 Task: Go to Program & Features. Select Whole Food Market. Add to cart Organic Grass-Fed Whole Milk-2. Select Give A Gift Card from Gift Cards. Add to cart Amazon Kindle Gift Card-2. Place order for Lucy Taylor, _x000D_
1658 East Dr_x000D_
Point Pleasant Beach, New Jersey(NJ), 08742, Cell Number (732) 899-7367
Action: Mouse moved to (406, 343)
Screenshot: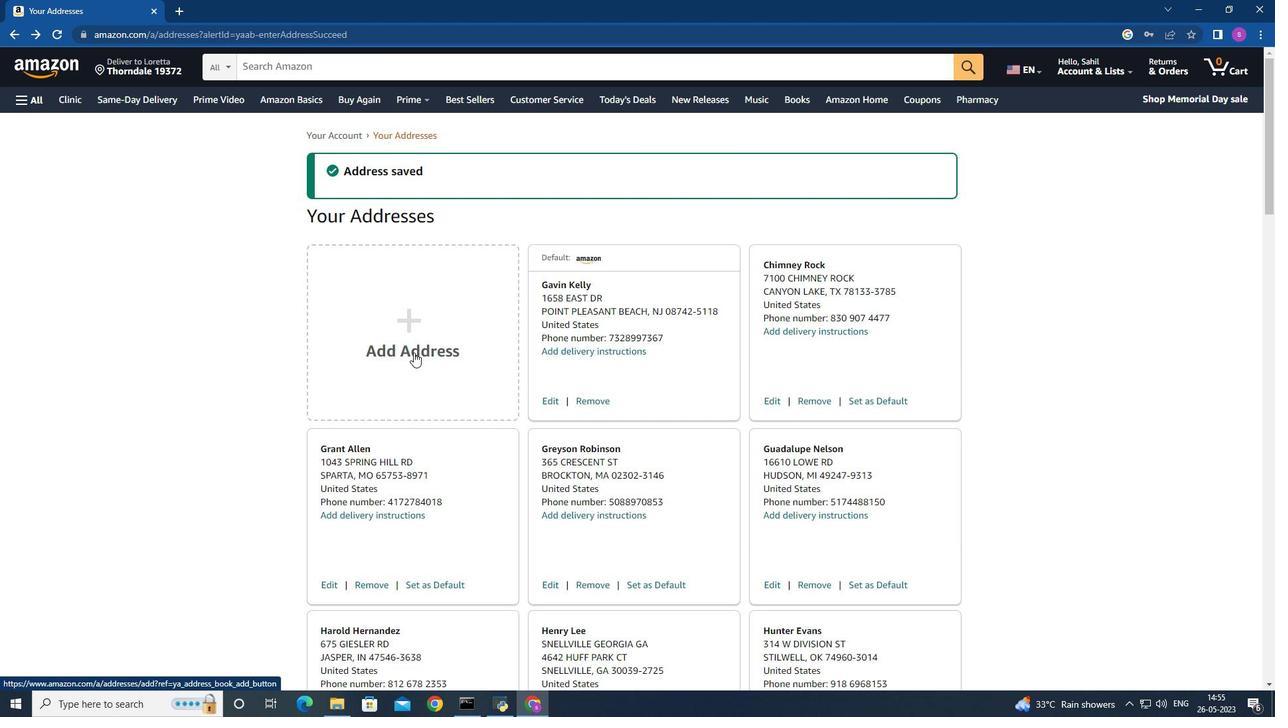 
Action: Mouse pressed left at (406, 343)
Screenshot: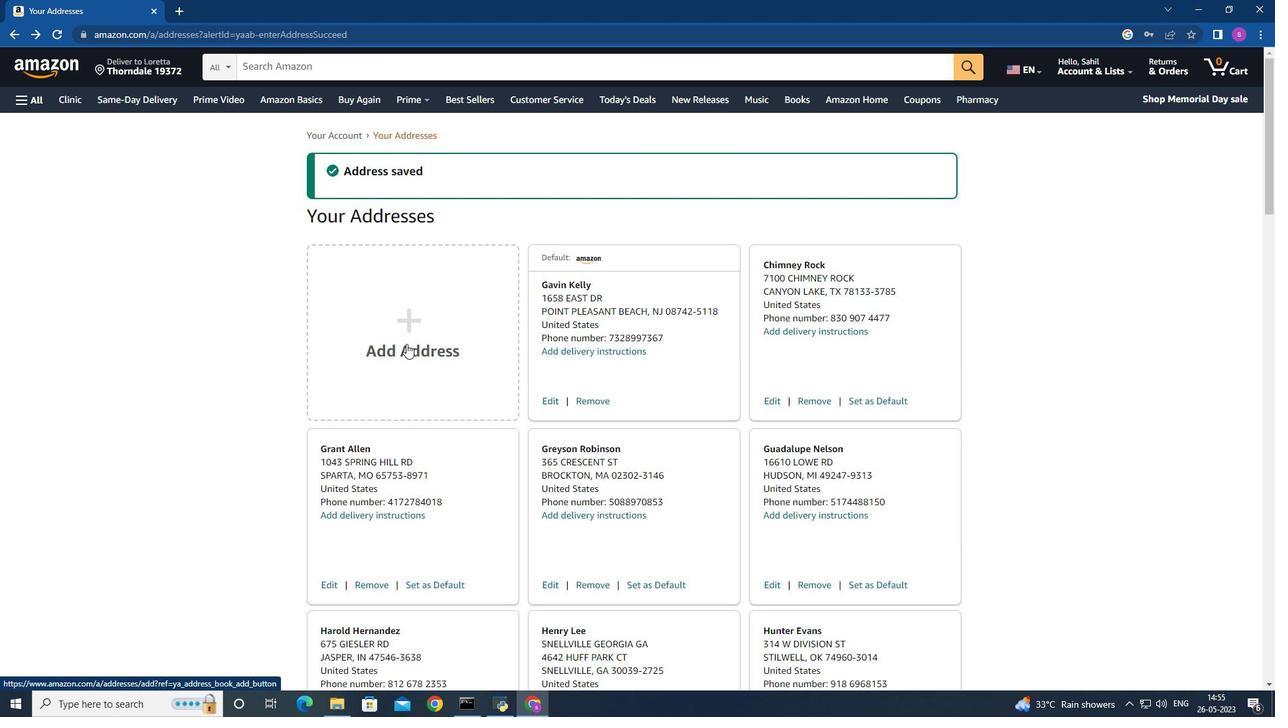 
Action: Mouse moved to (528, 324)
Screenshot: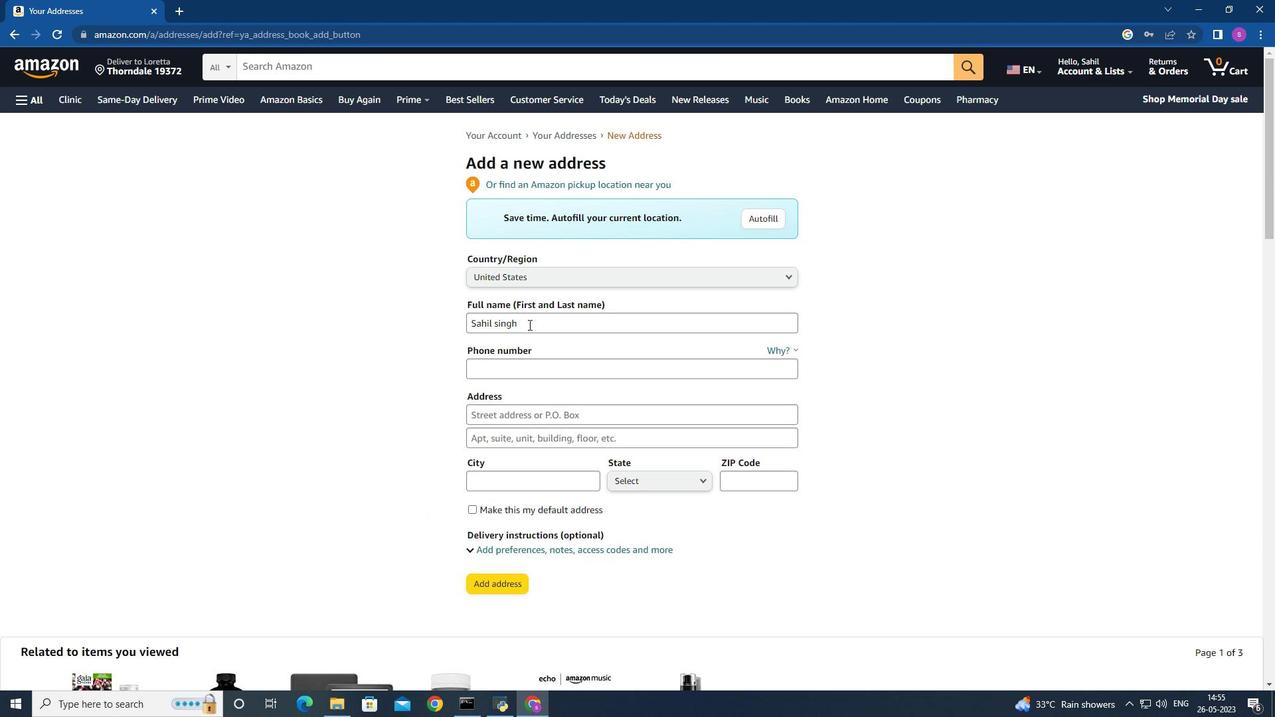 
Action: Mouse pressed left at (528, 324)
Screenshot: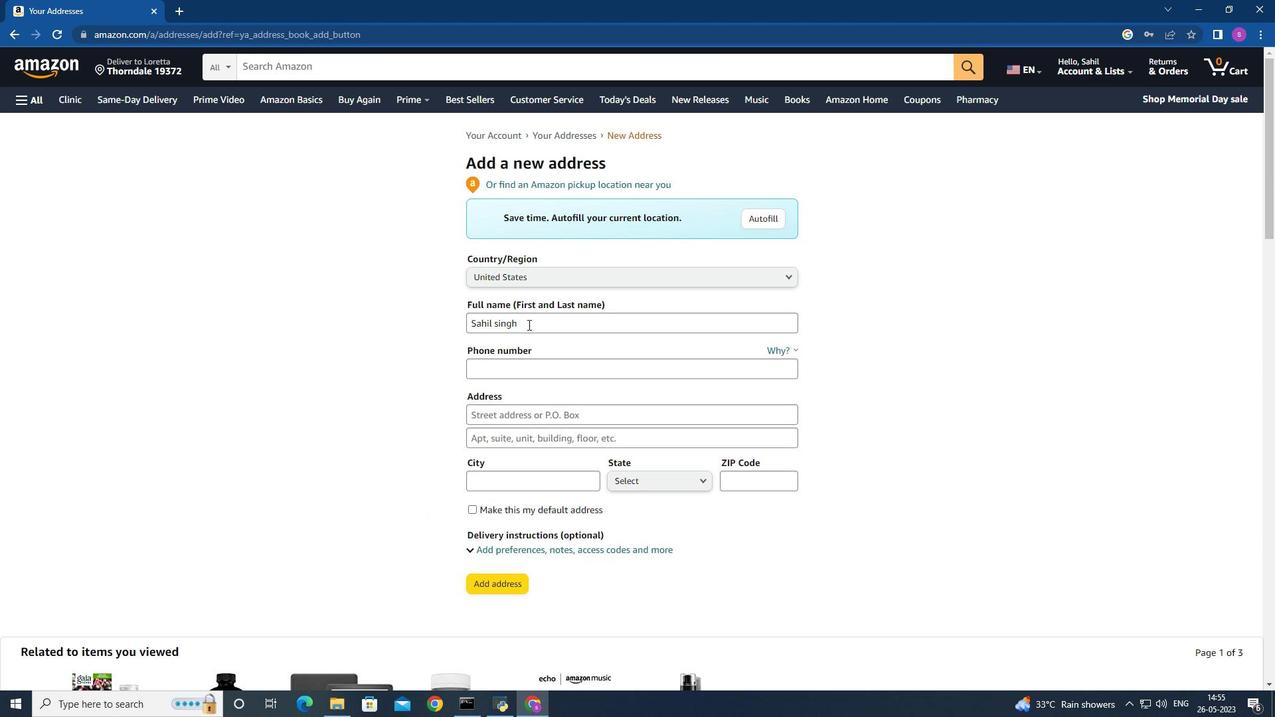 
Action: Mouse moved to (425, 328)
Screenshot: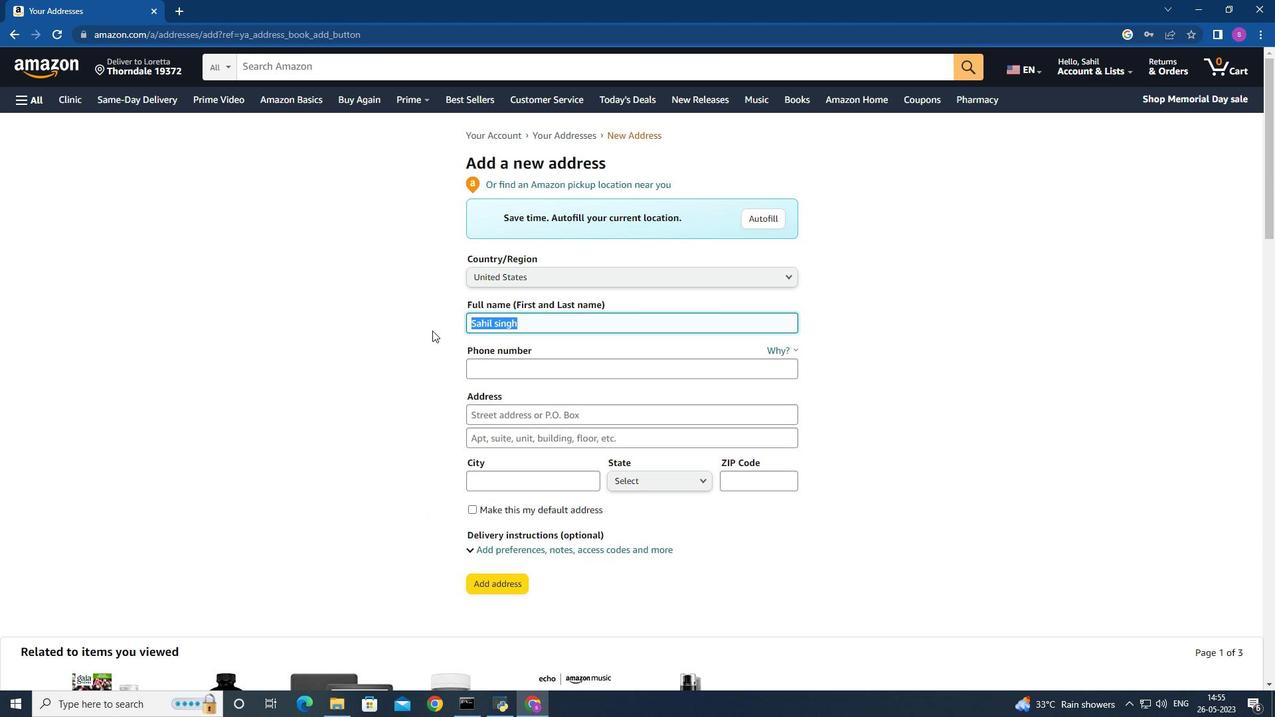 
Action: Key pressed <Key.shift>Lucy<Key.space><Key.shift><Key.shift><Key.shift><Key.shift>Taylor
Screenshot: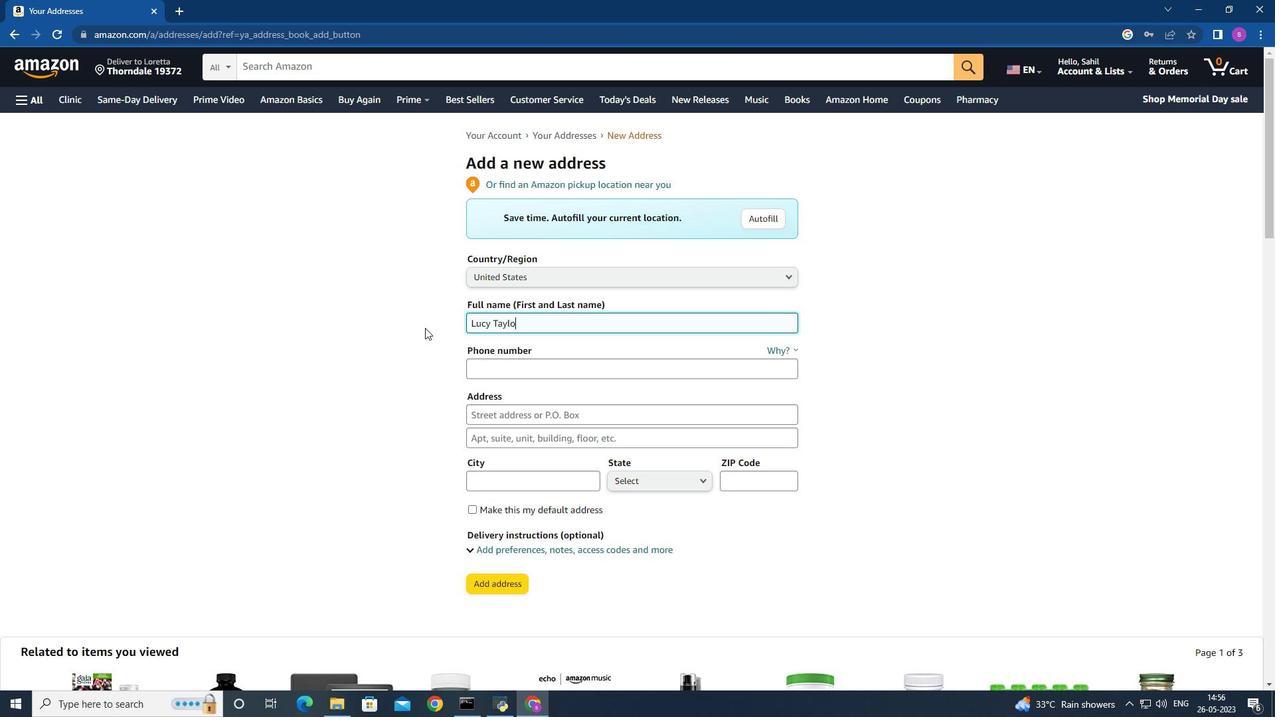 
Action: Mouse moved to (478, 366)
Screenshot: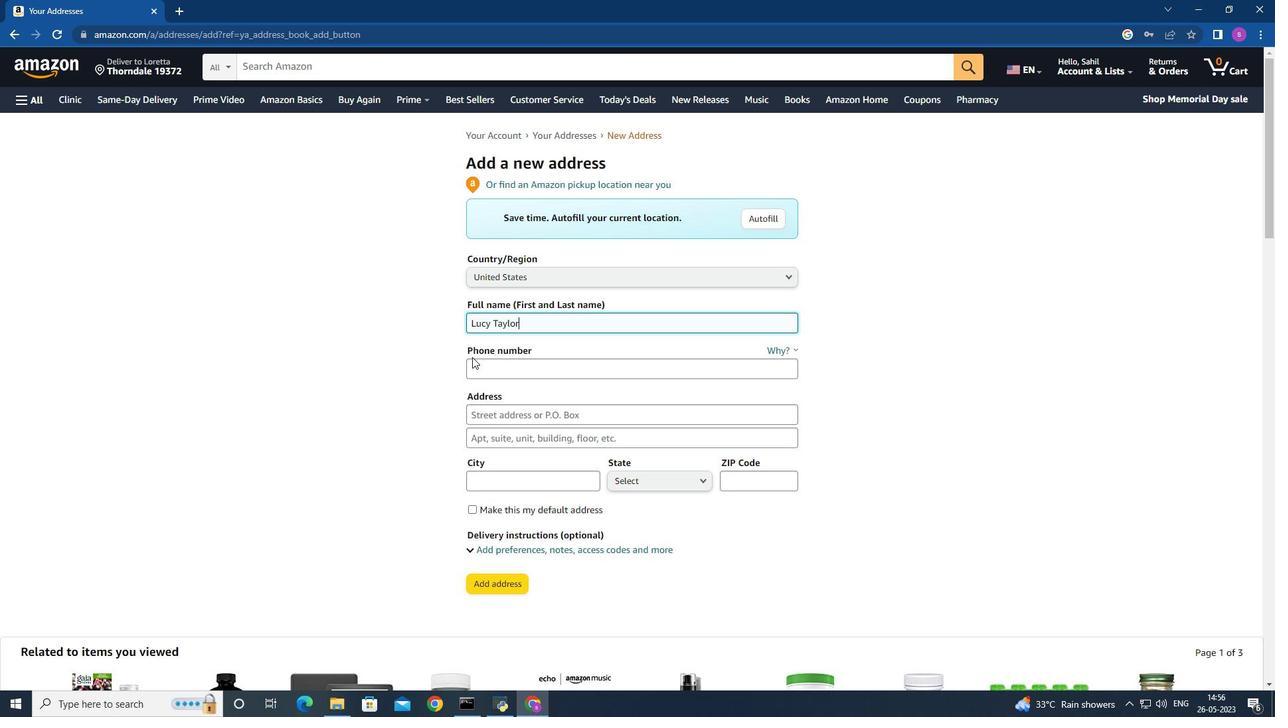 
Action: Mouse pressed left at (478, 366)
Screenshot: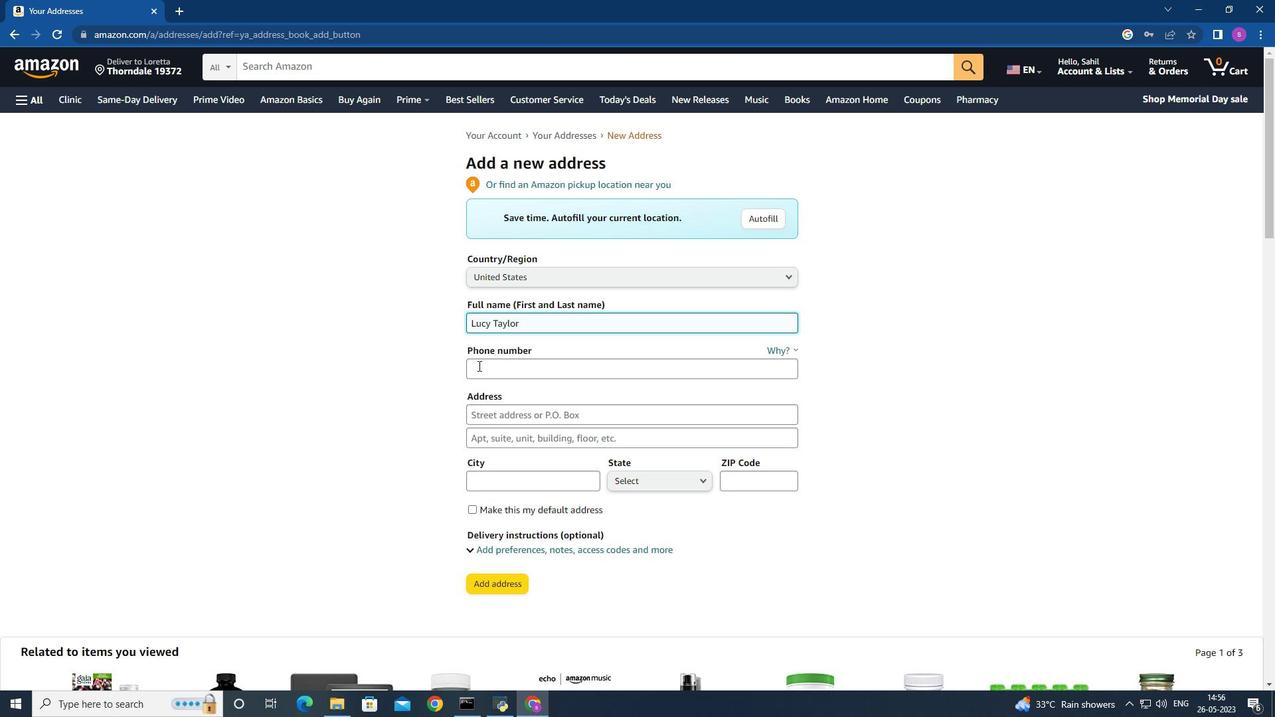 
Action: Key pressed <Key.shift>(732<Key.shift>)899-7367
Screenshot: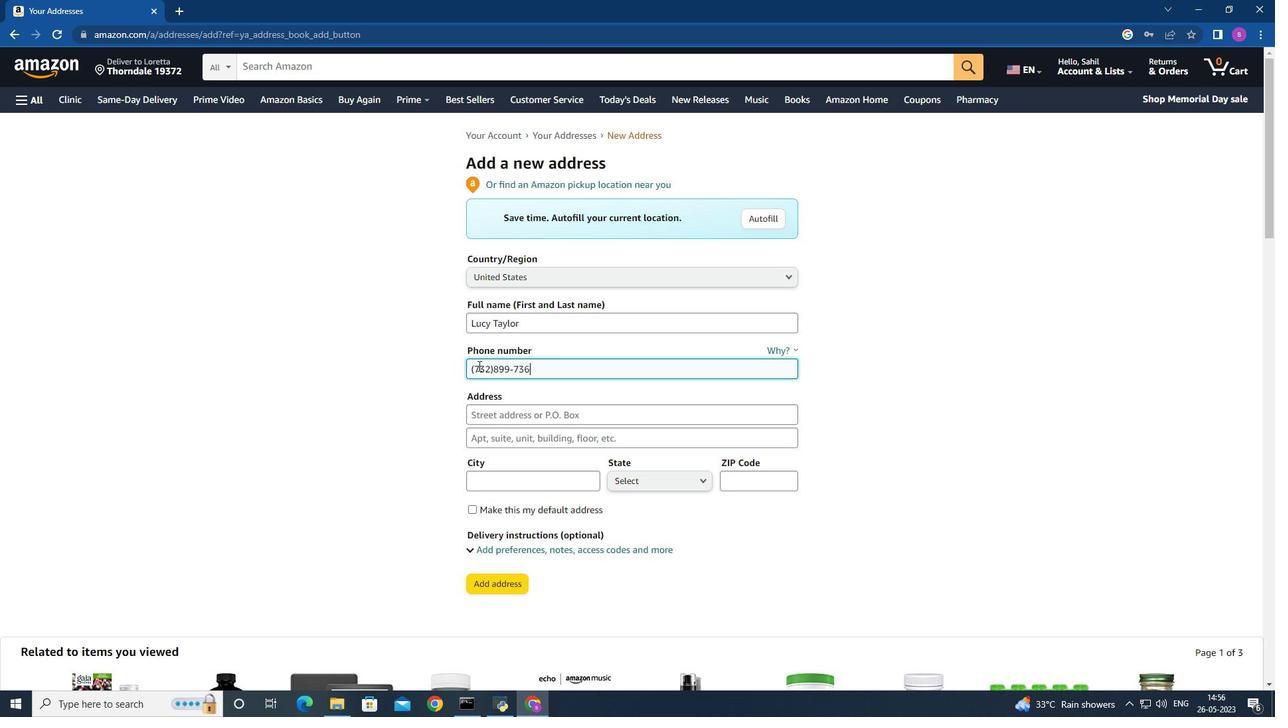 
Action: Mouse moved to (499, 414)
Screenshot: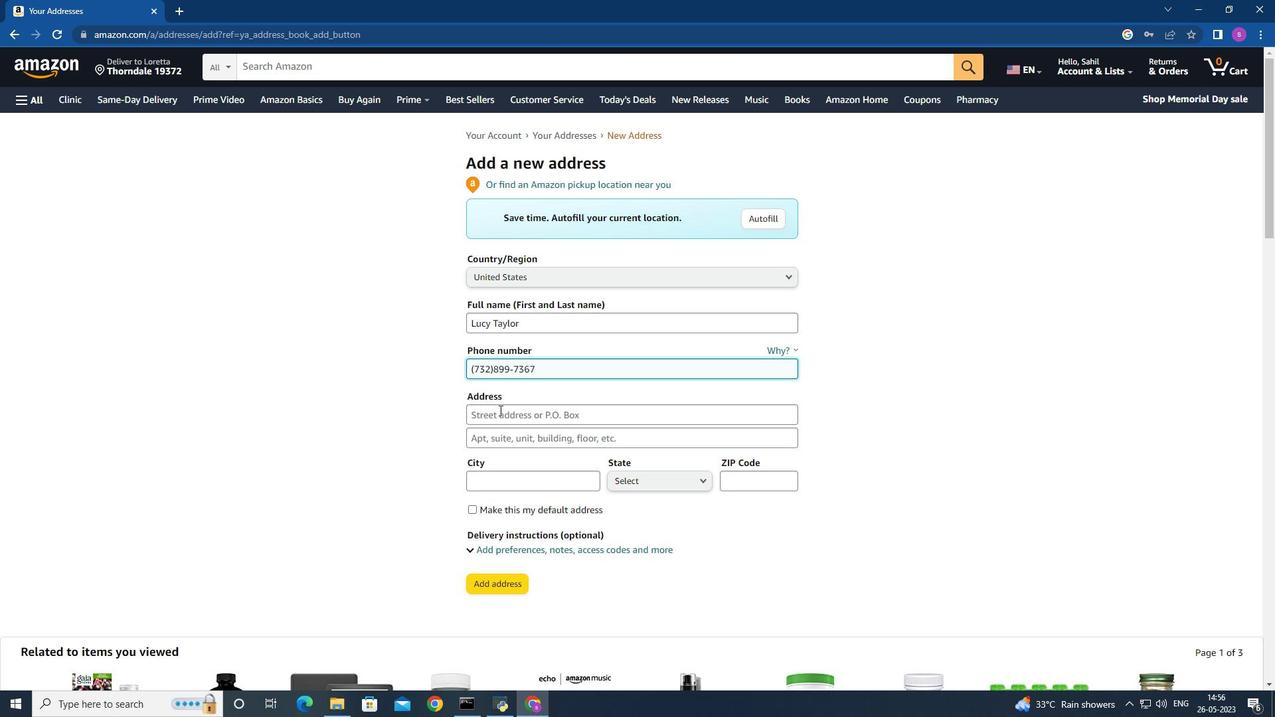 
Action: Mouse pressed left at (499, 414)
Screenshot: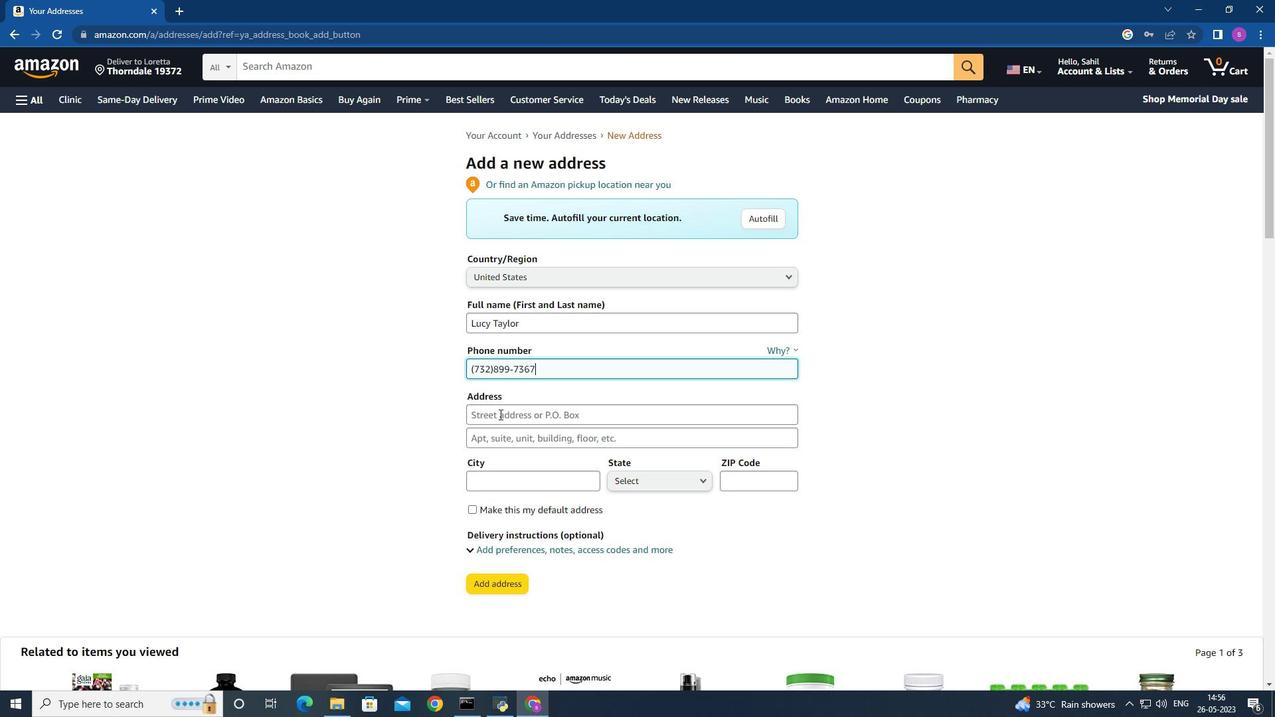 
Action: Key pressed 1658<Key.space><Key.shift><Key.shift>East<Key.space><Key.shift>Dr
Screenshot: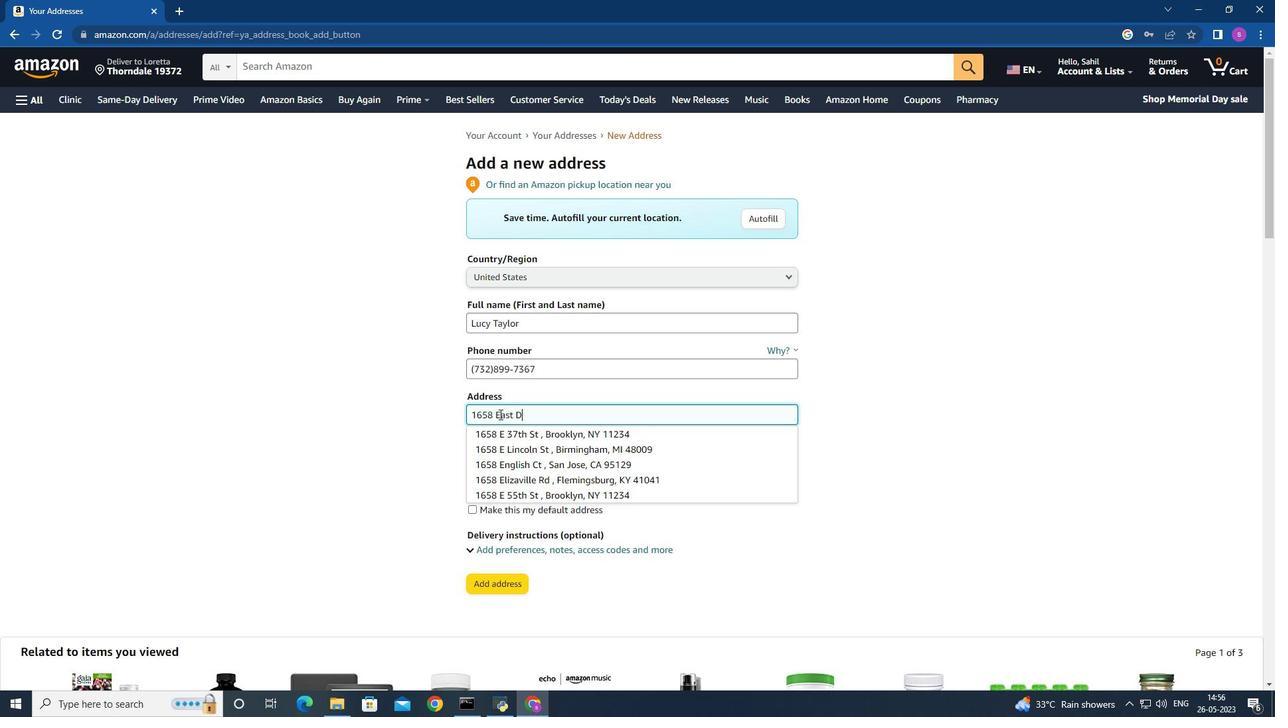 
Action: Mouse moved to (494, 448)
Screenshot: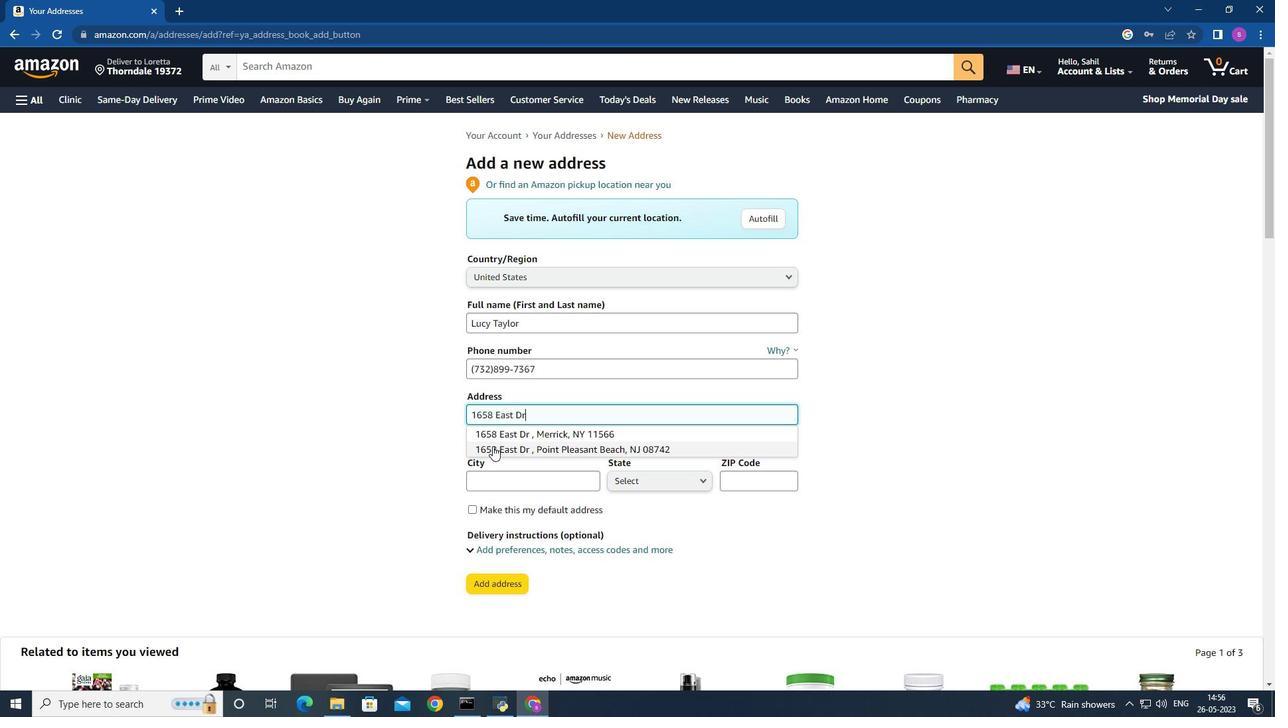 
Action: Mouse pressed left at (494, 448)
Screenshot: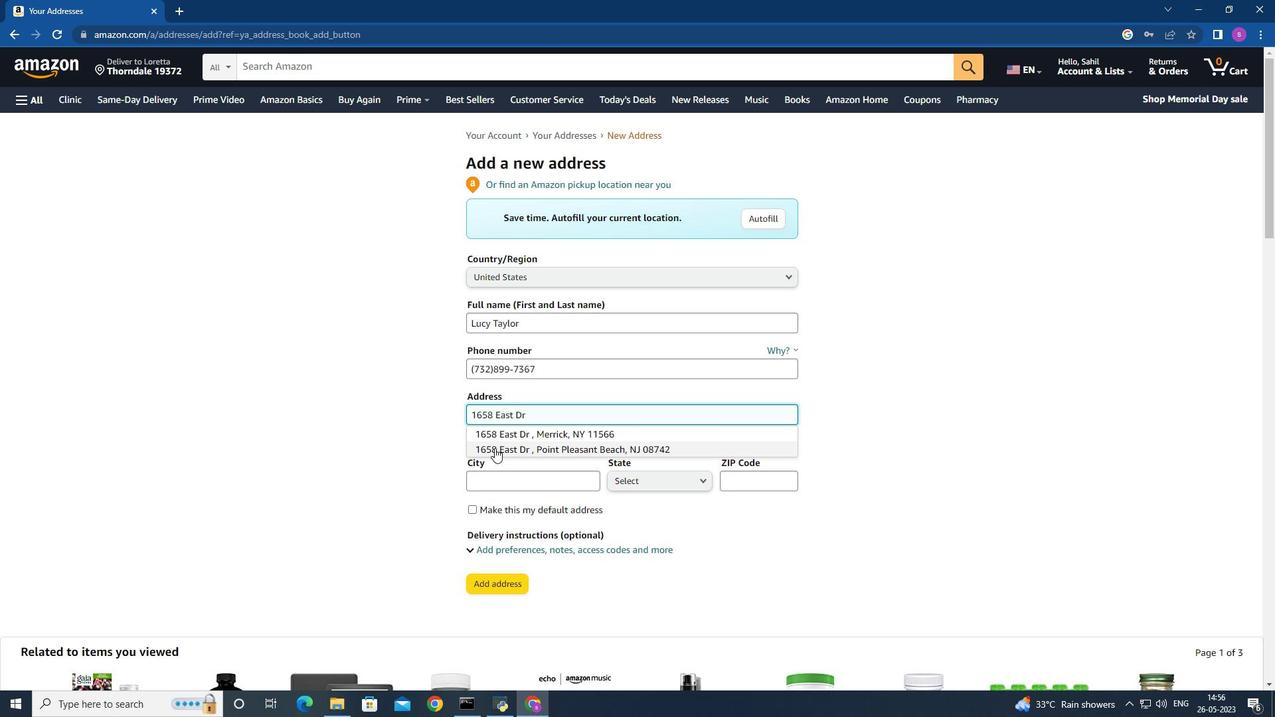 
Action: Mouse moved to (488, 582)
Screenshot: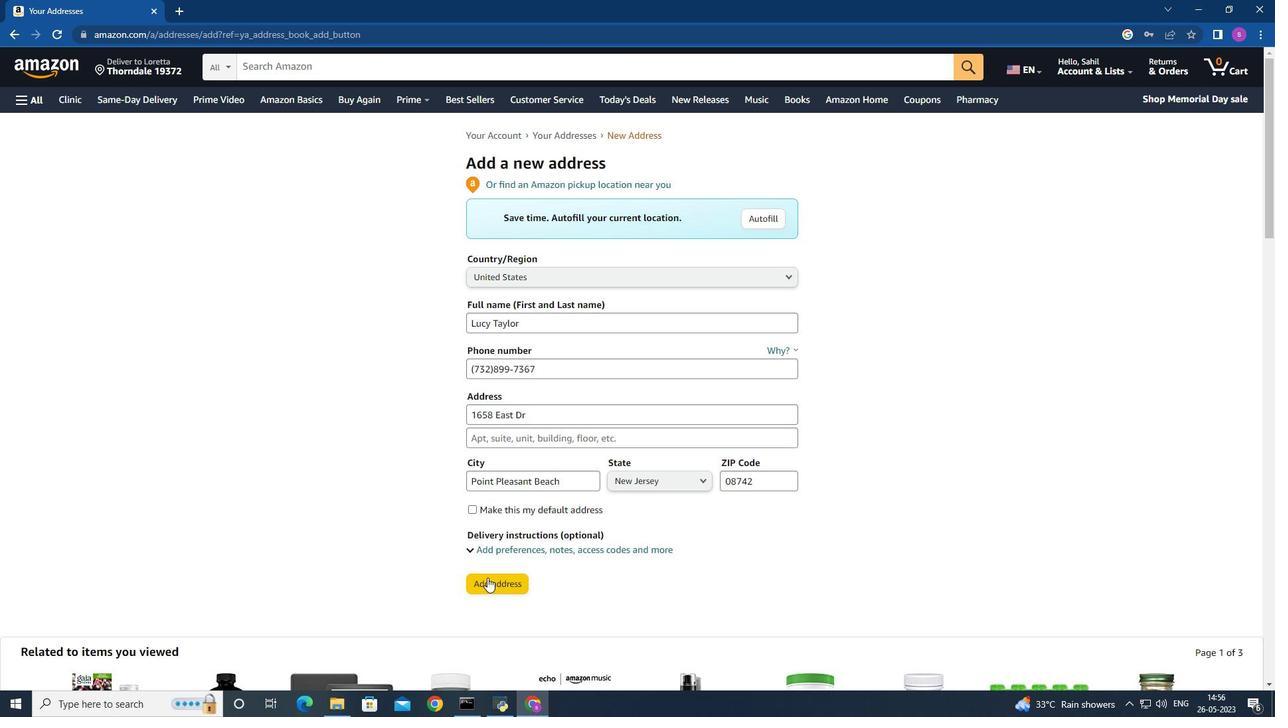 
Action: Mouse pressed left at (488, 582)
Screenshot: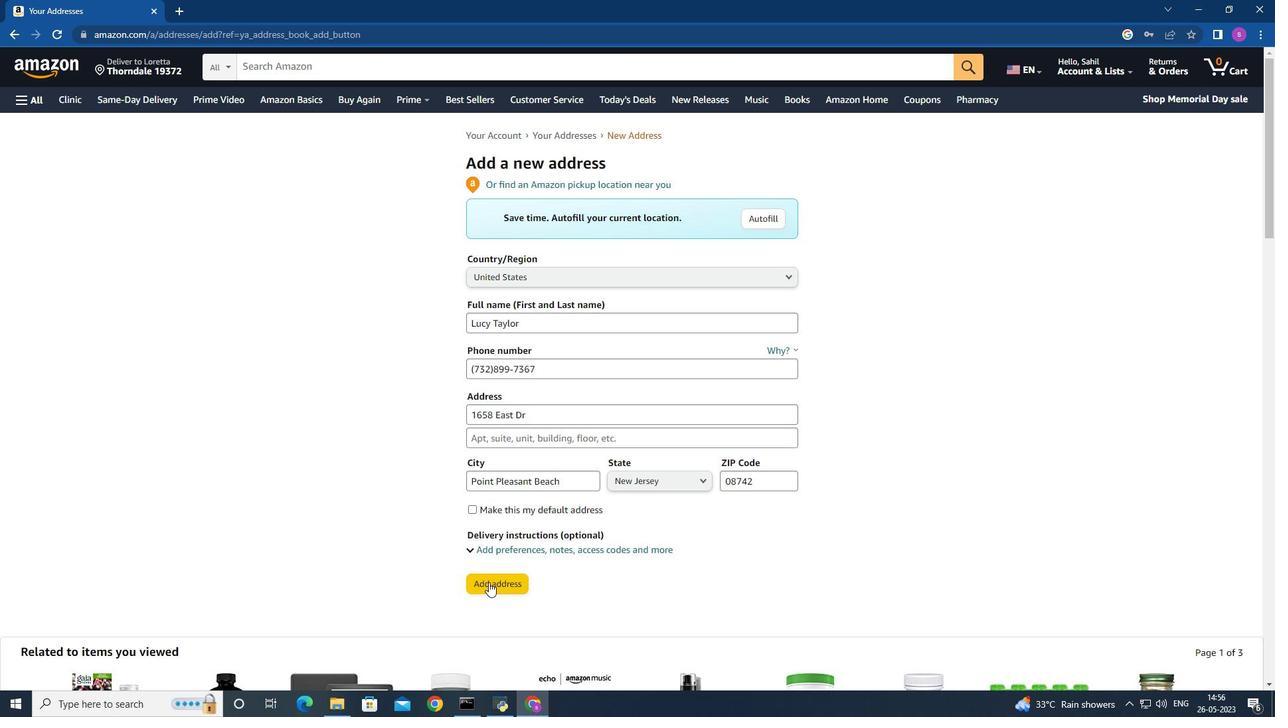 
Action: Mouse moved to (154, 69)
Screenshot: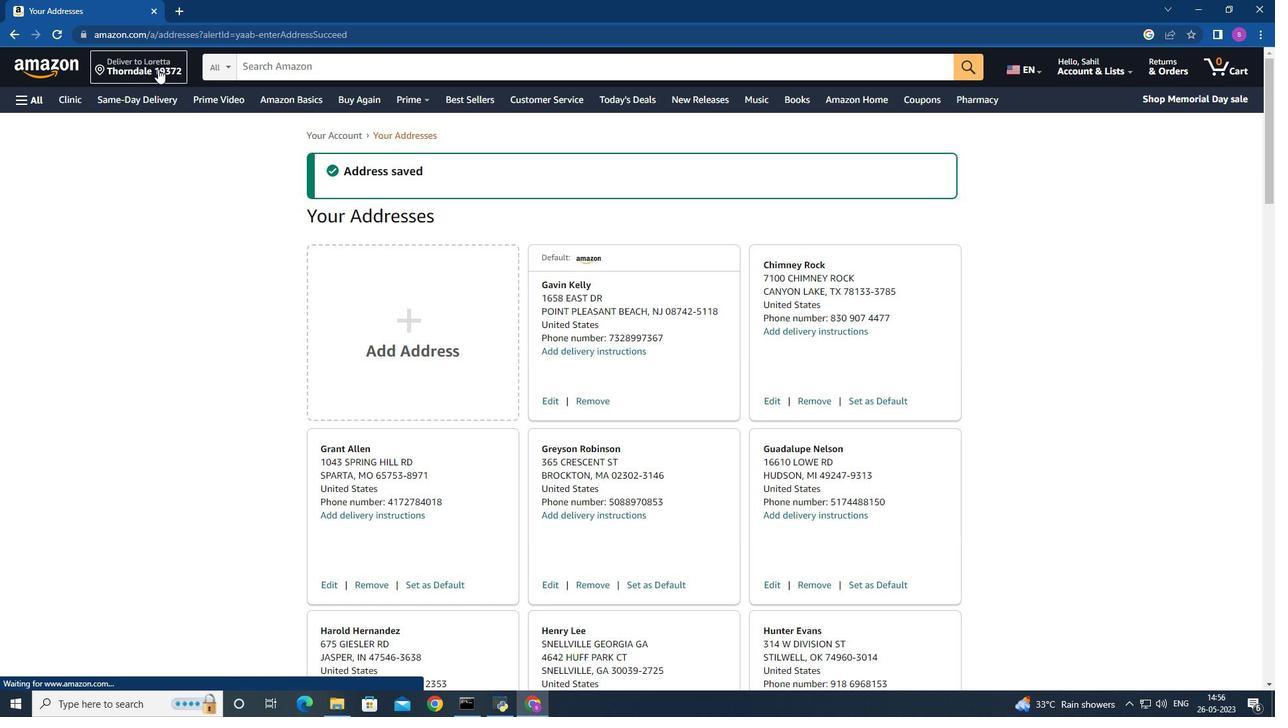 
Action: Mouse pressed left at (154, 69)
Screenshot: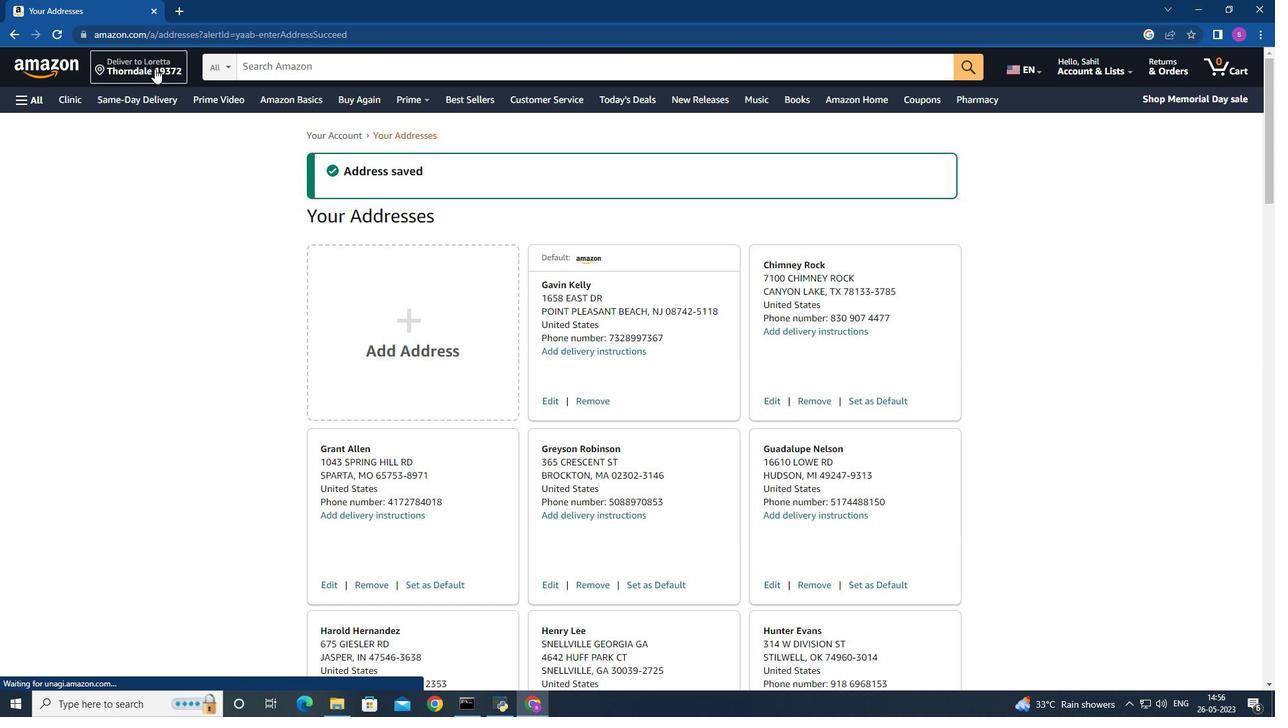 
Action: Mouse moved to (654, 394)
Screenshot: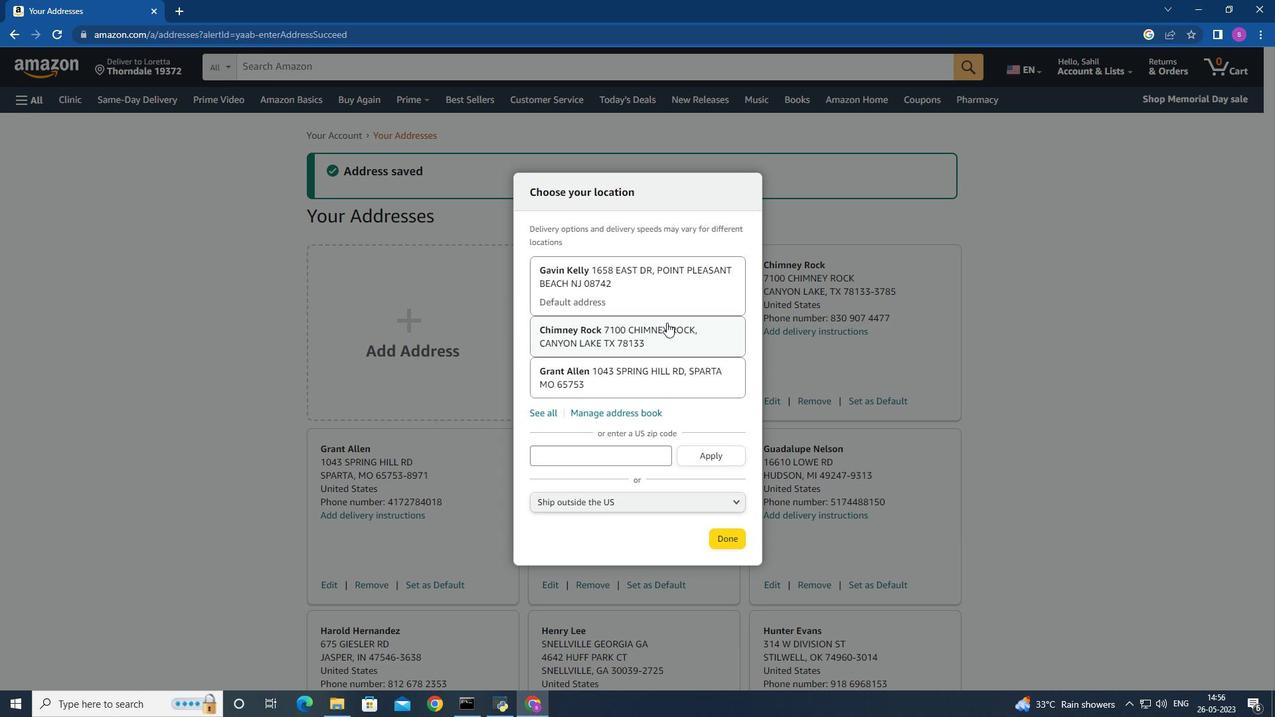 
Action: Mouse scrolled (654, 393) with delta (0, 0)
Screenshot: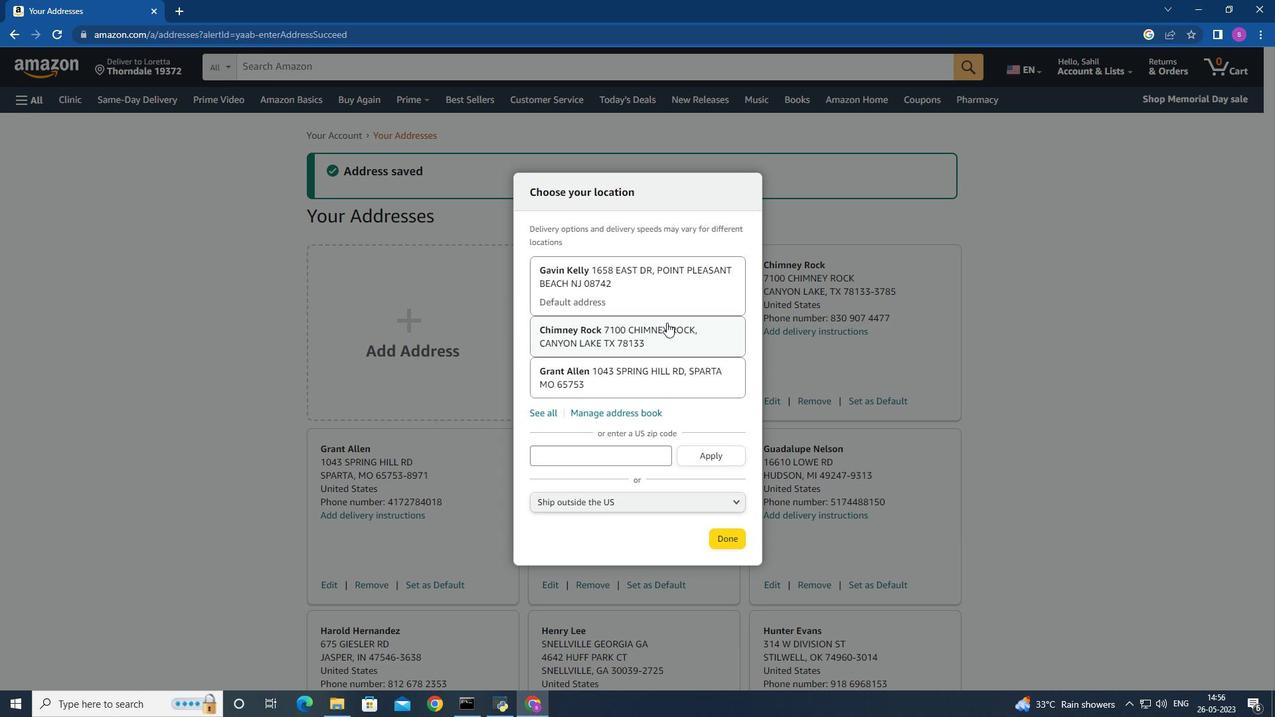 
Action: Mouse moved to (536, 415)
Screenshot: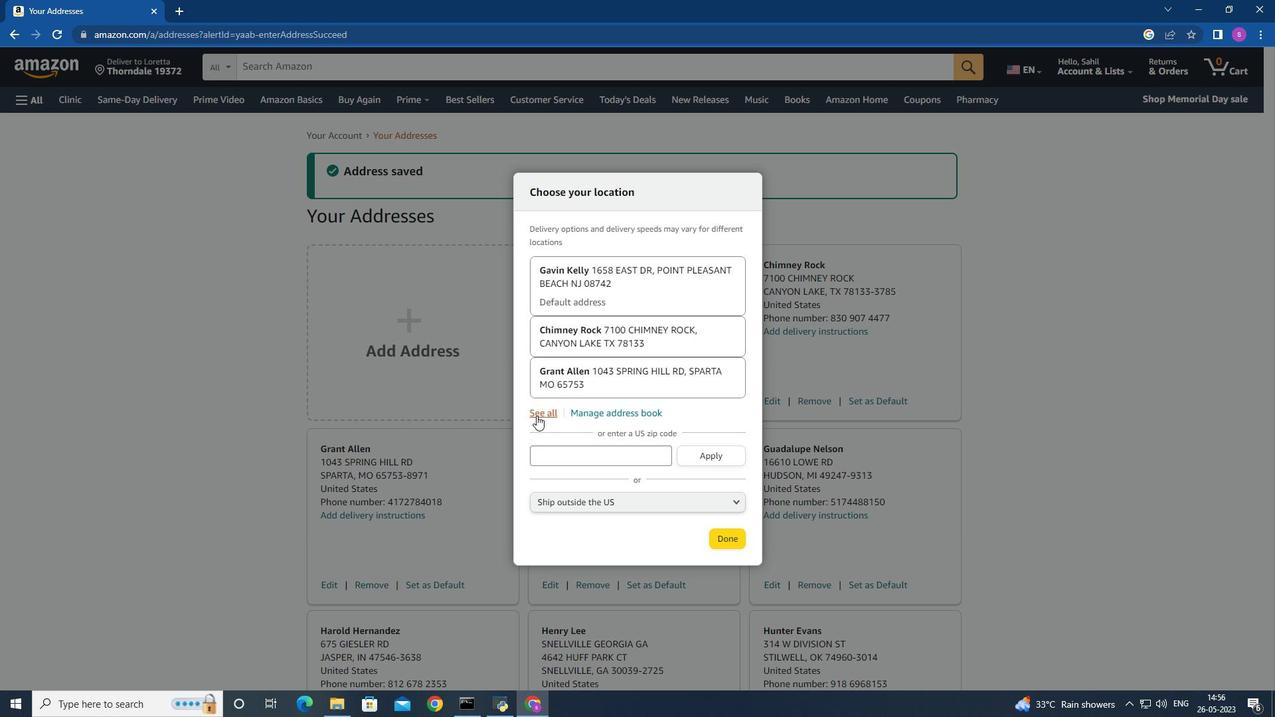 
Action: Mouse pressed left at (536, 415)
Screenshot: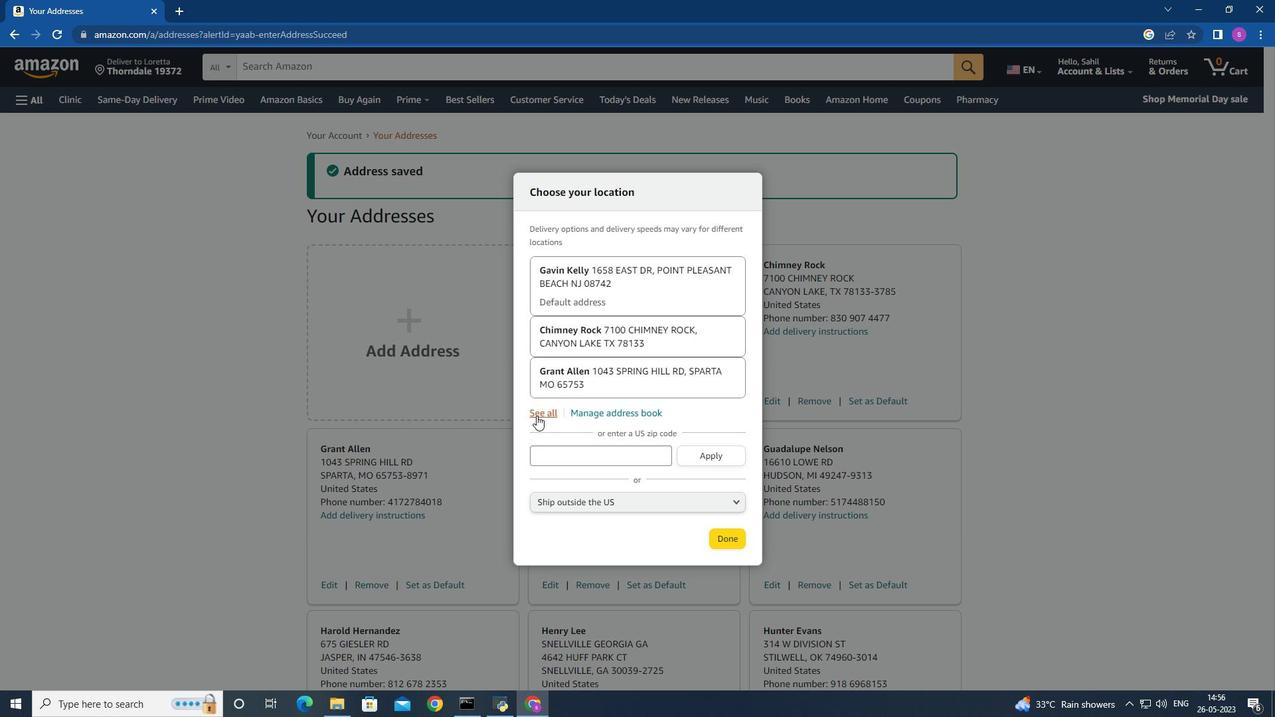 
Action: Mouse moved to (634, 417)
Screenshot: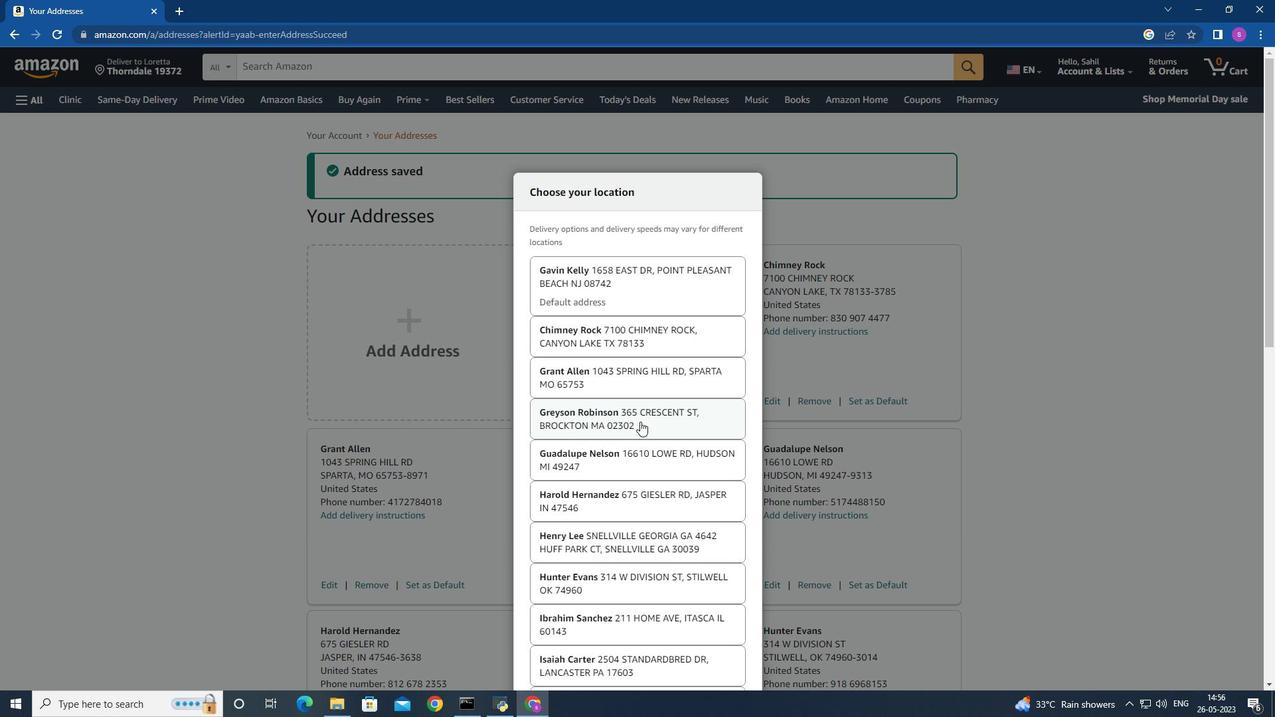 
Action: Mouse scrolled (634, 416) with delta (0, 0)
Screenshot: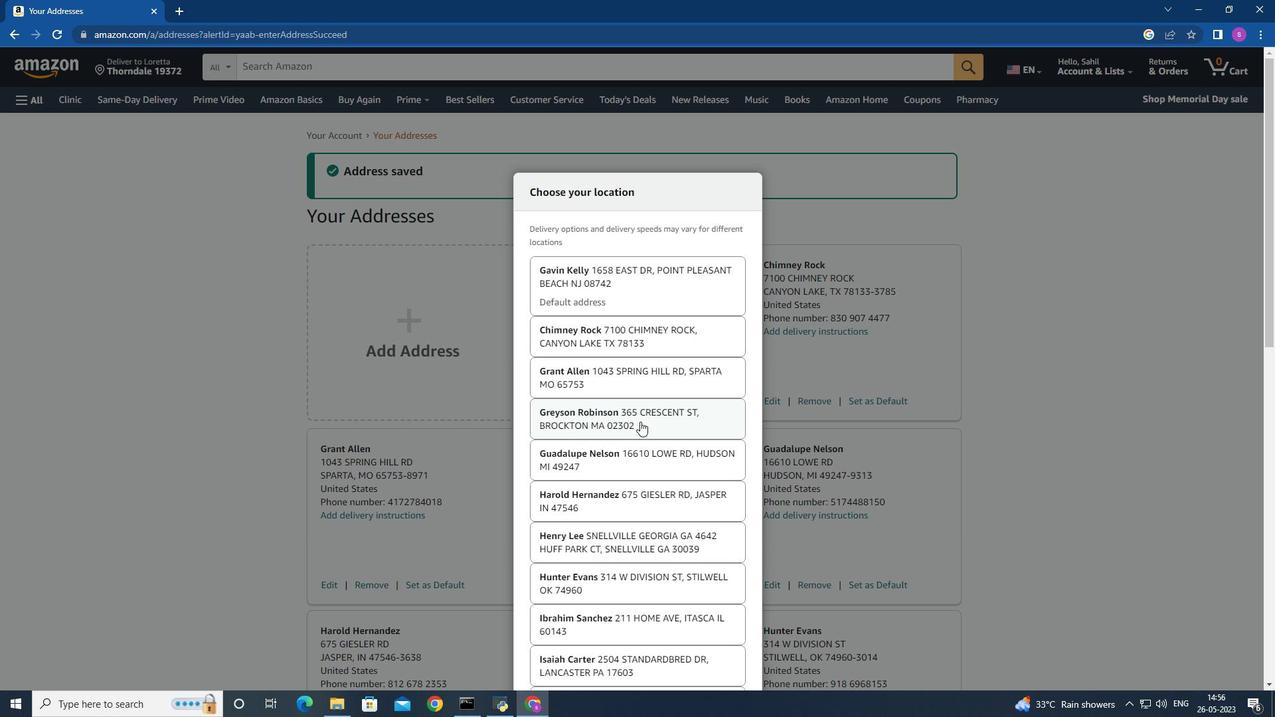 
Action: Mouse moved to (633, 417)
Screenshot: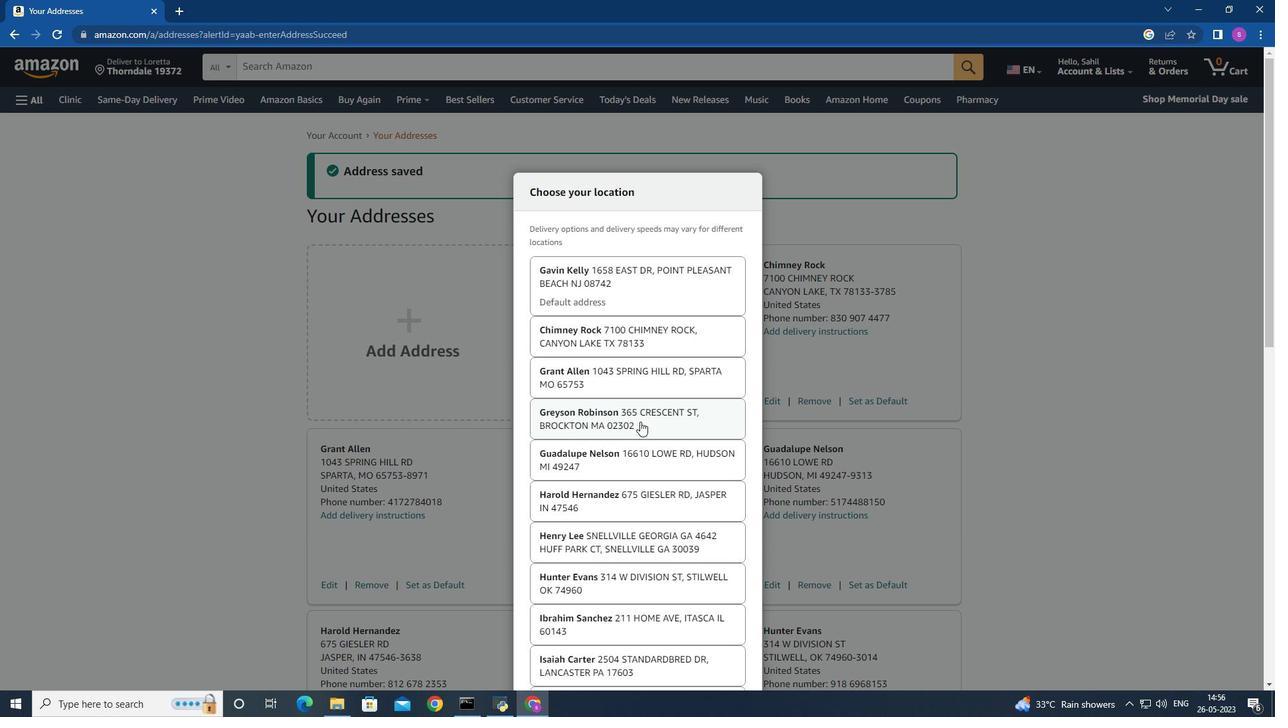 
Action: Mouse scrolled (633, 416) with delta (0, 0)
Screenshot: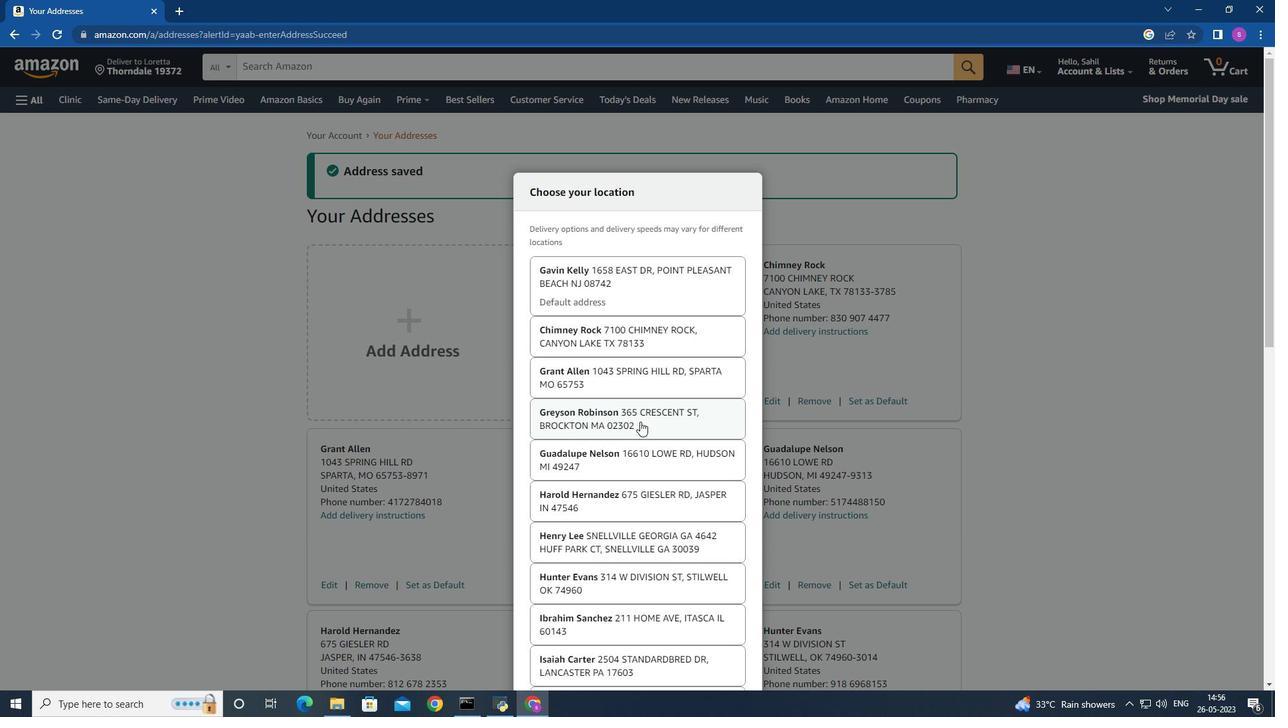 
Action: Mouse moved to (633, 417)
Screenshot: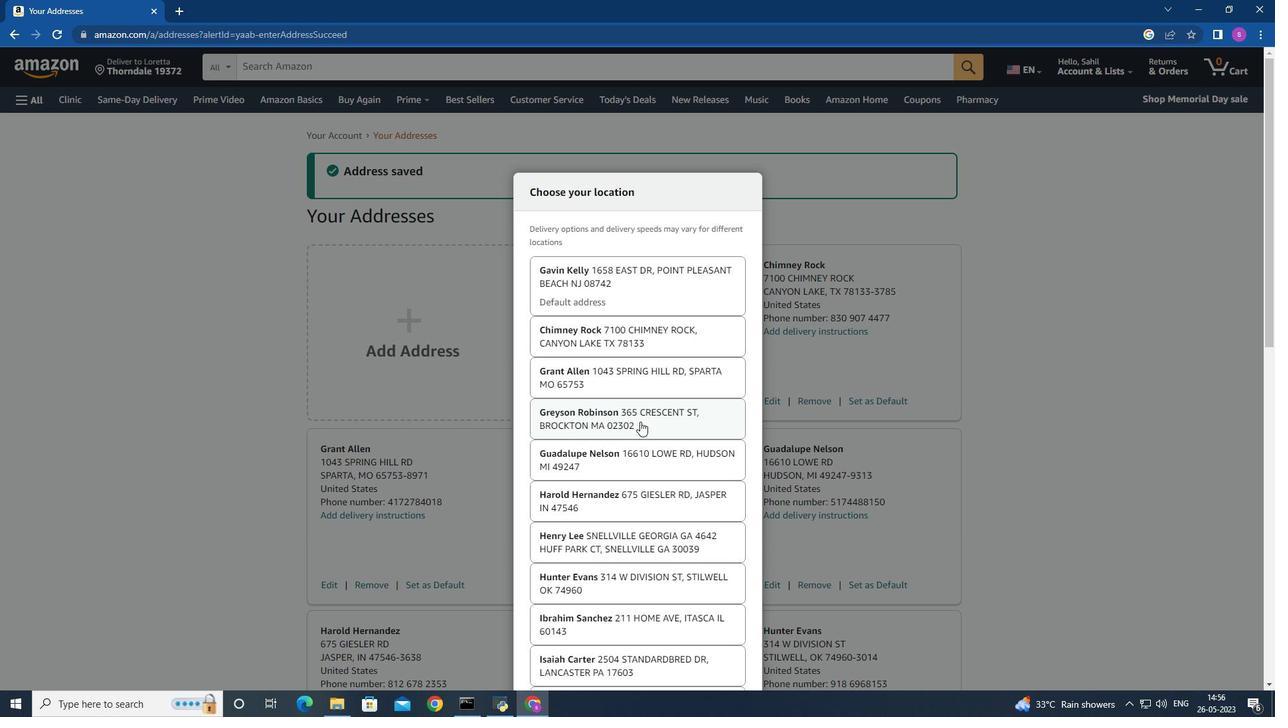 
Action: Mouse scrolled (633, 416) with delta (0, 0)
Screenshot: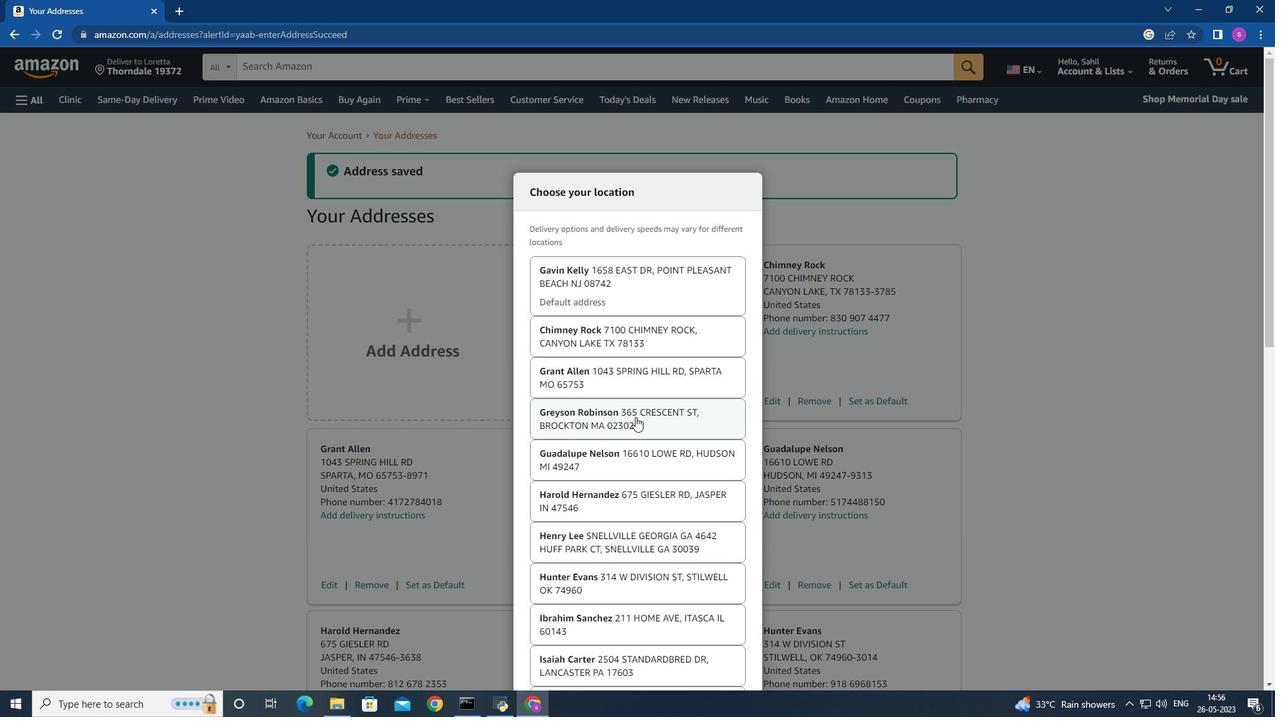 
Action: Mouse moved to (632, 417)
Screenshot: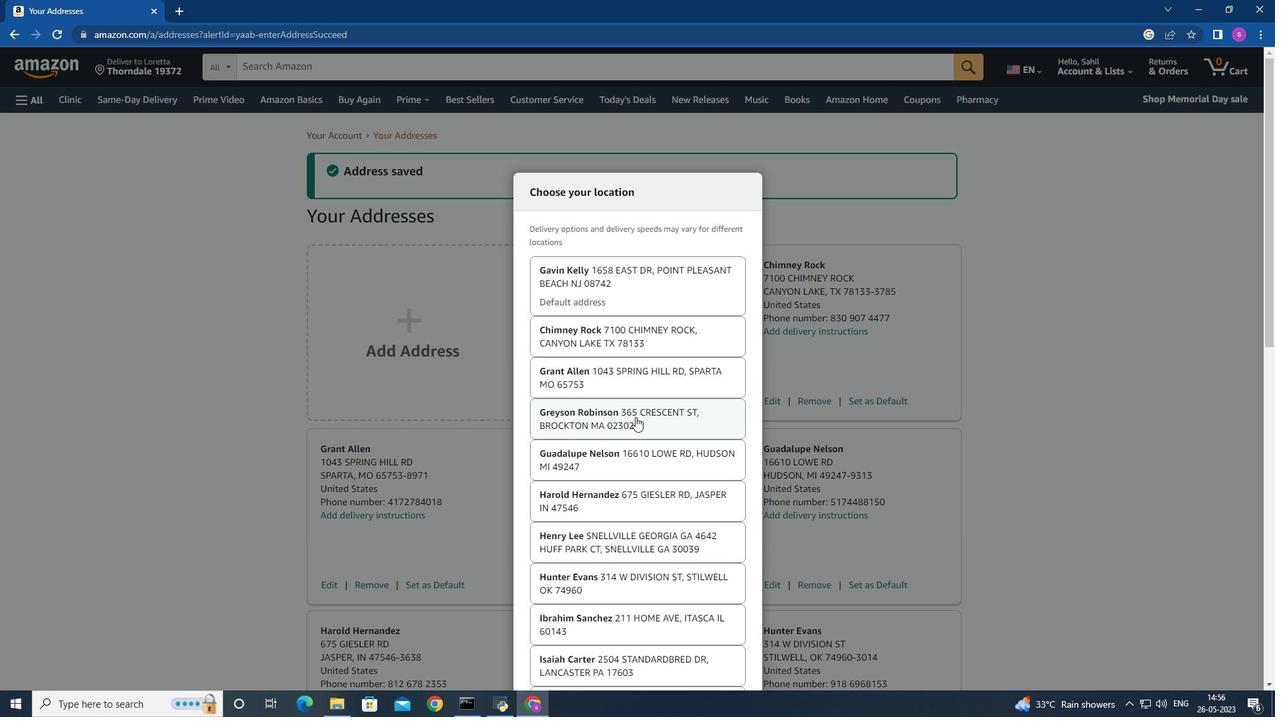 
Action: Mouse scrolled (632, 416) with delta (0, 0)
Screenshot: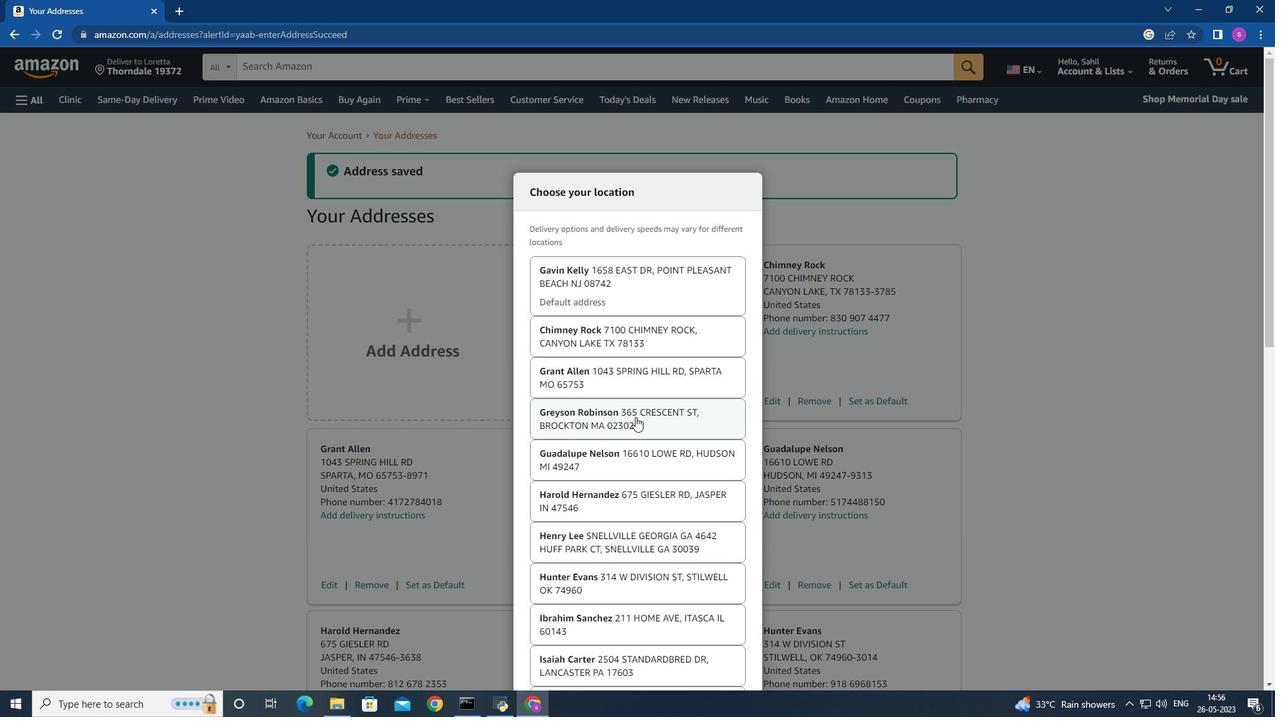 
Action: Mouse moved to (631, 417)
Screenshot: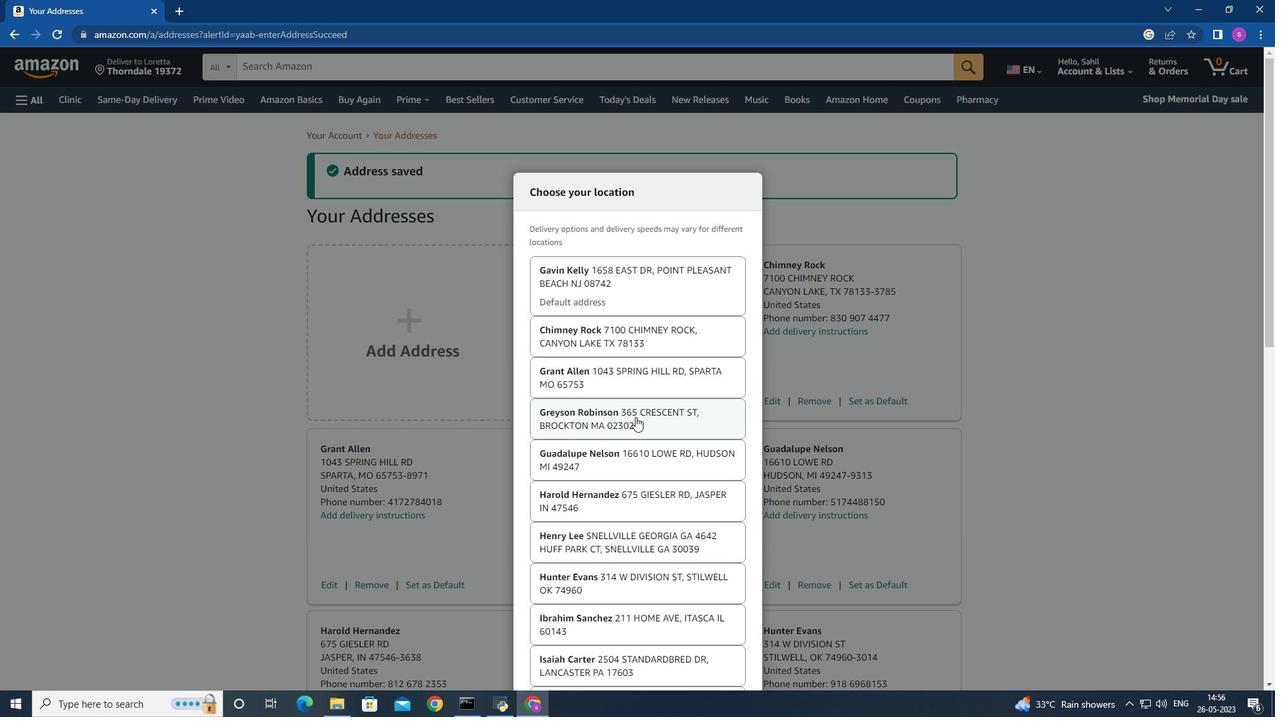 
Action: Mouse scrolled (631, 416) with delta (0, 0)
Screenshot: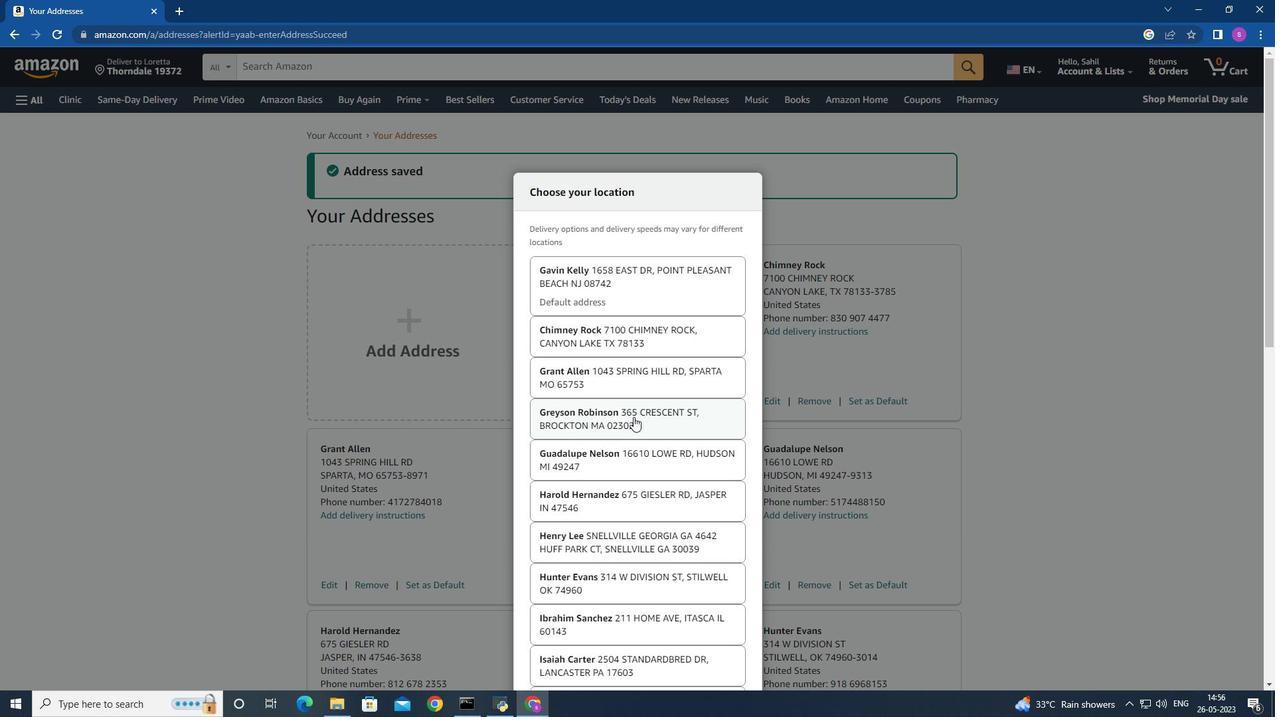 
Action: Mouse moved to (631, 416)
Screenshot: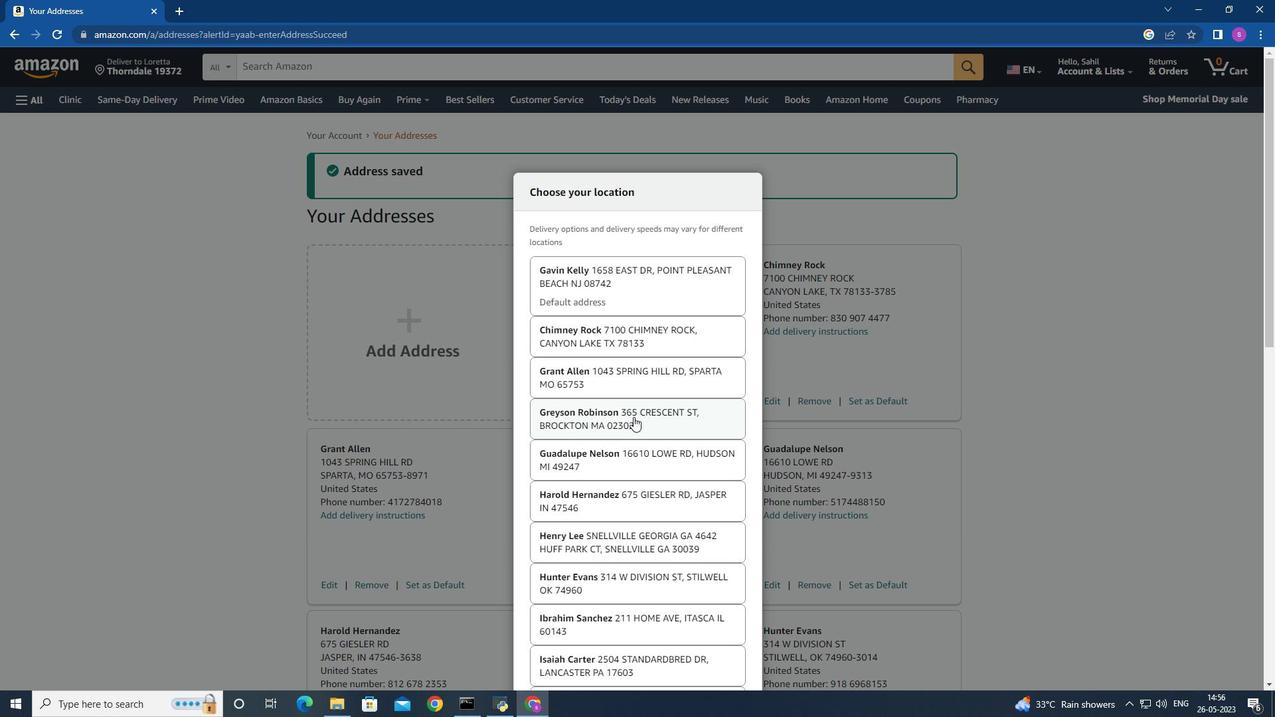 
Action: Mouse scrolled (631, 415) with delta (0, 0)
Screenshot: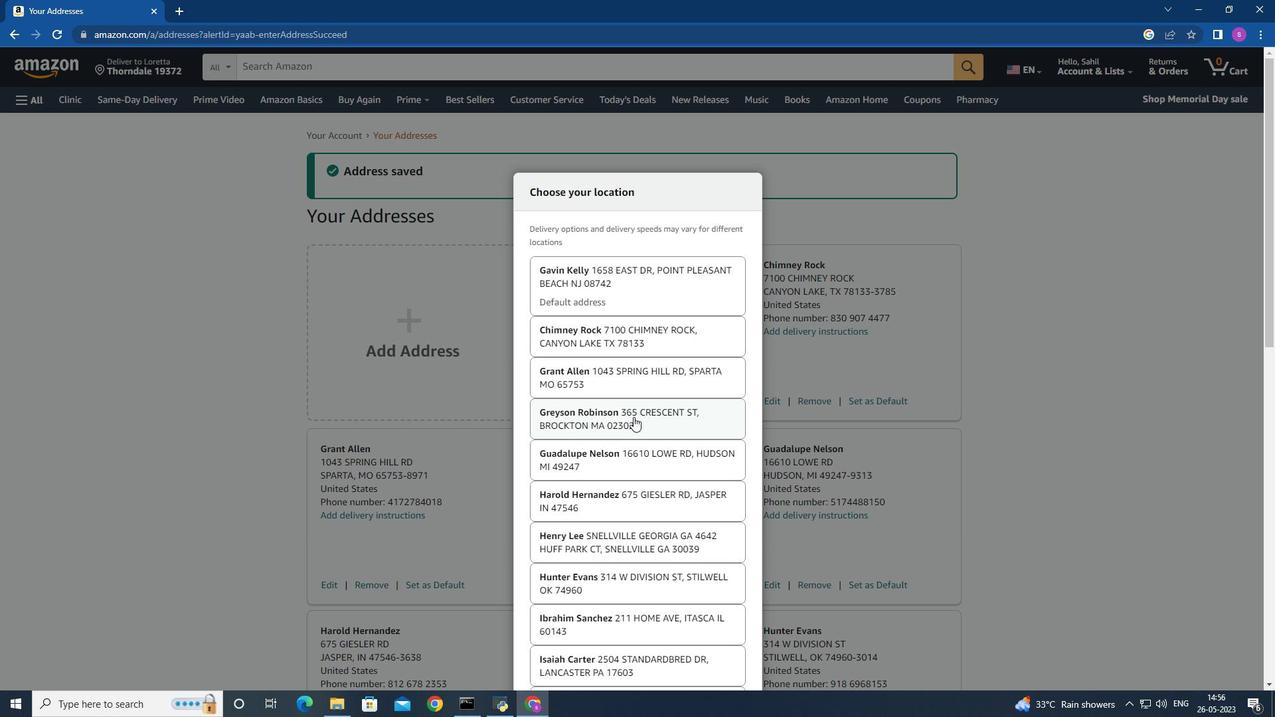 
Action: Mouse moved to (624, 407)
Screenshot: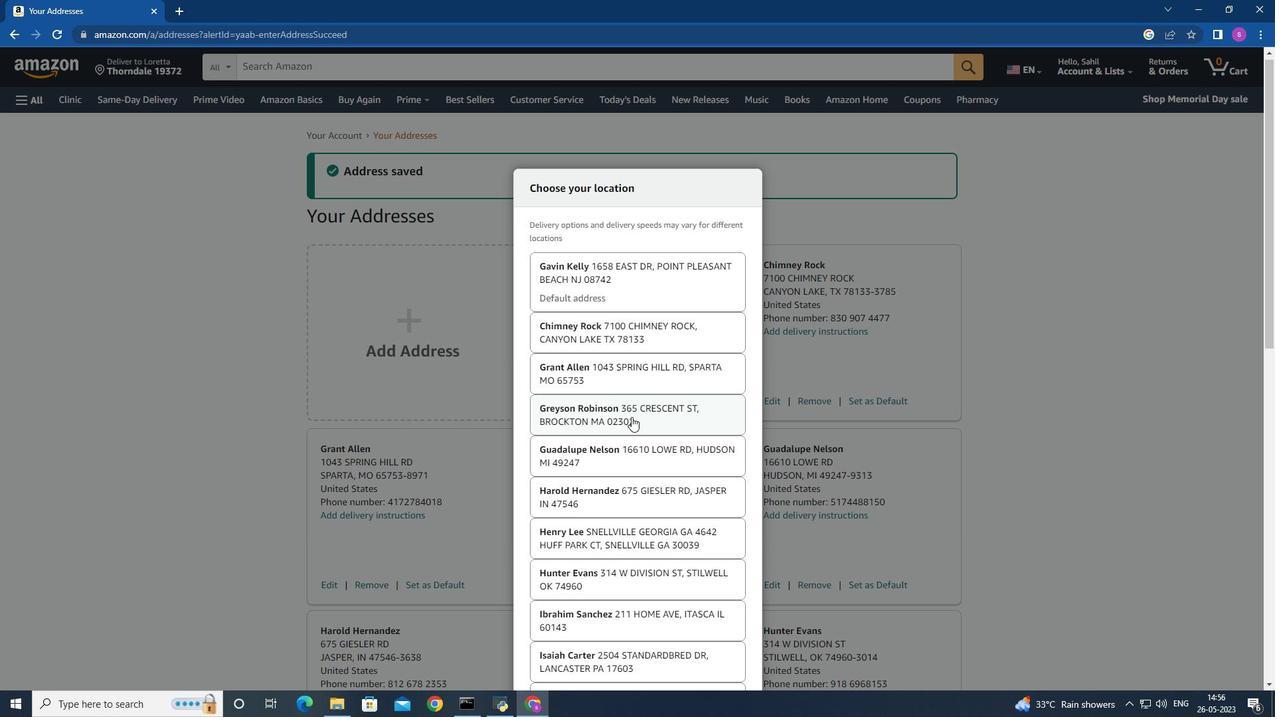 
Action: Mouse scrolled (624, 407) with delta (0, 0)
Screenshot: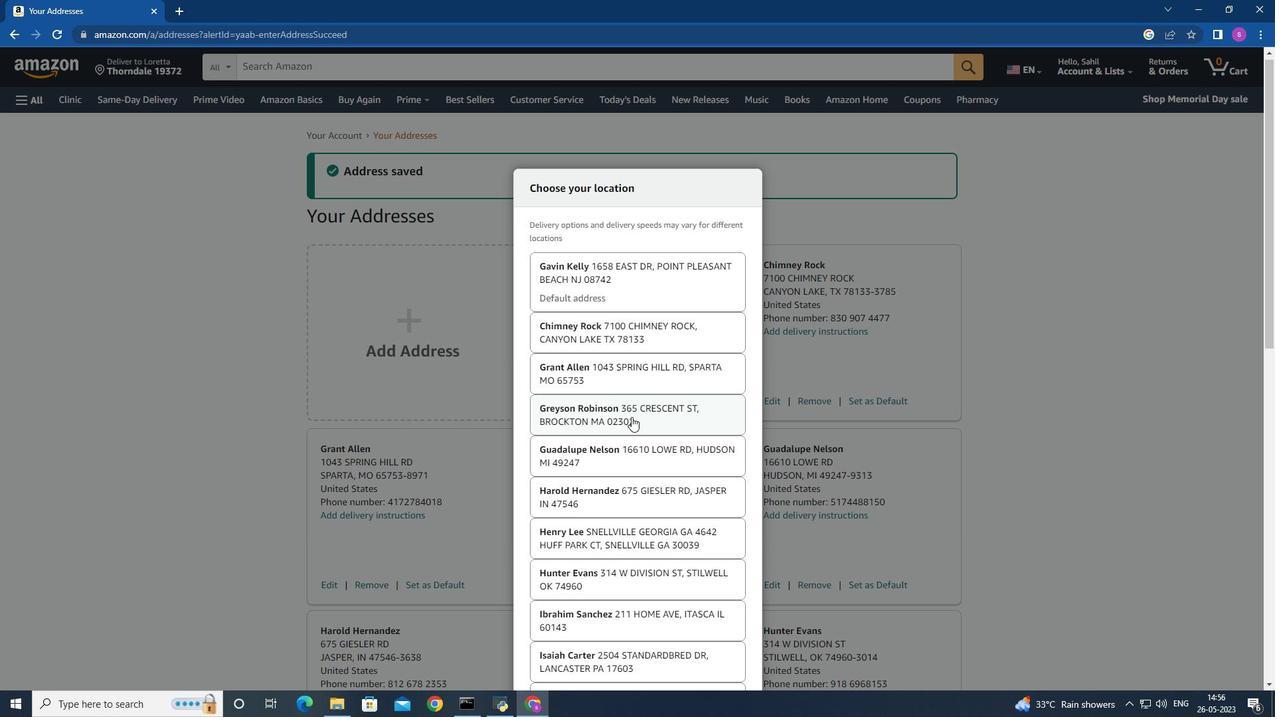 
Action: Mouse moved to (615, 379)
Screenshot: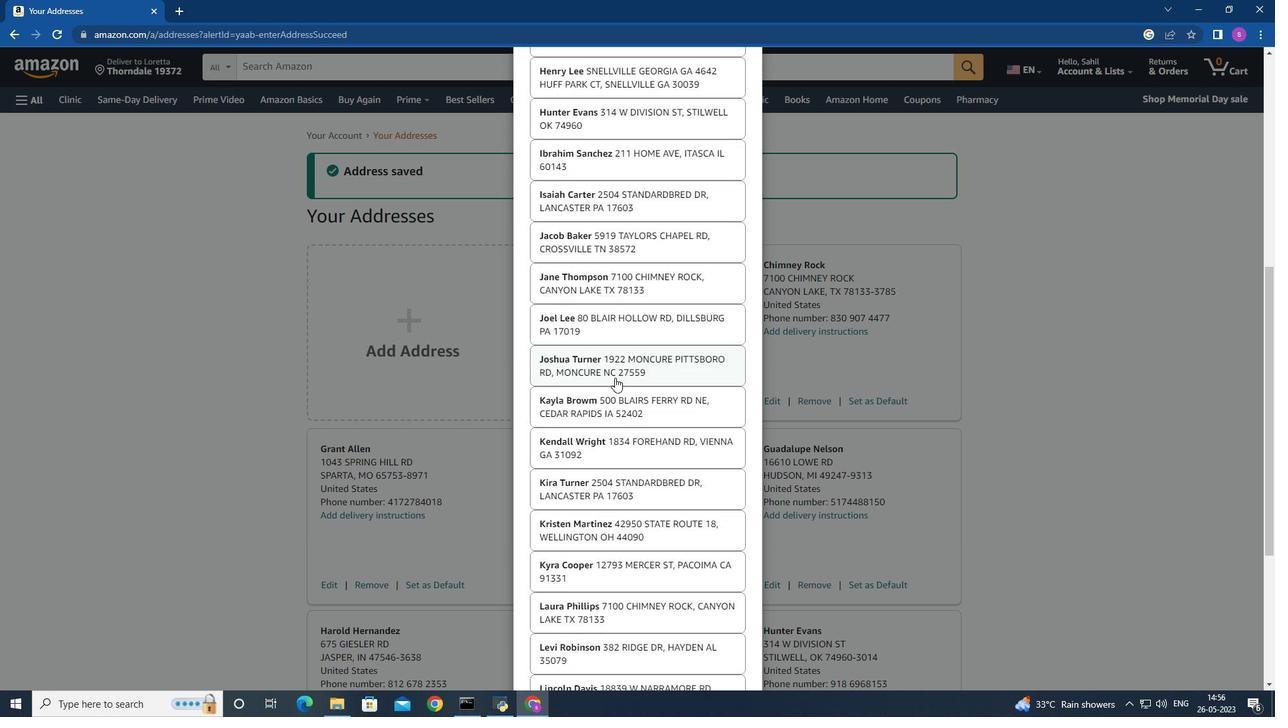 
Action: Mouse scrolled (615, 378) with delta (0, 0)
Screenshot: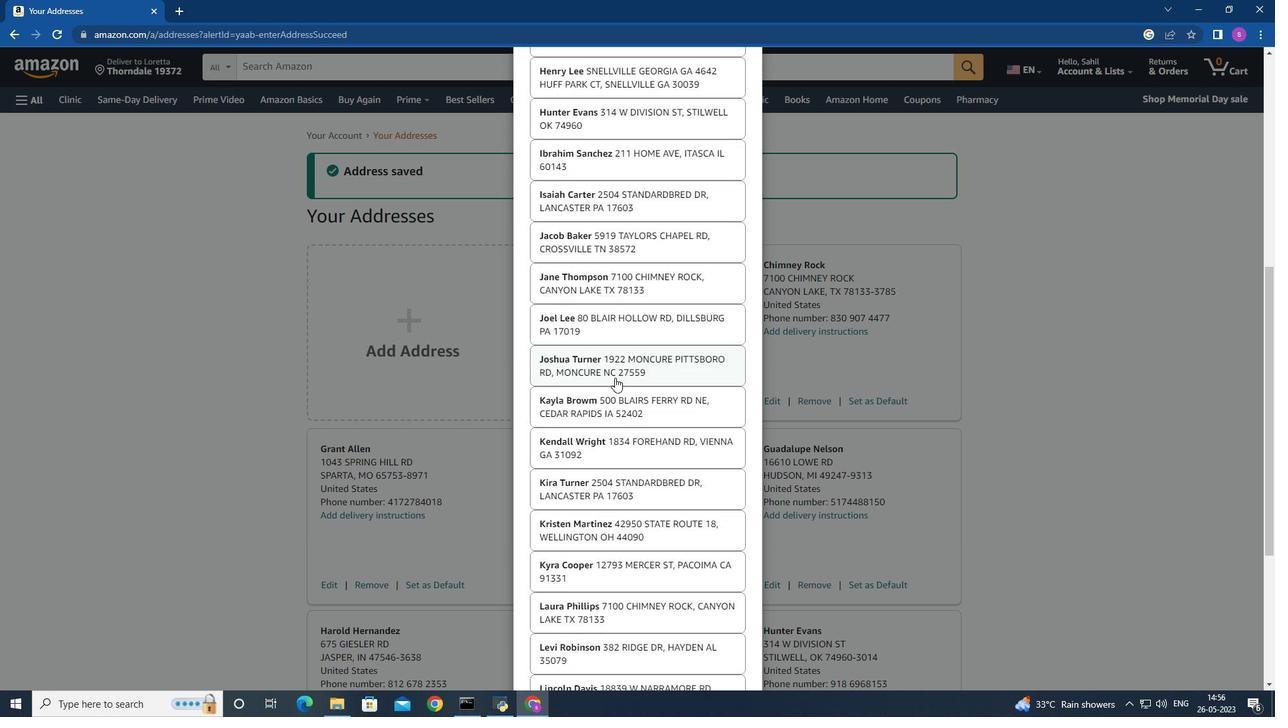 
Action: Mouse scrolled (615, 378) with delta (0, 0)
Screenshot: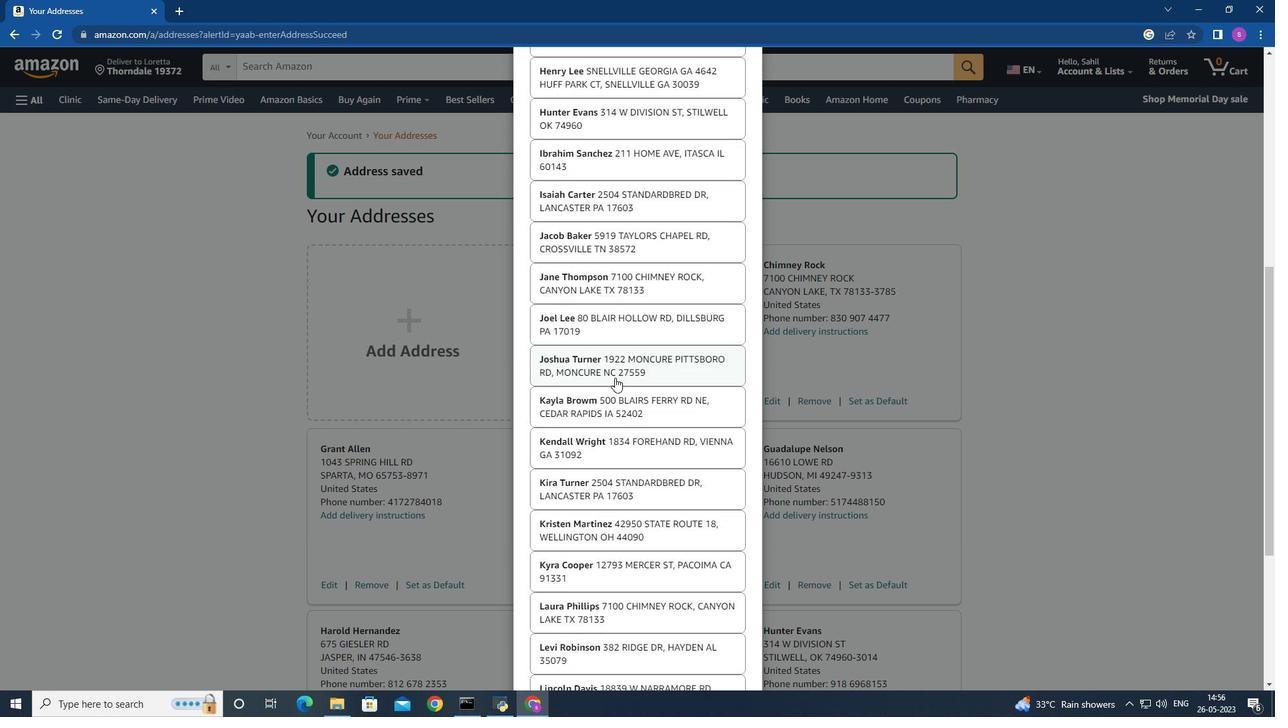 
Action: Mouse scrolled (615, 378) with delta (0, 0)
Screenshot: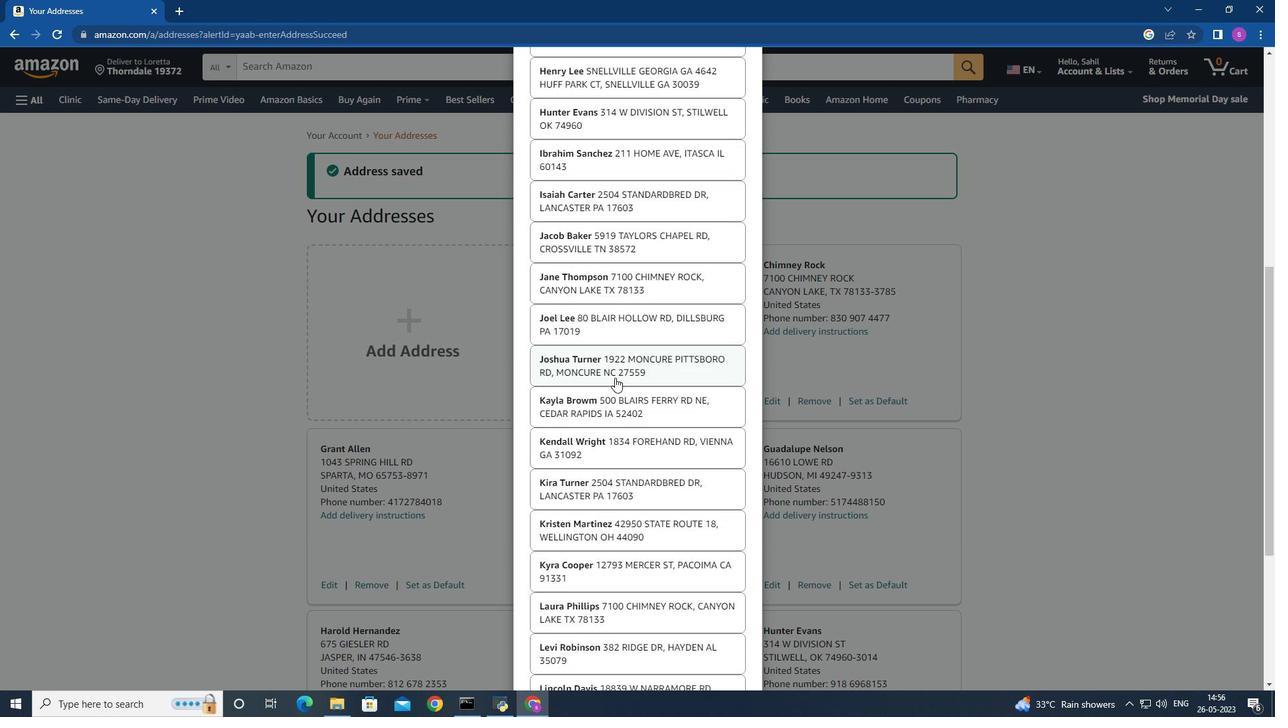 
Action: Mouse scrolled (615, 378) with delta (0, 0)
Screenshot: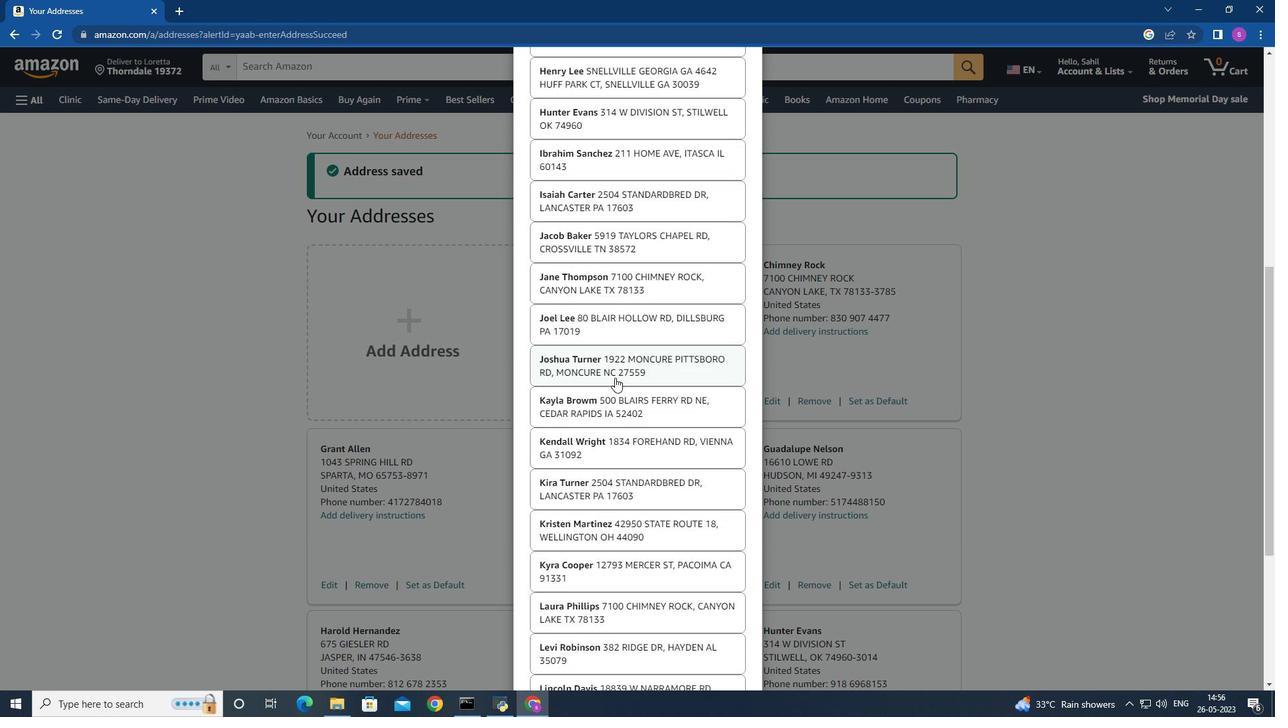 
Action: Mouse moved to (615, 379)
Screenshot: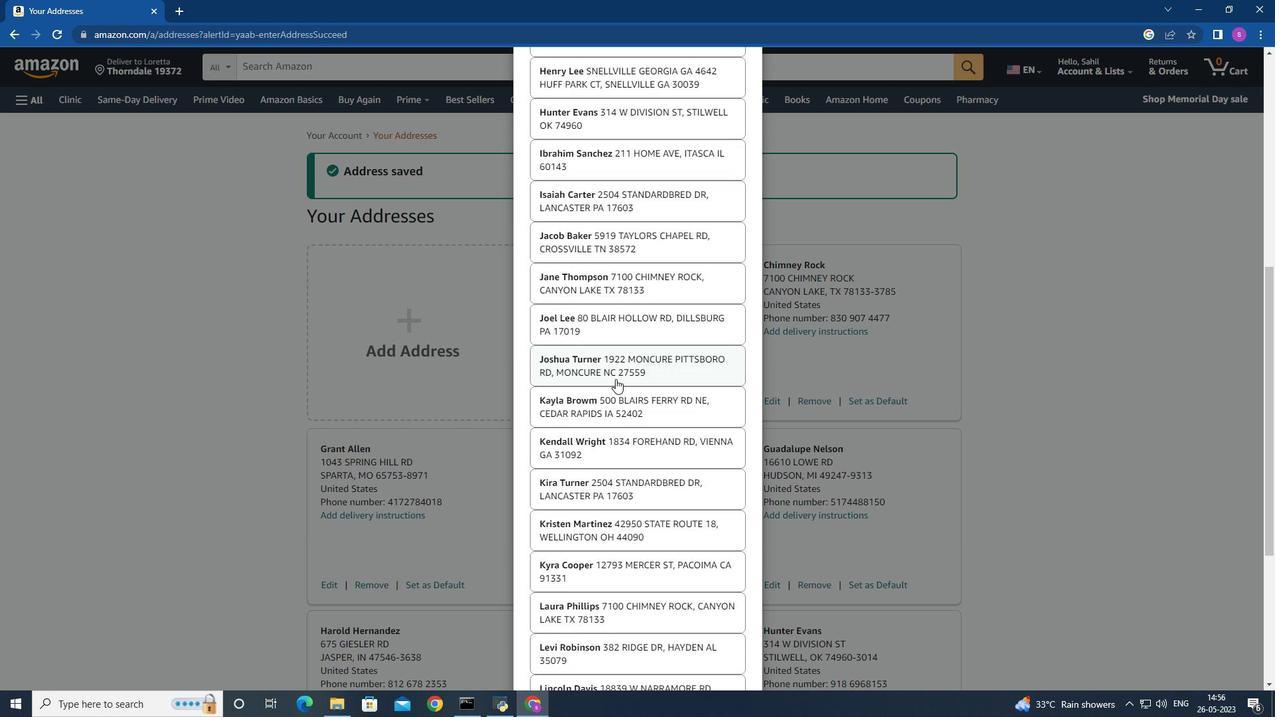 
Action: Mouse scrolled (615, 378) with delta (0, 0)
Screenshot: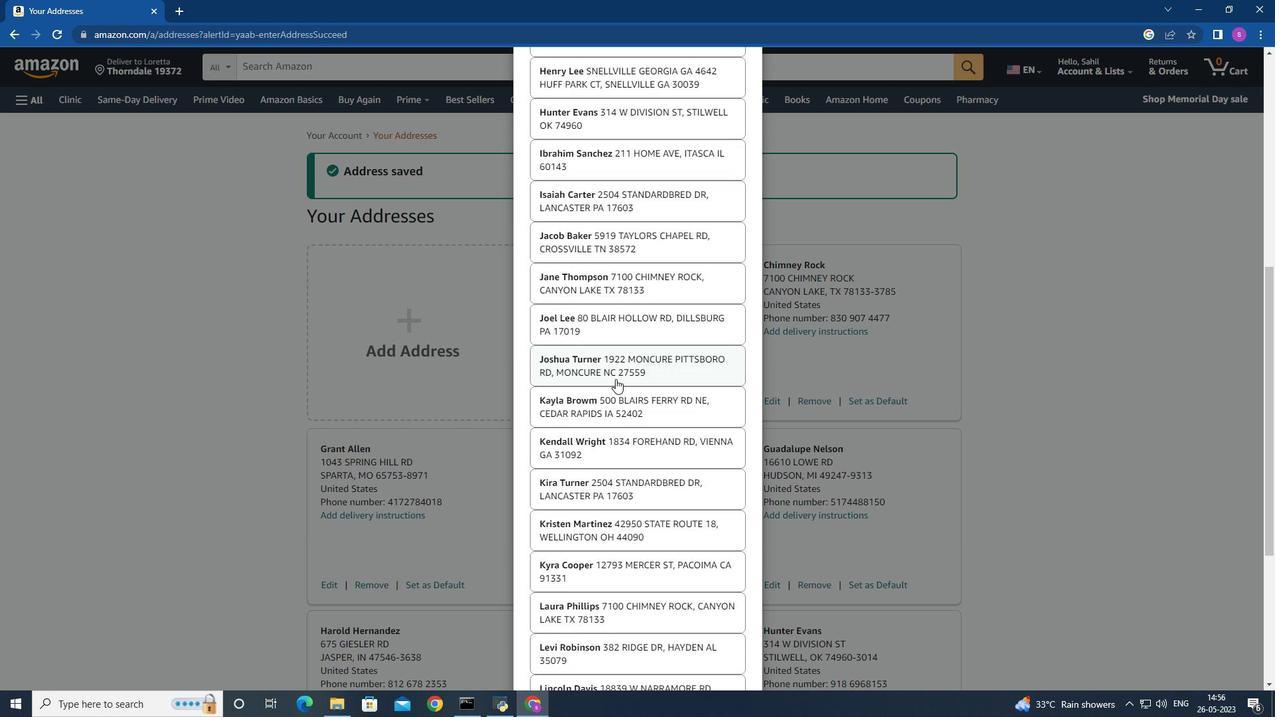 
Action: Mouse scrolled (615, 378) with delta (0, 0)
Screenshot: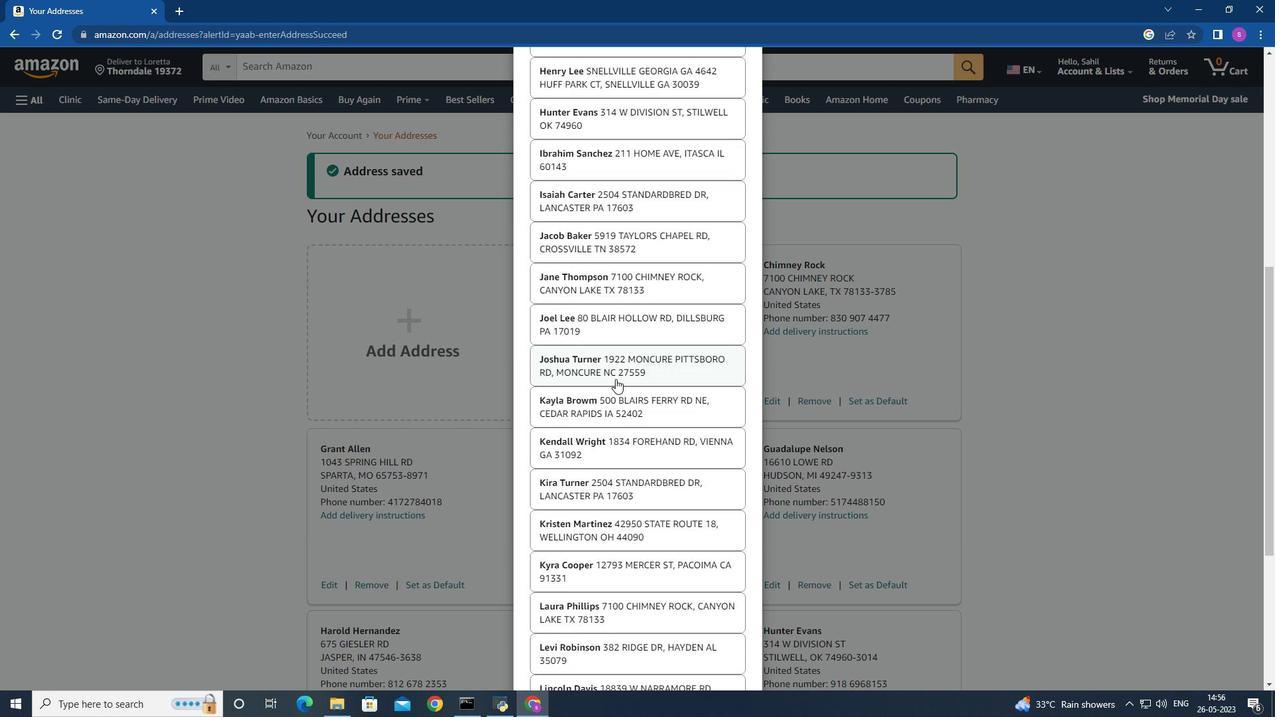 
Action: Mouse moved to (615, 492)
Screenshot: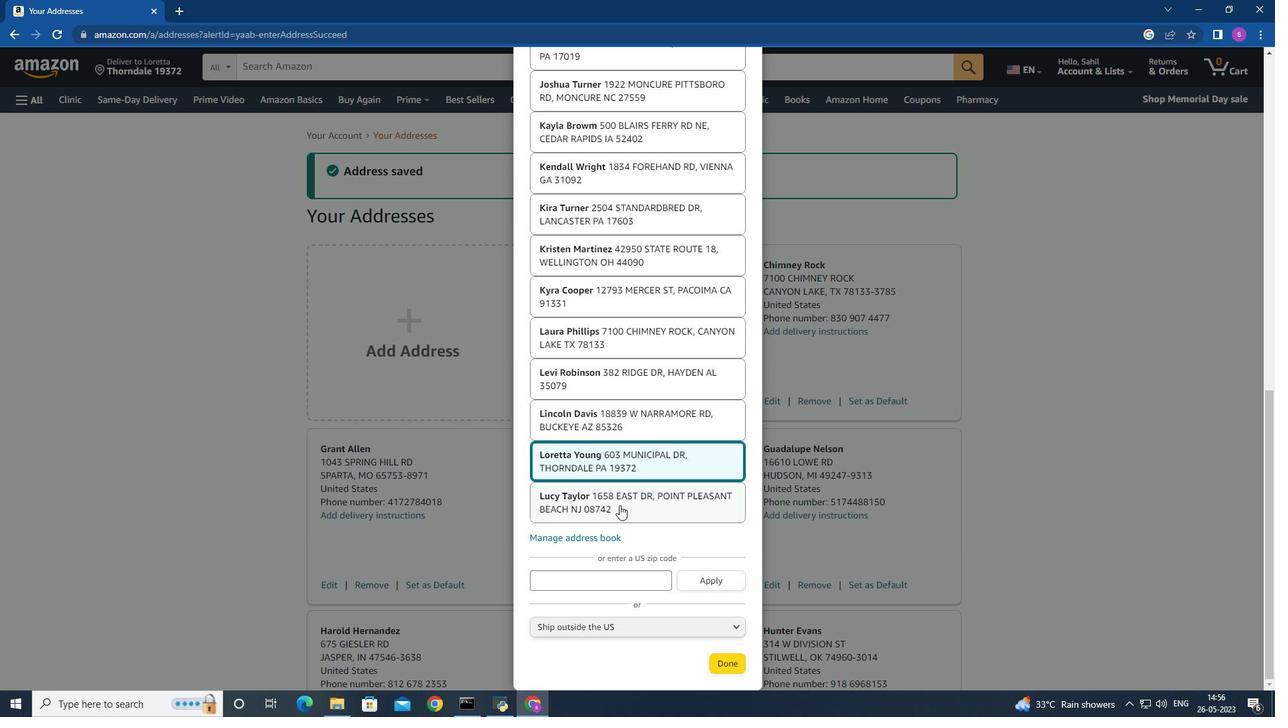 
Action: Mouse pressed left at (615, 492)
Screenshot: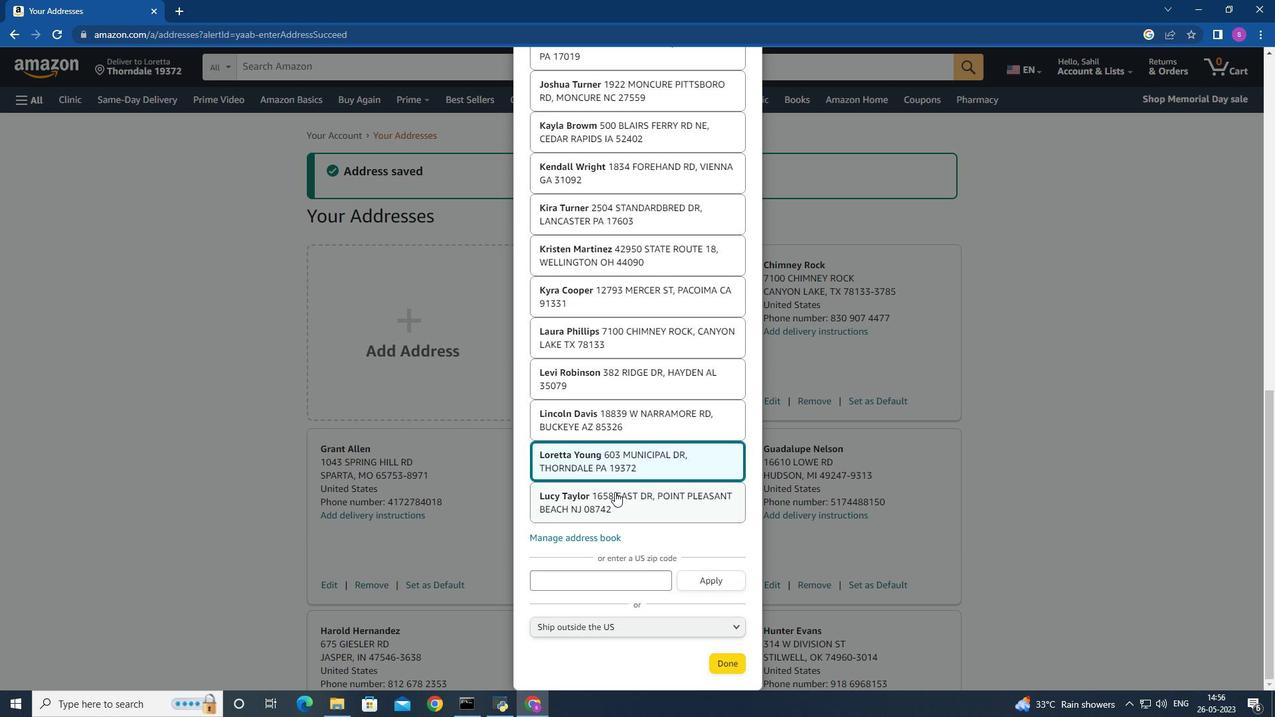 
Action: Mouse moved to (725, 659)
Screenshot: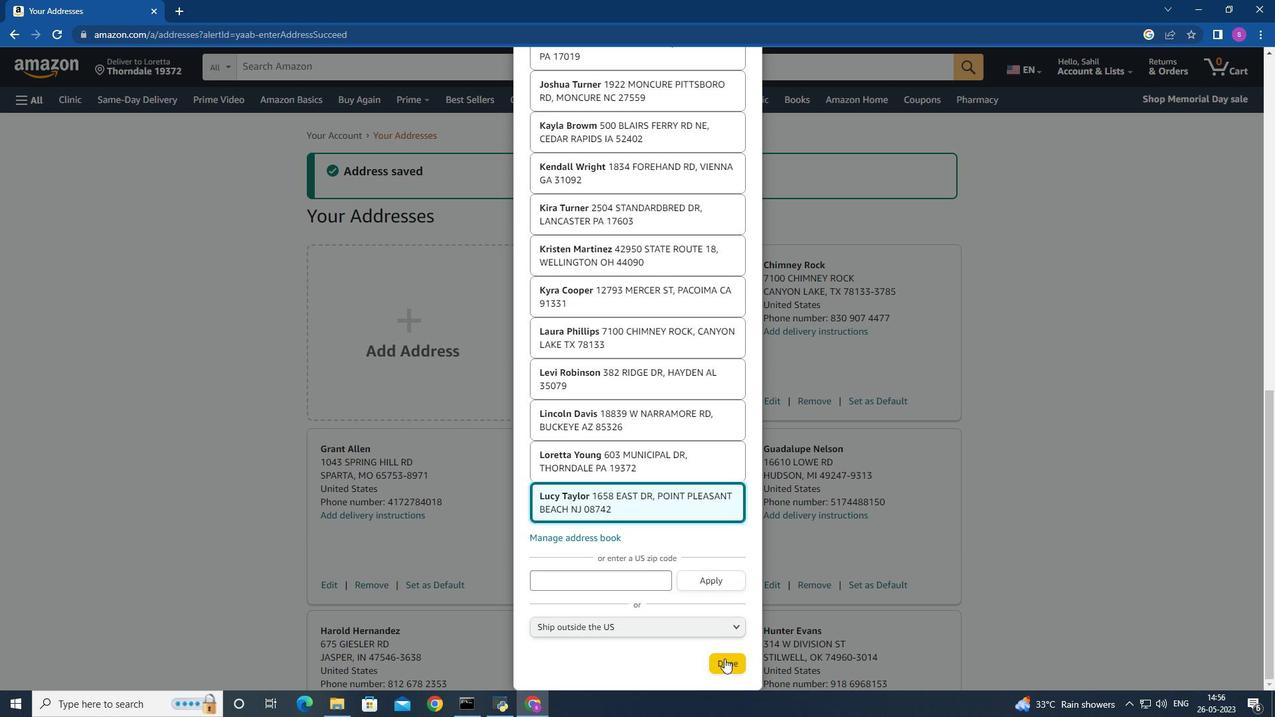 
Action: Mouse pressed left at (725, 659)
Screenshot: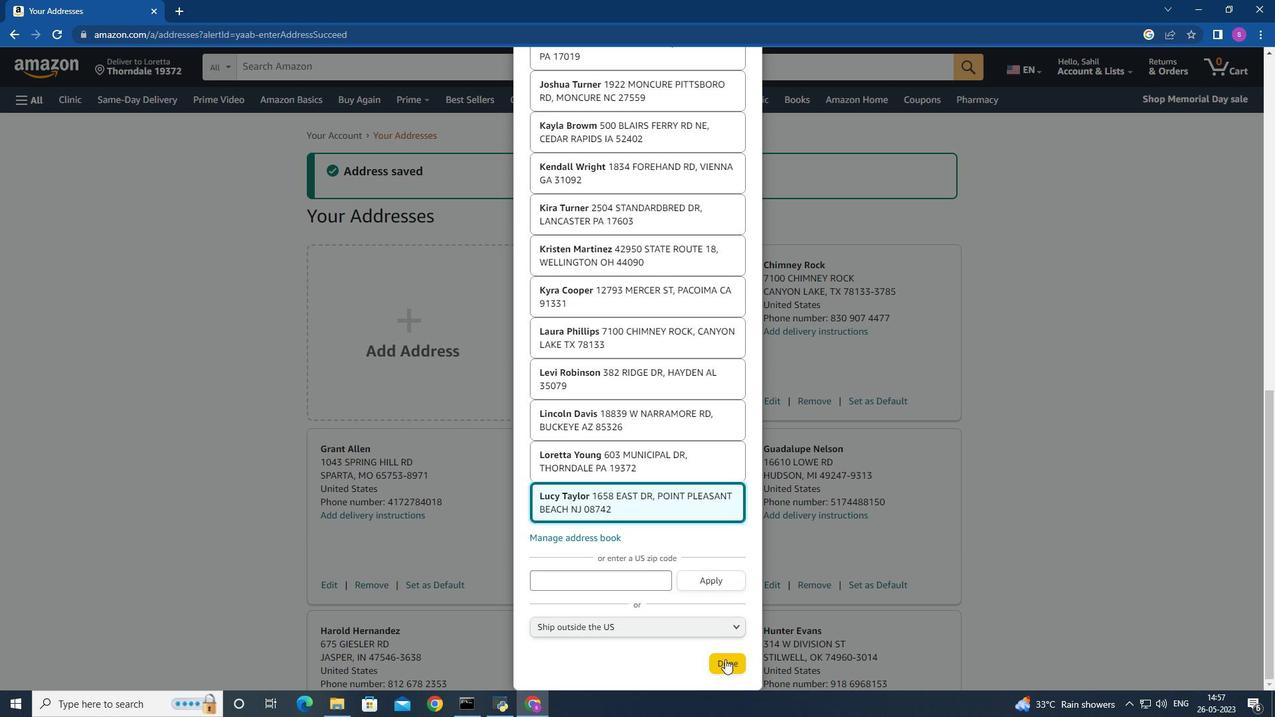 
Action: Mouse moved to (20, 96)
Screenshot: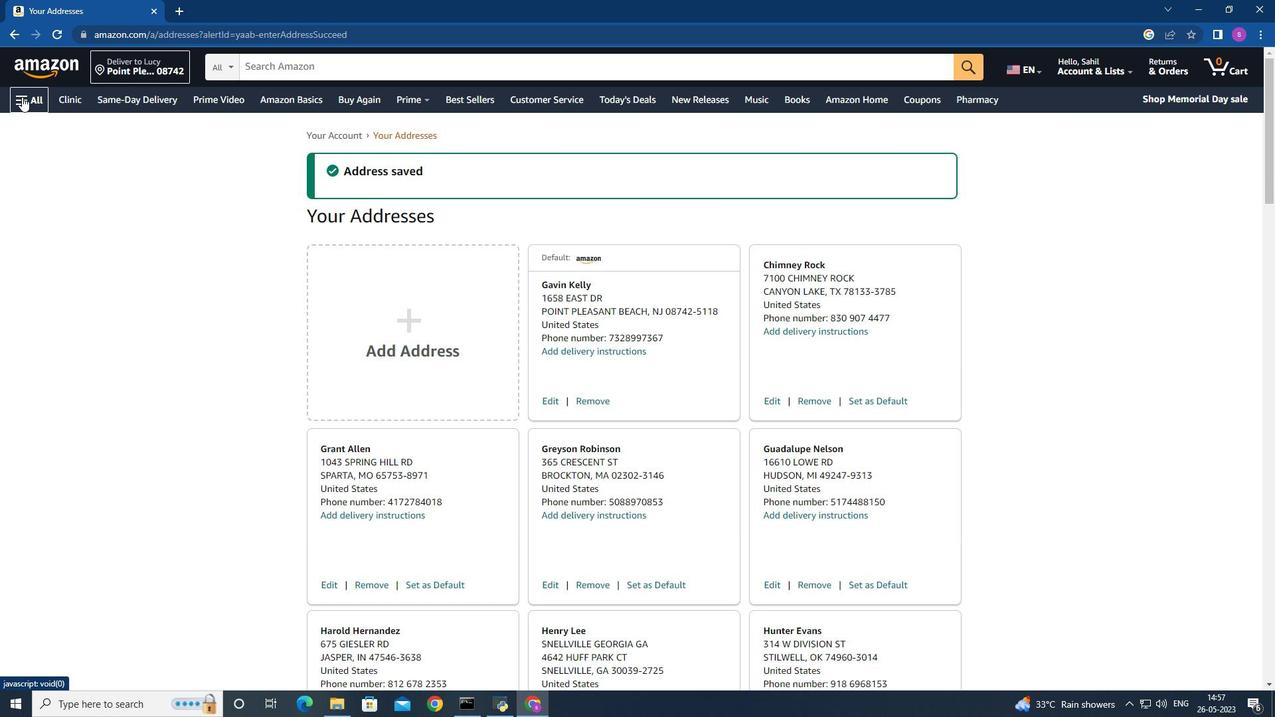 
Action: Mouse pressed left at (20, 96)
Screenshot: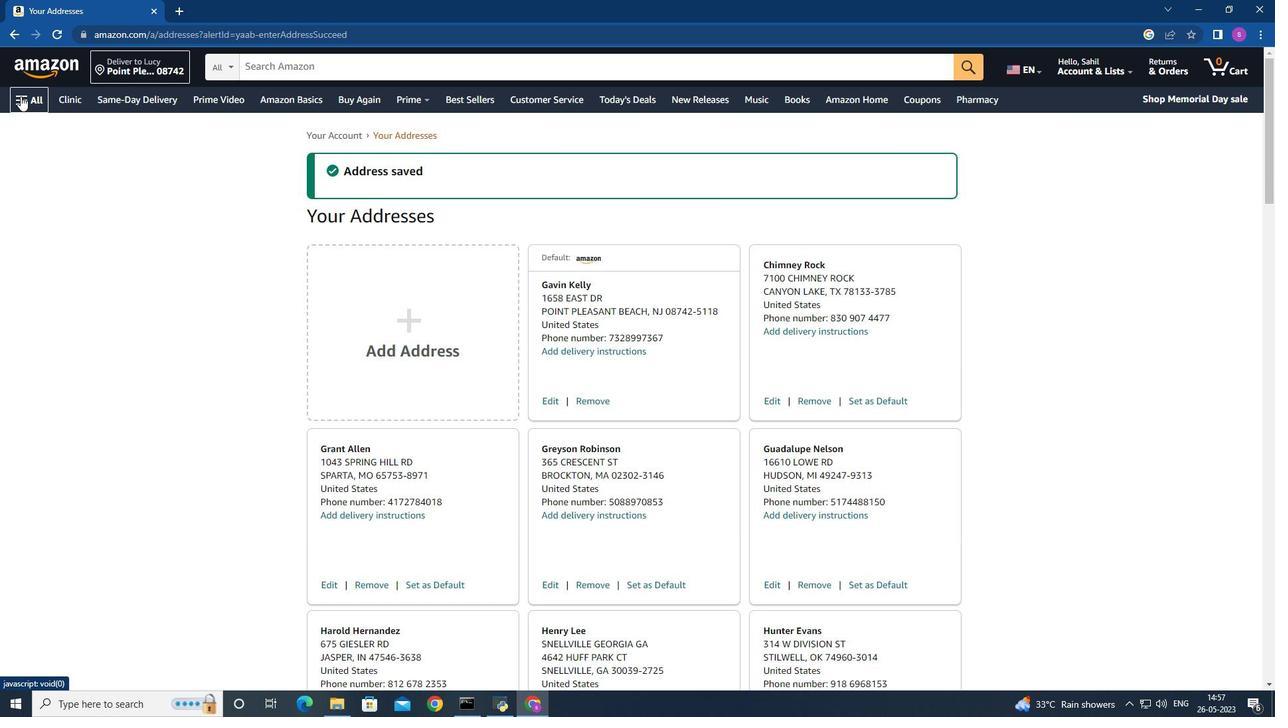 
Action: Mouse moved to (99, 198)
Screenshot: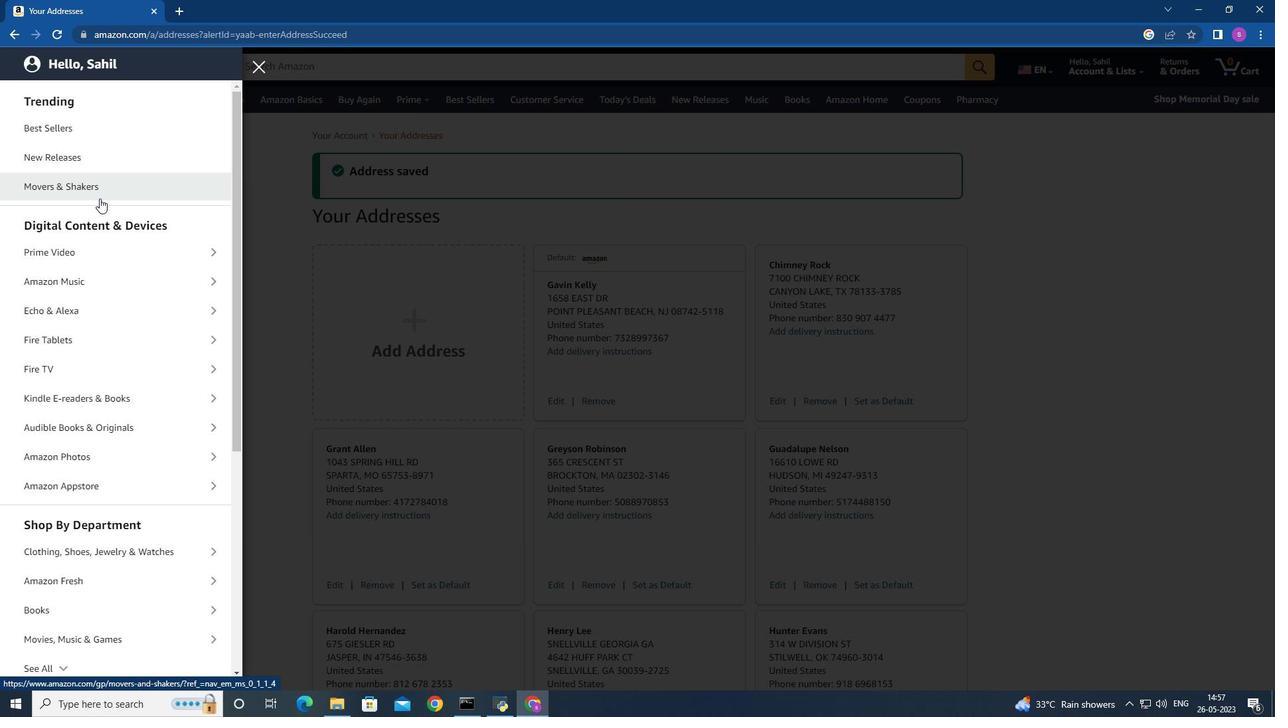 
Action: Mouse scrolled (99, 197) with delta (0, 0)
Screenshot: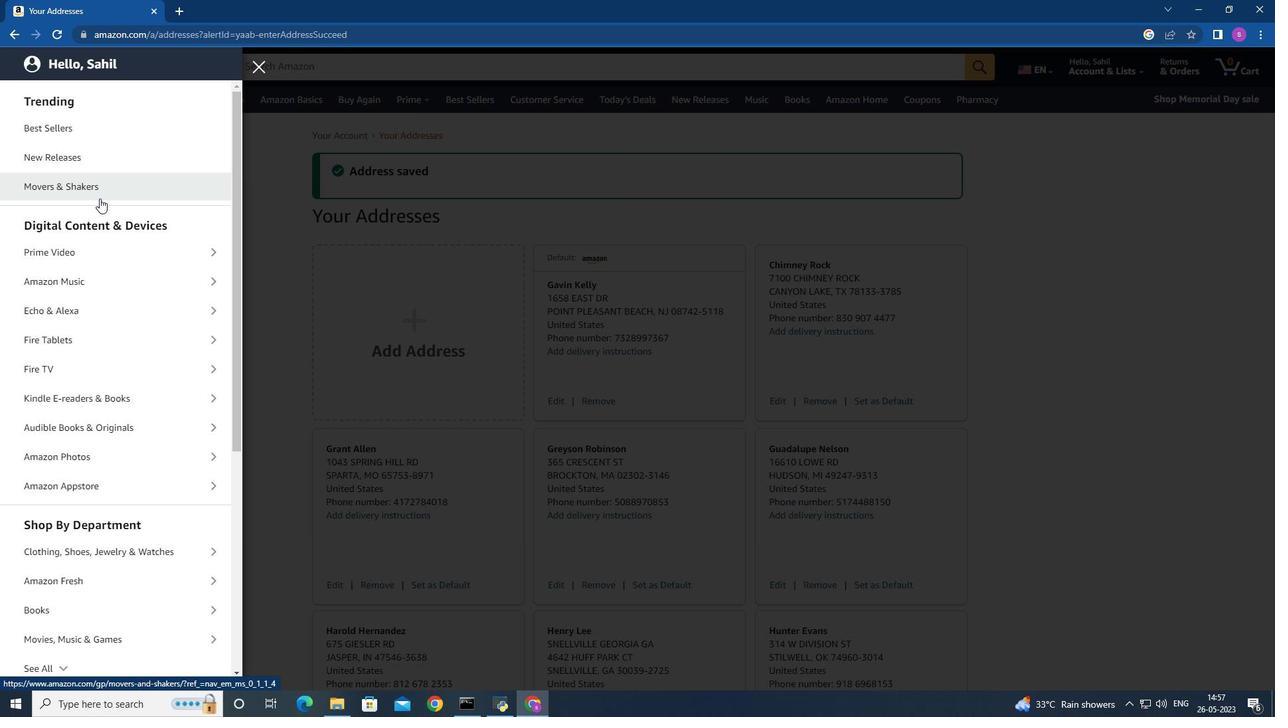 
Action: Mouse scrolled (99, 197) with delta (0, 0)
Screenshot: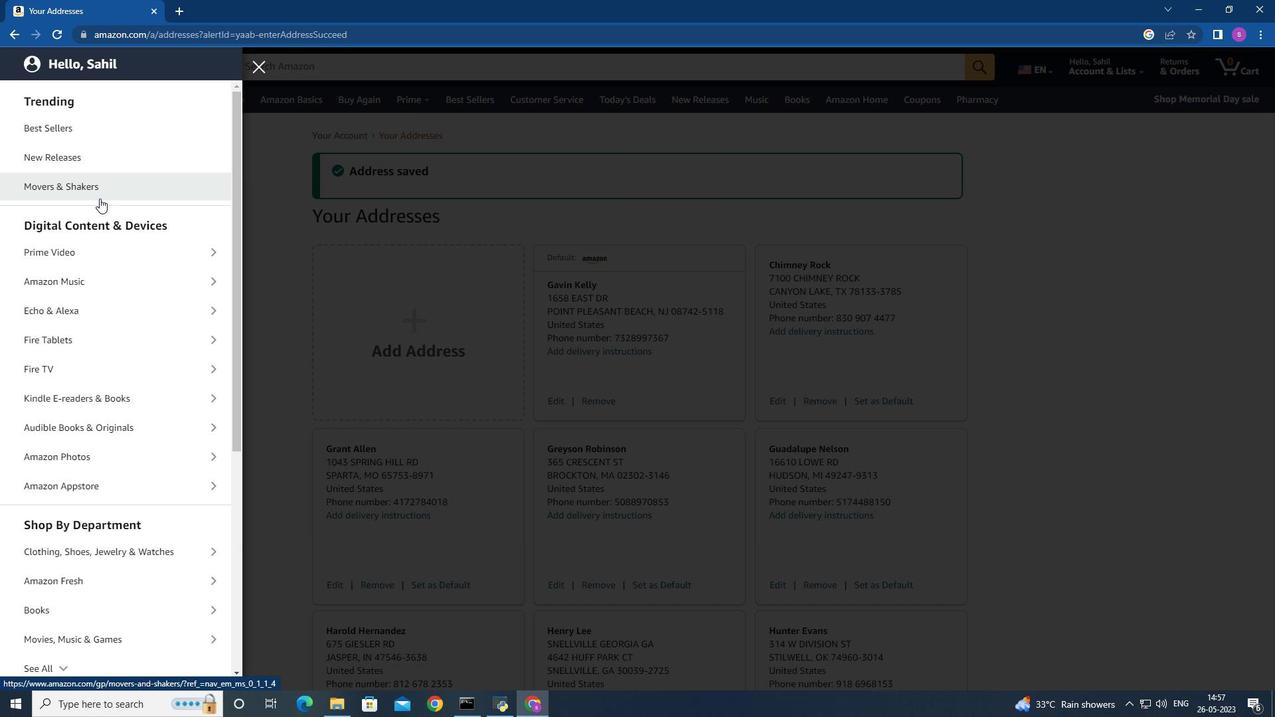 
Action: Mouse scrolled (99, 197) with delta (0, 0)
Screenshot: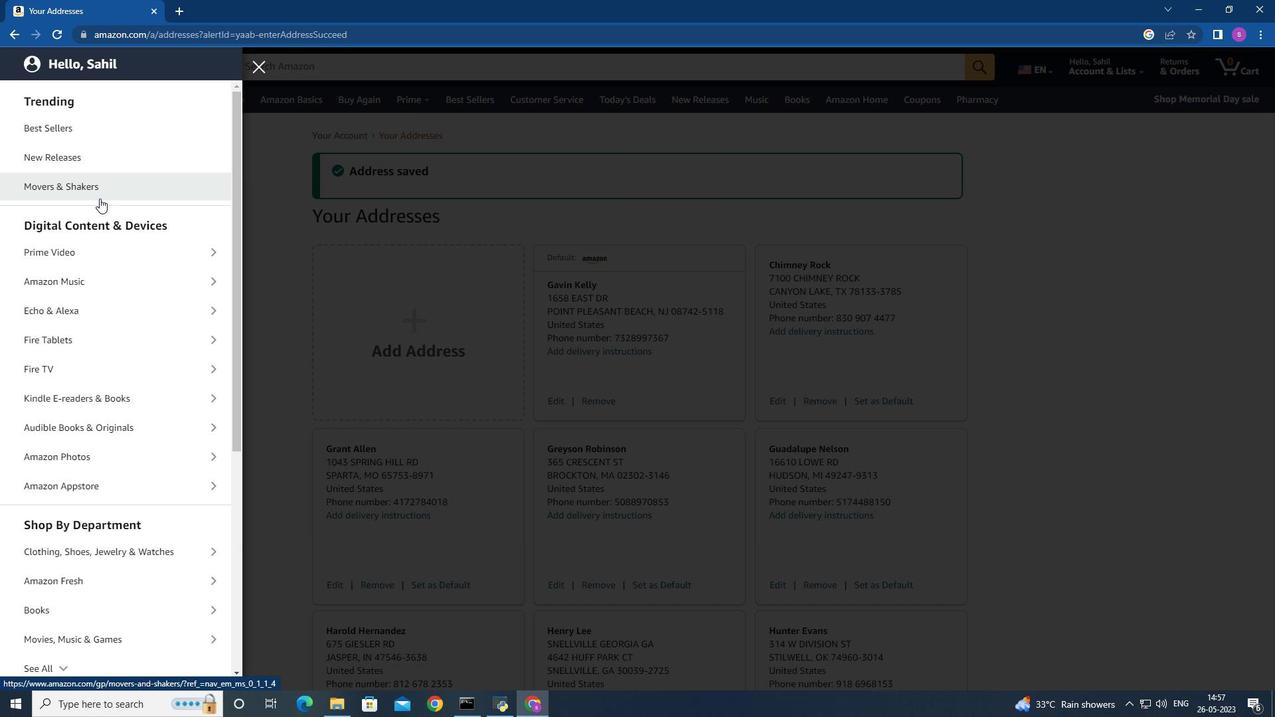 
Action: Mouse moved to (99, 197)
Screenshot: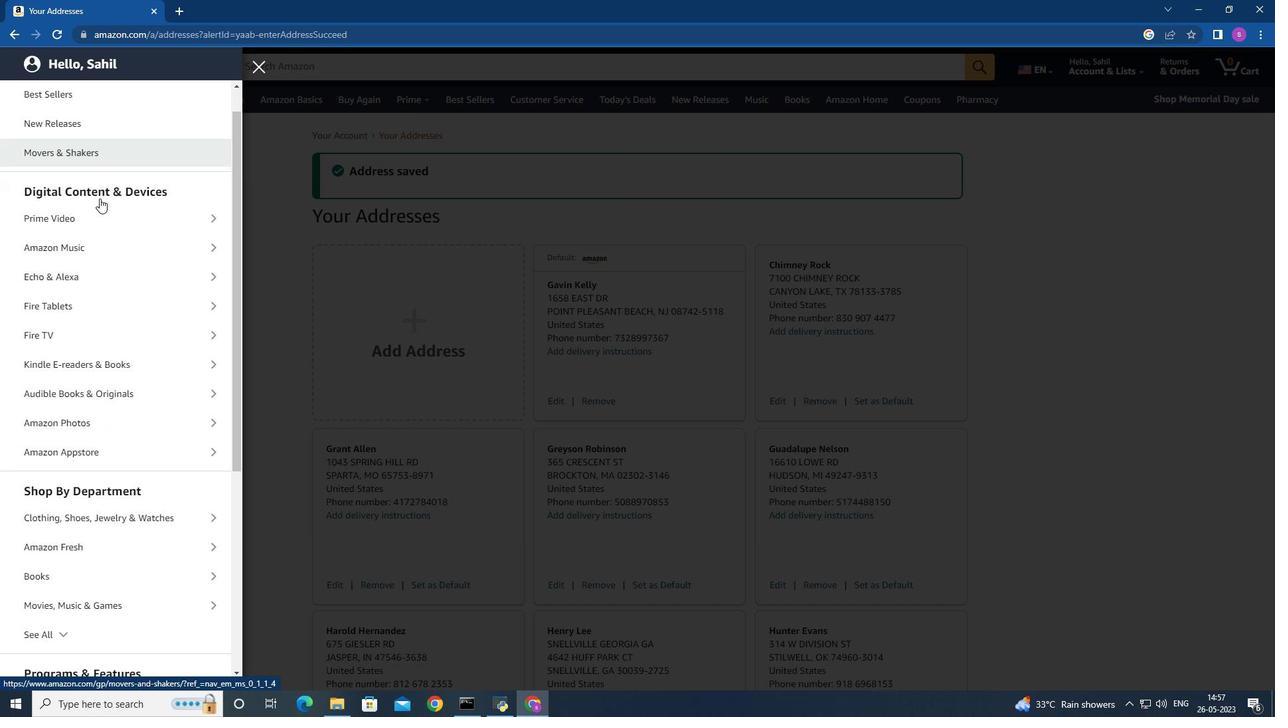 
Action: Mouse scrolled (99, 197) with delta (0, 0)
Screenshot: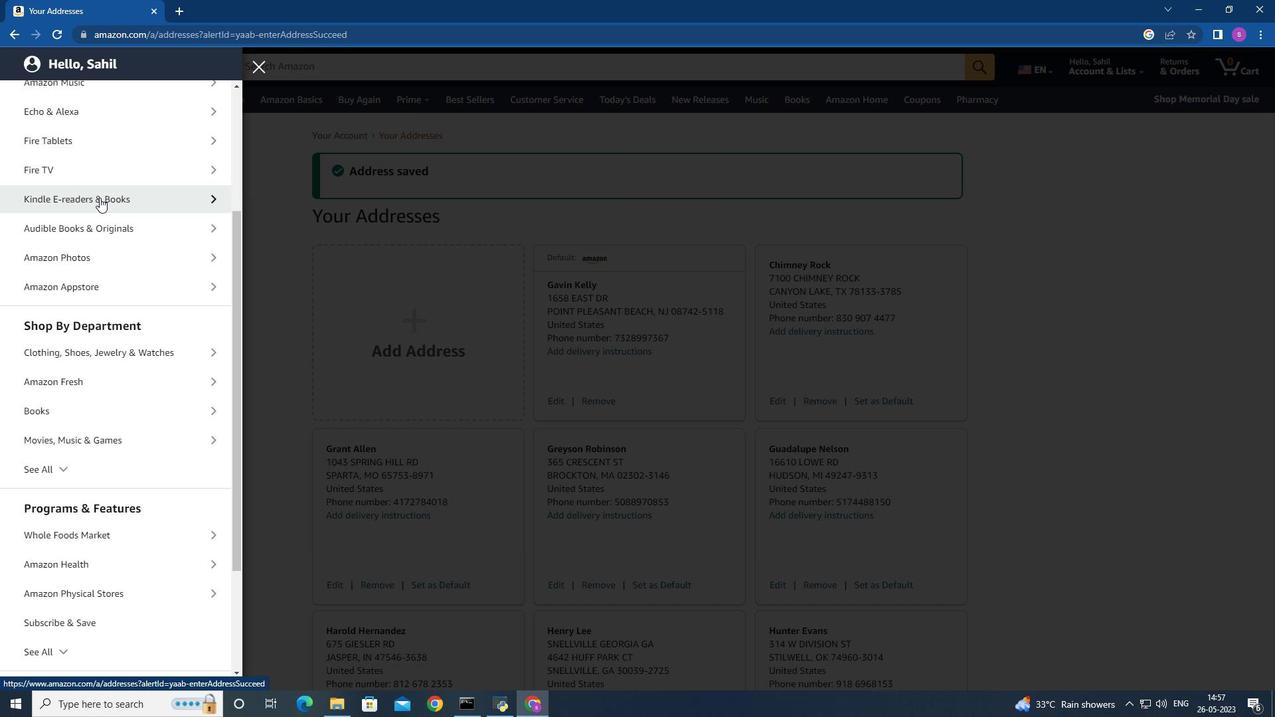 
Action: Mouse scrolled (99, 197) with delta (0, 0)
Screenshot: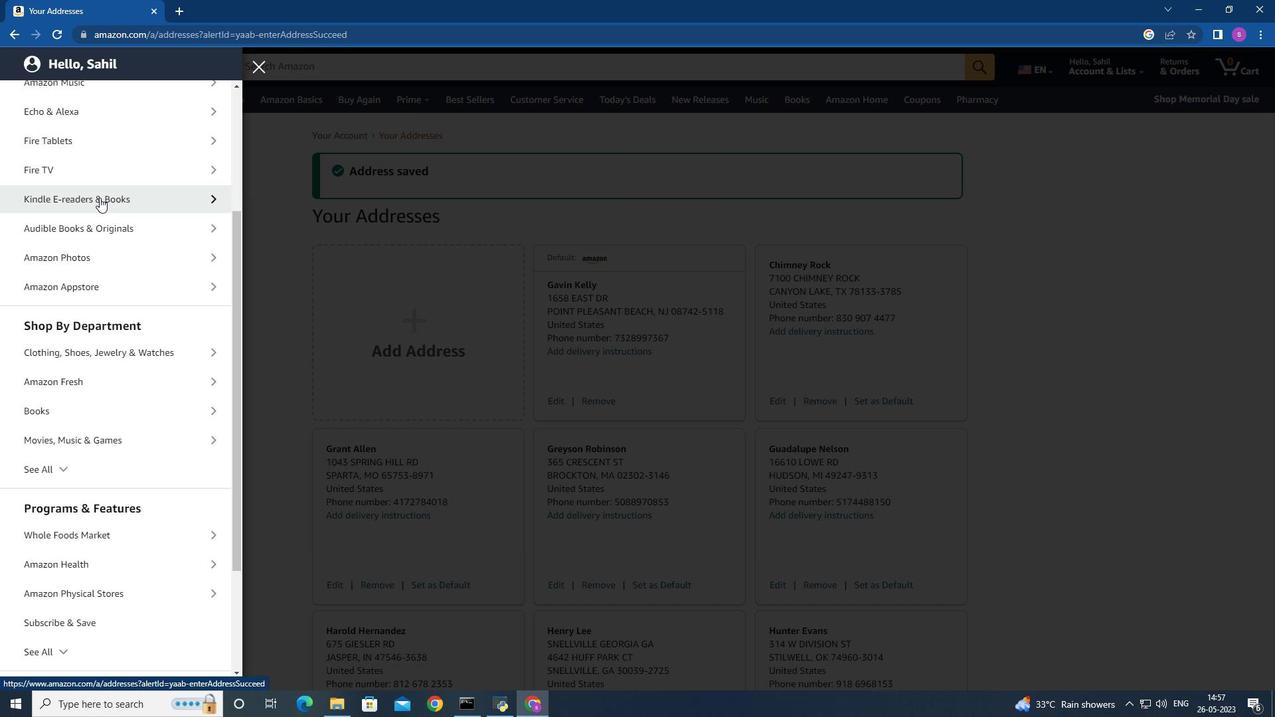 
Action: Mouse moved to (112, 307)
Screenshot: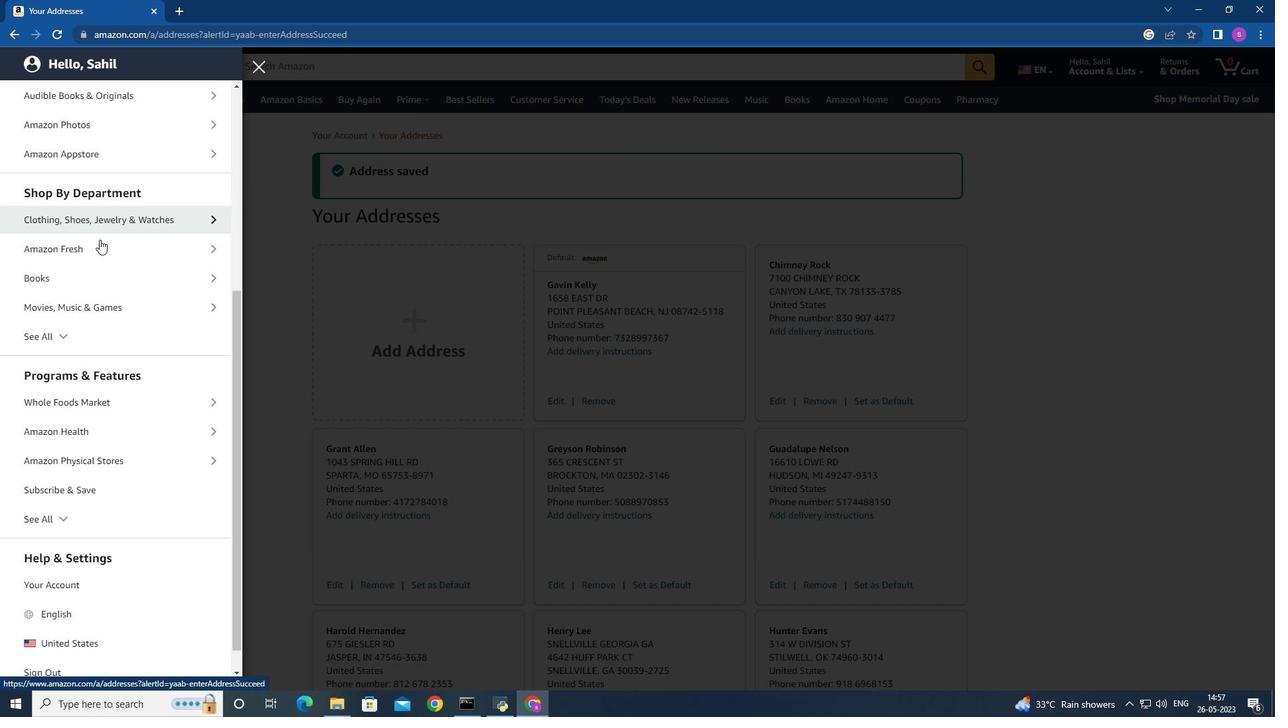 
Action: Mouse scrolled (112, 306) with delta (0, 0)
Screenshot: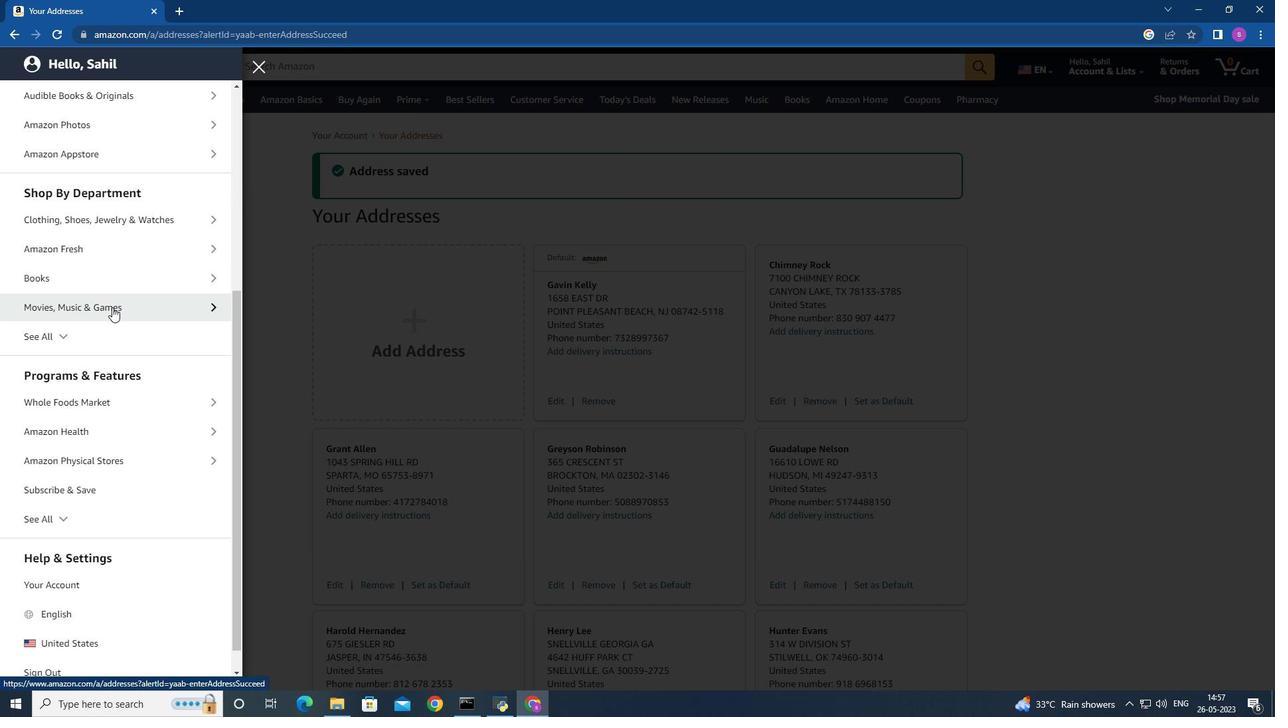 
Action: Mouse scrolled (112, 306) with delta (0, 0)
Screenshot: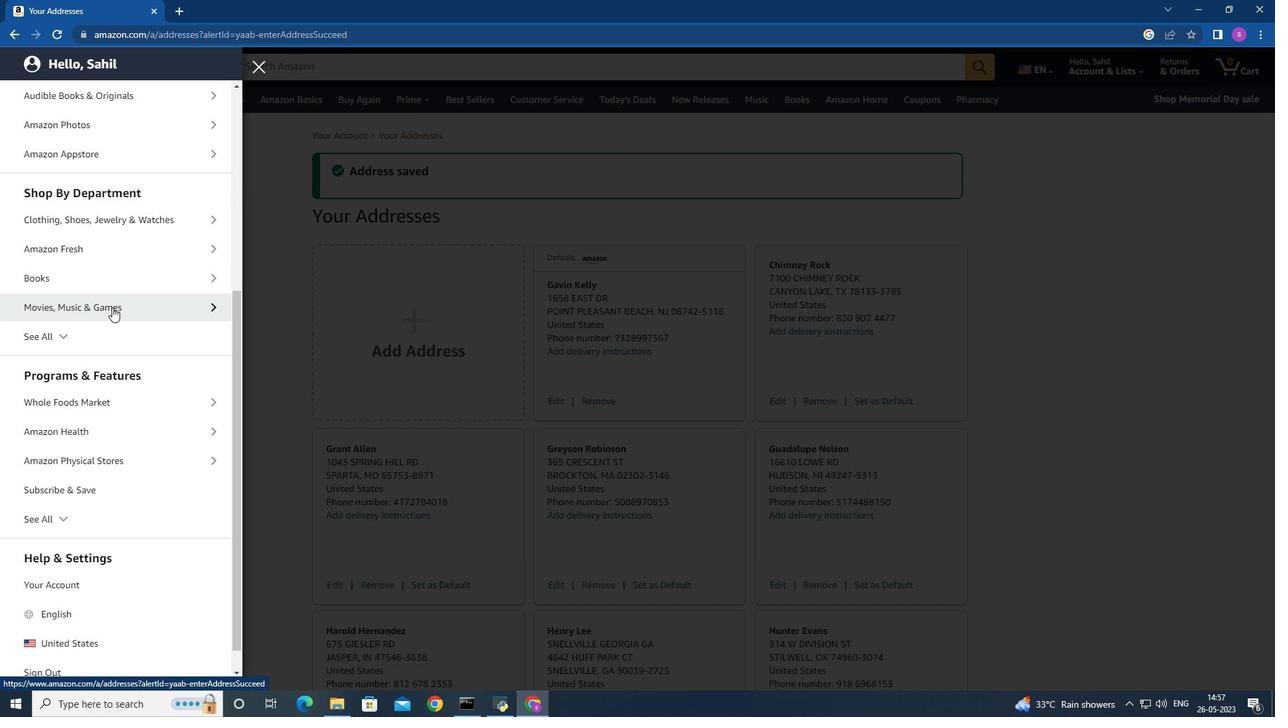 
Action: Mouse moved to (142, 364)
Screenshot: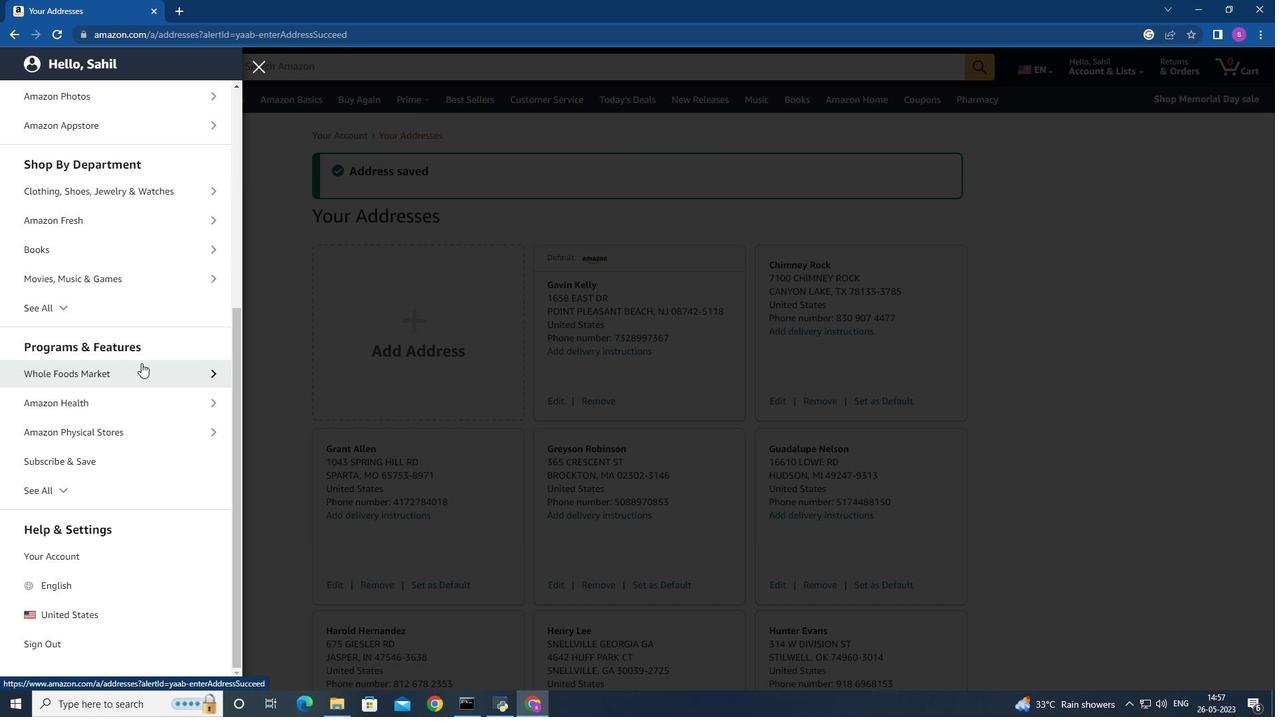 
Action: Mouse pressed left at (142, 364)
Screenshot: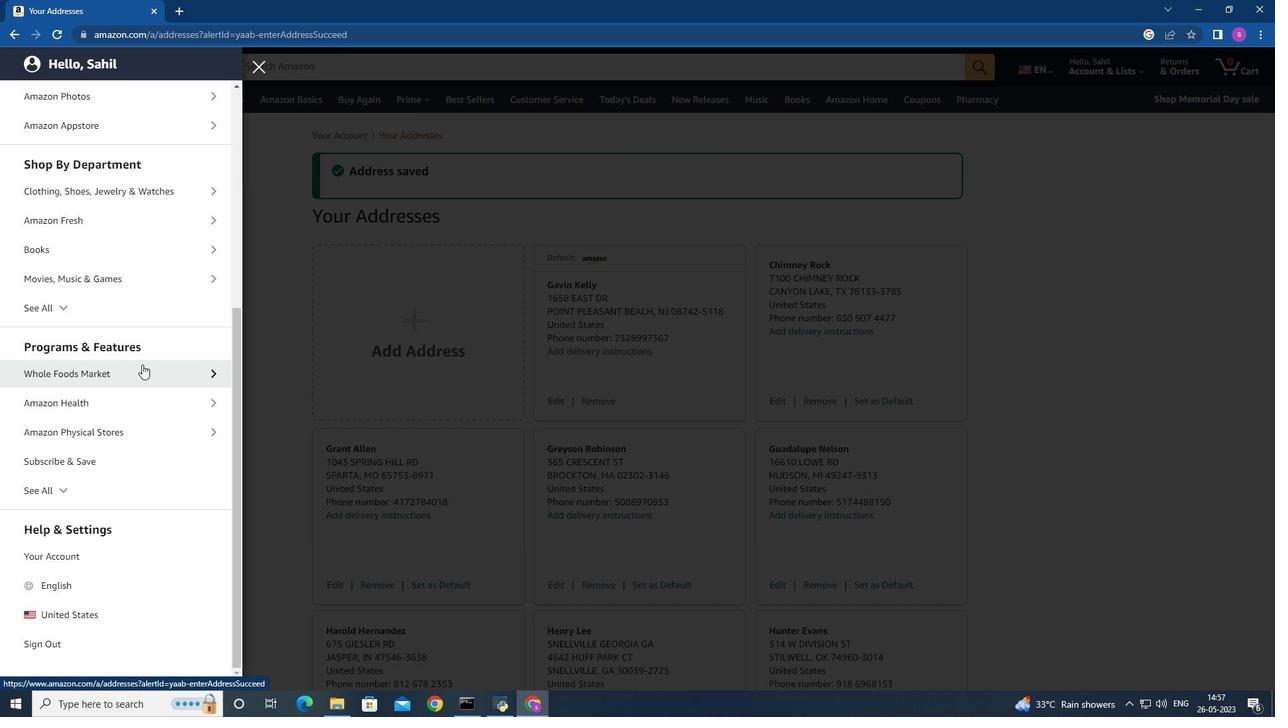 
Action: Mouse moved to (127, 162)
Screenshot: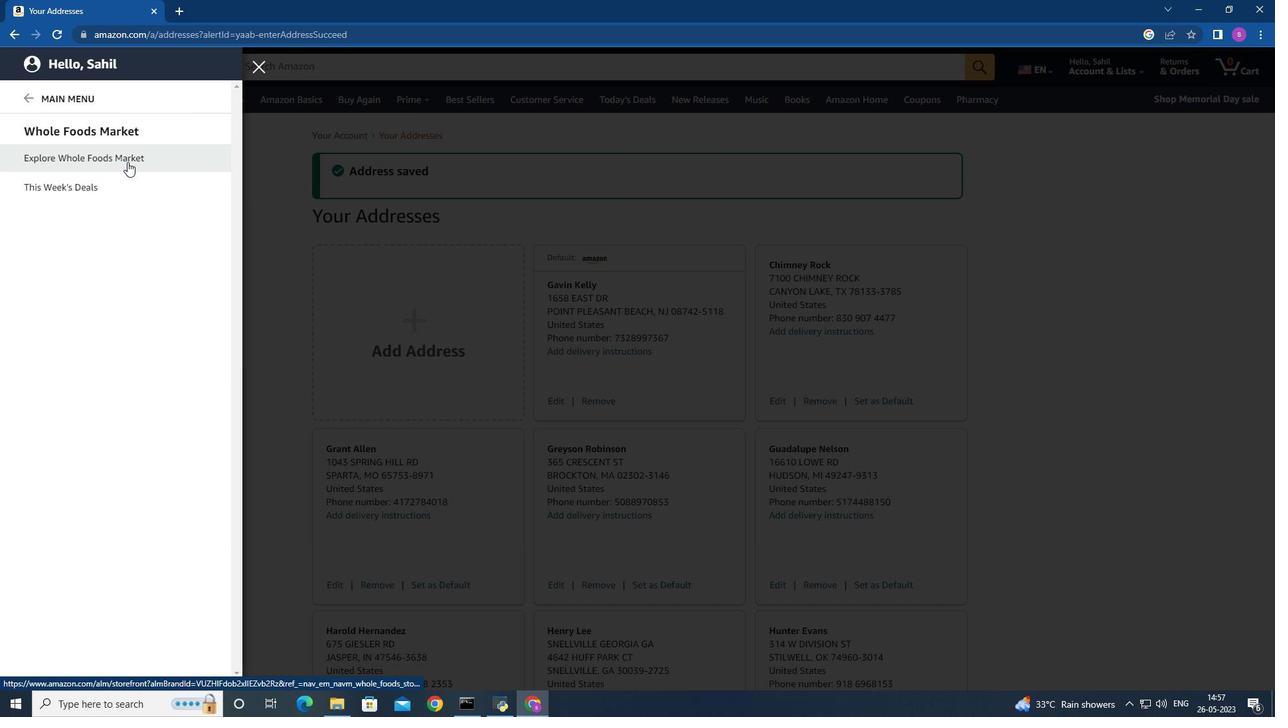 
Action: Mouse pressed left at (127, 162)
Screenshot: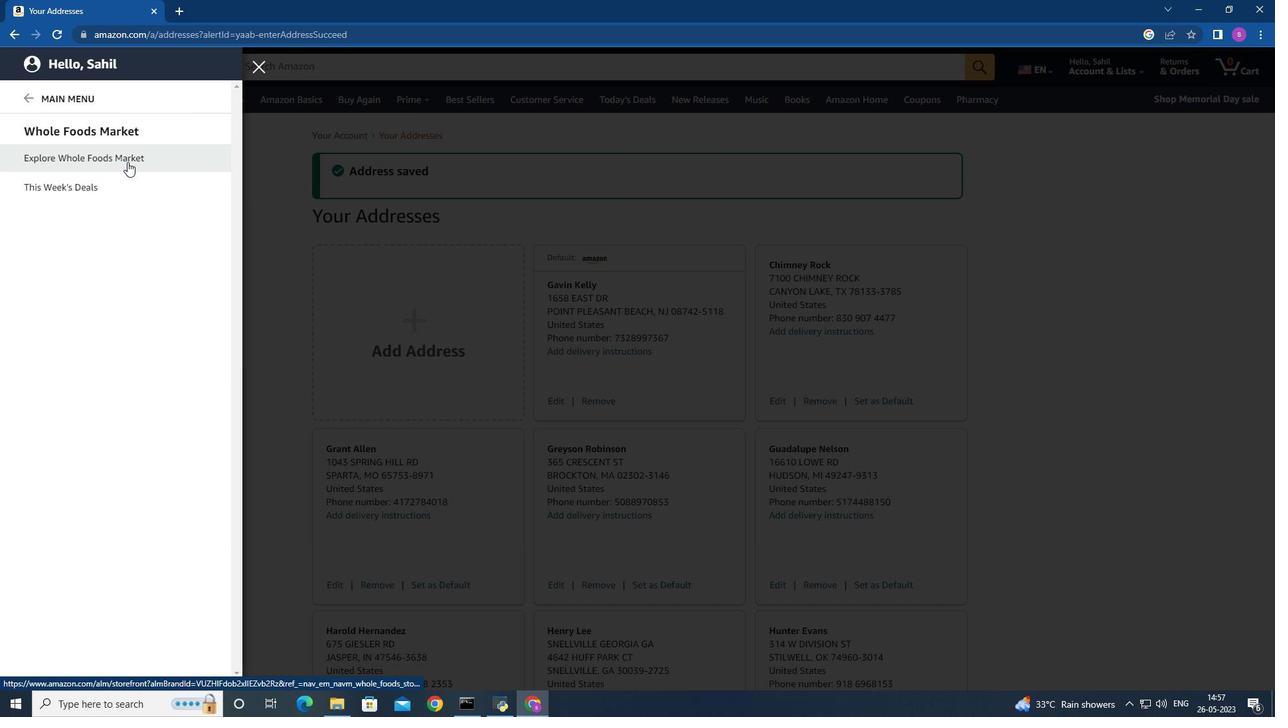 
Action: Mouse moved to (333, 65)
Screenshot: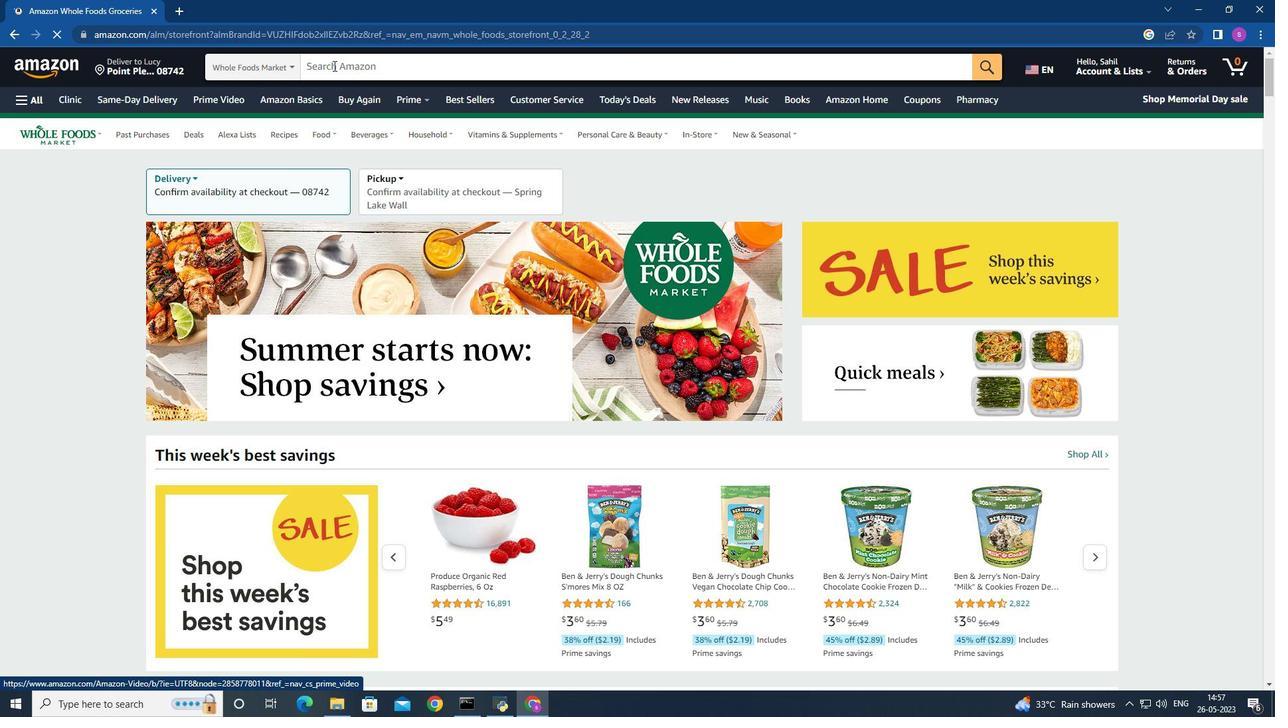 
Action: Mouse pressed left at (333, 65)
Screenshot: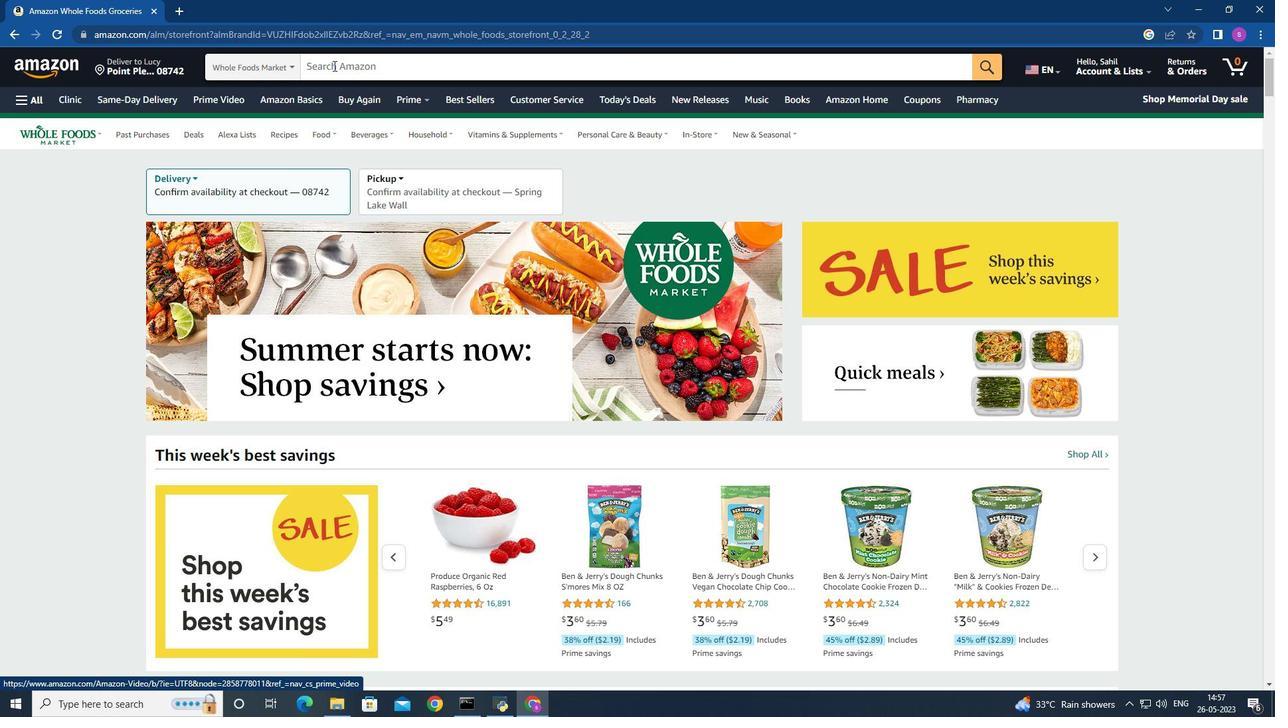 
Action: Key pressed <Key.shift>Ord<Key.backspace>ganic<Key.space><Key.shift>Grass<Key.space>-<Key.space>frd<Key.space><Key.backspace><Key.backspace><Key.backspace><Key.backspace><Key.shift><Key.shift><Key.shift><Key.shift><Key.shift><Key.shift><Key.shift><Key.shift><Key.shift><Key.shift><Key.shift>Fed<Key.space><Key.shift>Whole<Key.space><Key.shift>Milk<Key.enter>
Screenshot: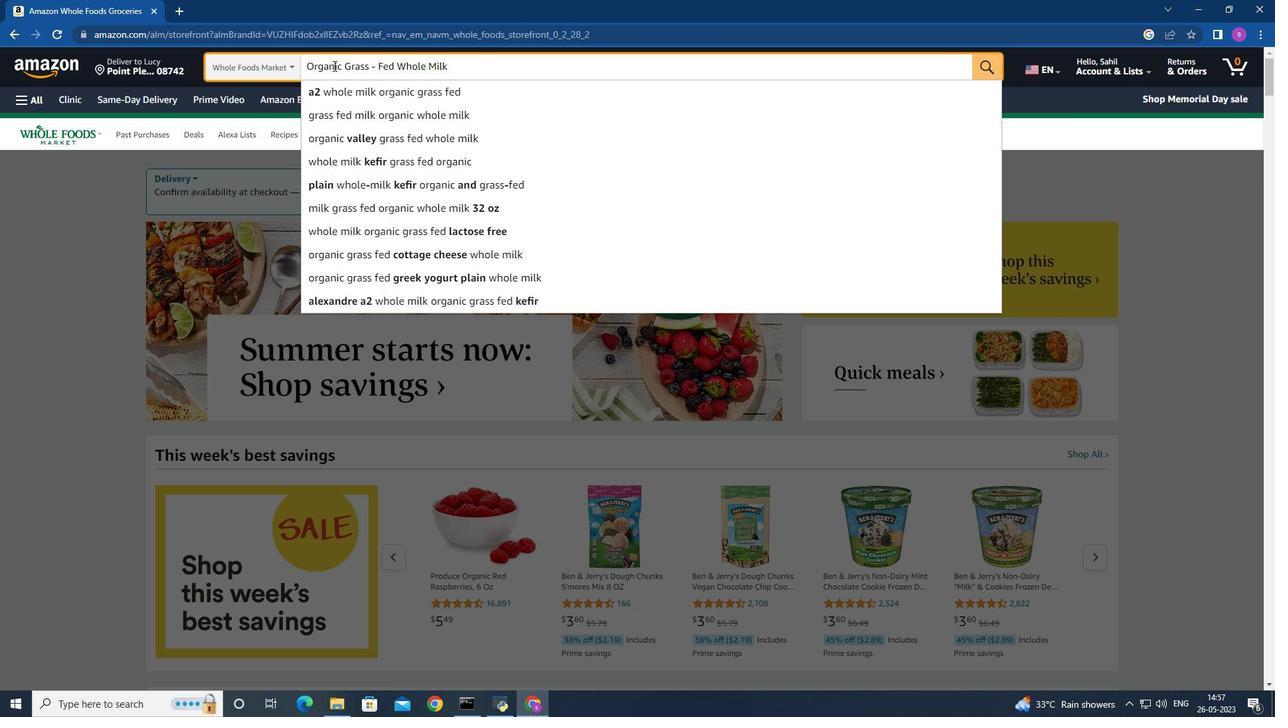 
Action: Mouse moved to (436, 375)
Screenshot: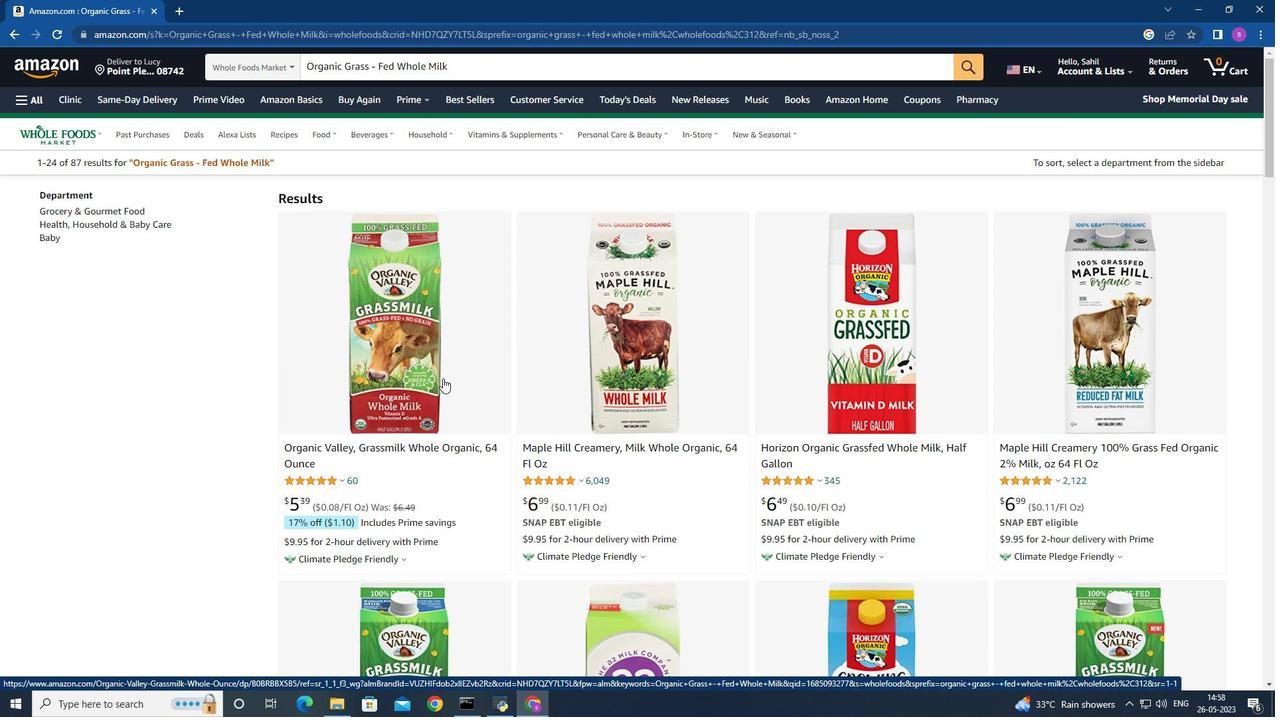 
Action: Mouse scrolled (436, 374) with delta (0, 0)
Screenshot: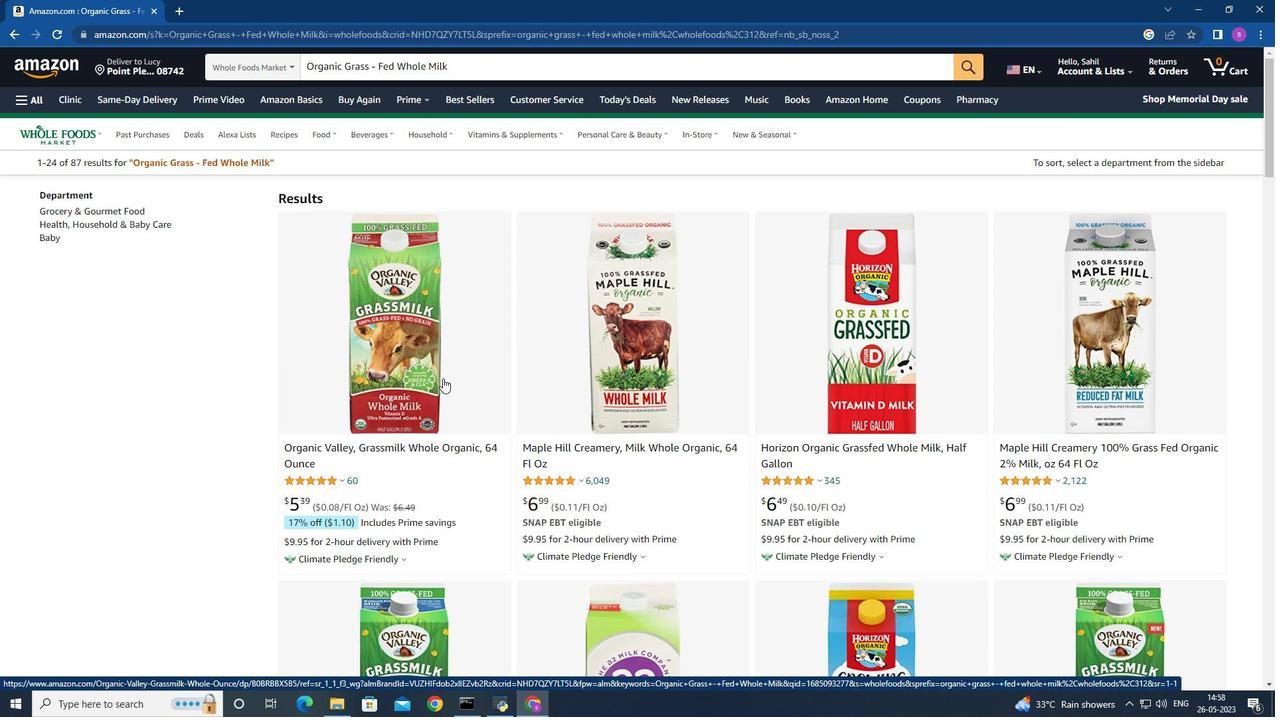 
Action: Mouse moved to (469, 255)
Screenshot: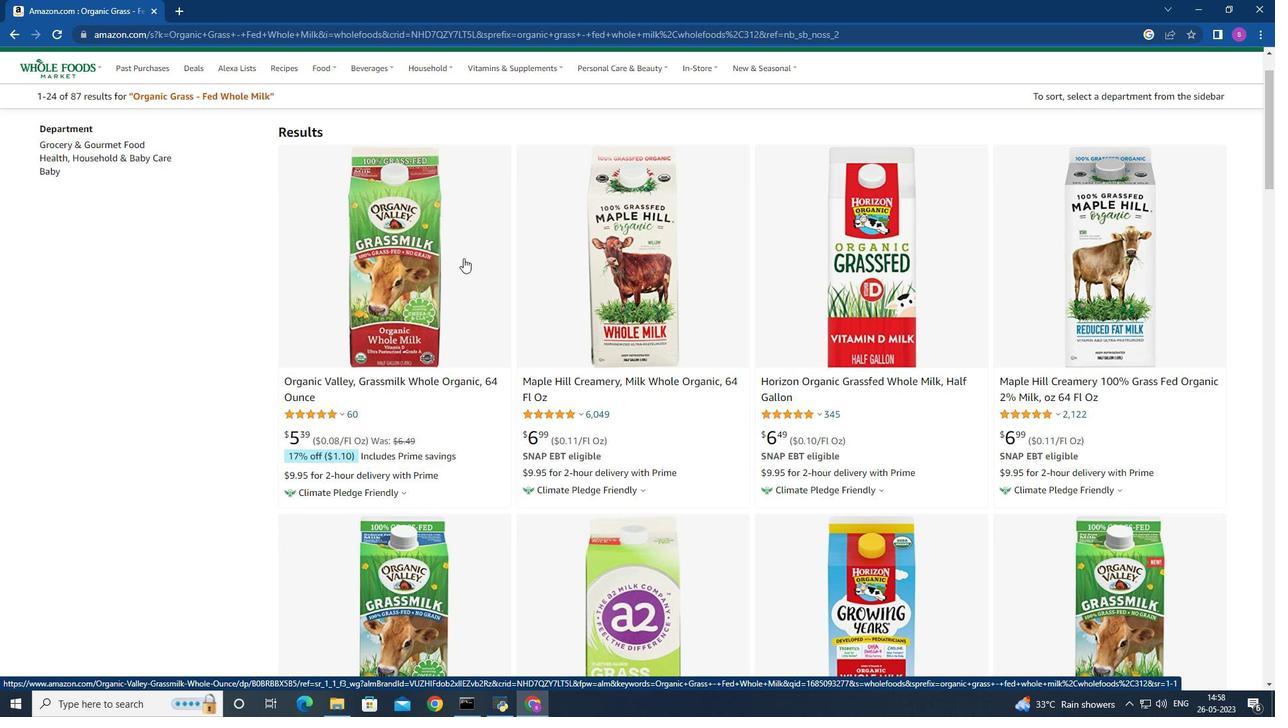 
Action: Mouse scrolled (469, 255) with delta (0, 0)
Screenshot: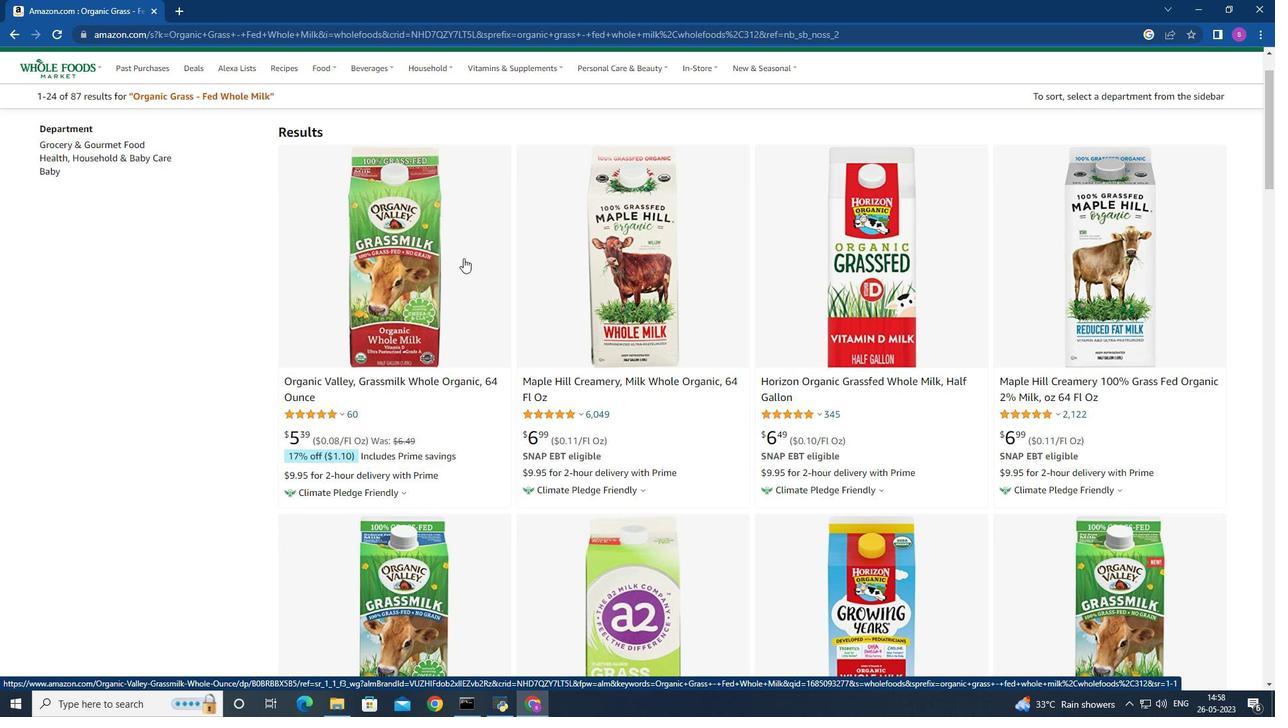 
Action: Mouse scrolled (469, 255) with delta (0, 0)
Screenshot: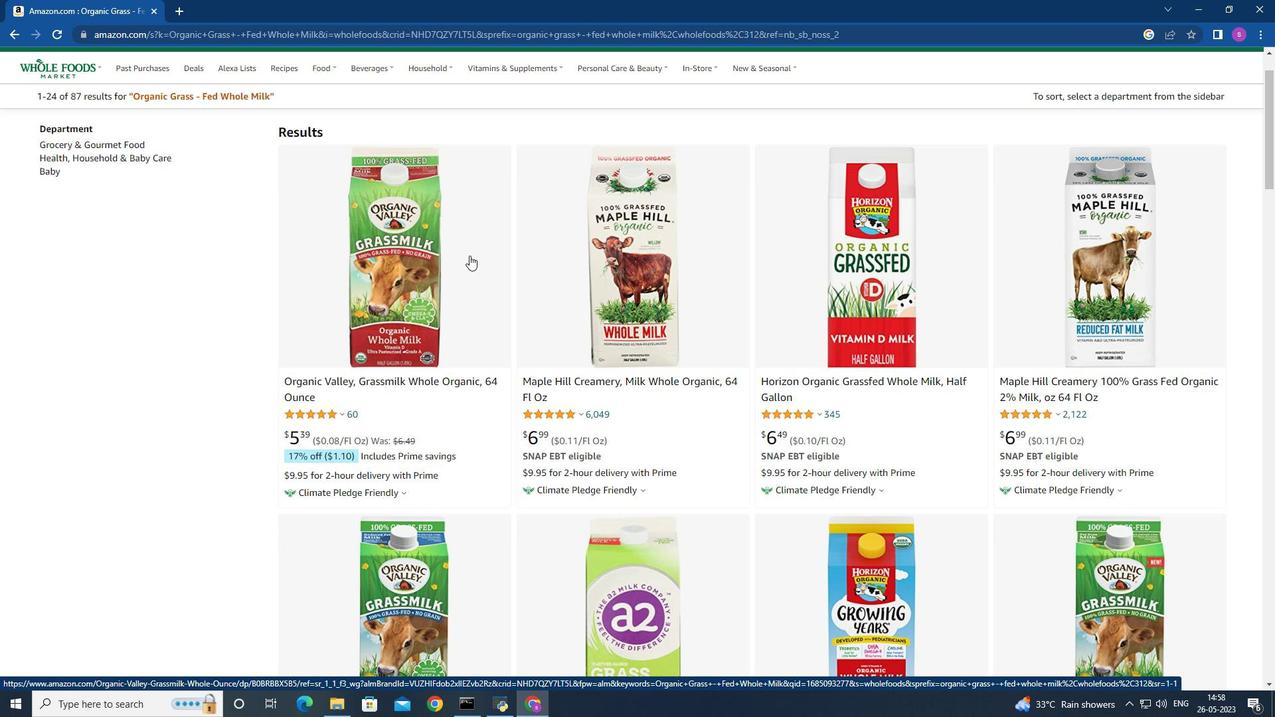
Action: Mouse moved to (465, 292)
Screenshot: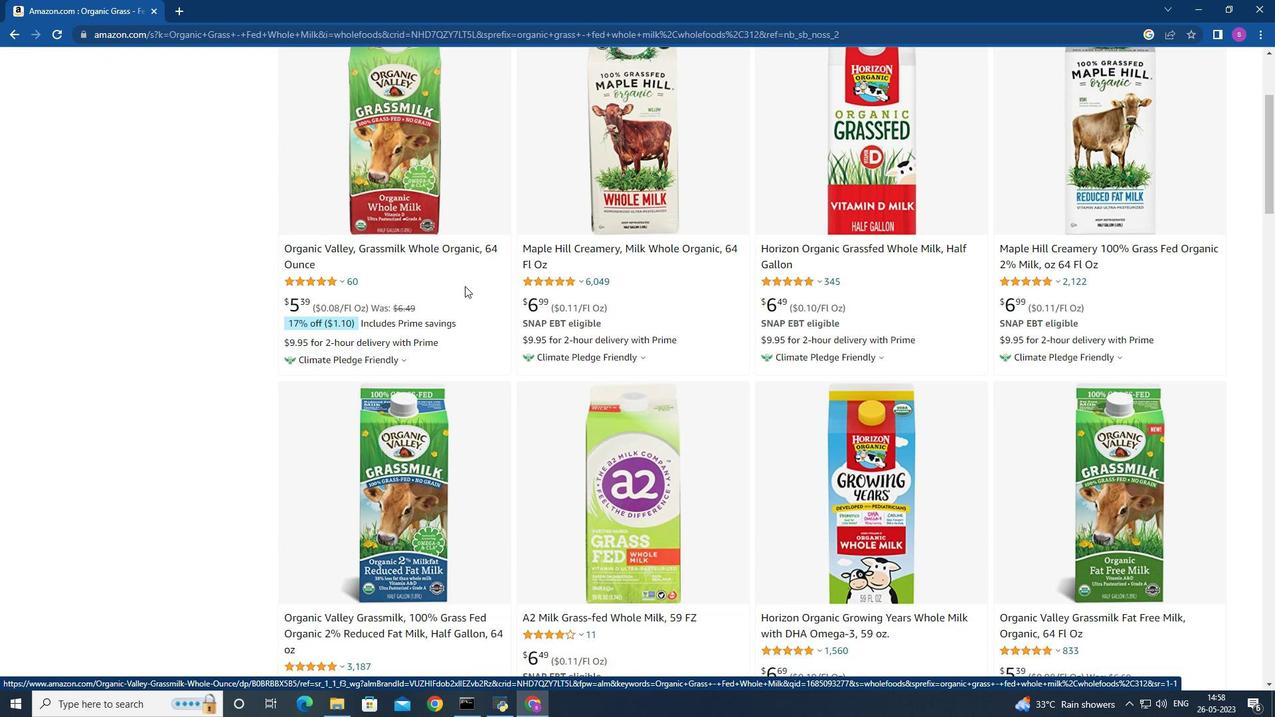 
Action: Mouse scrolled (465, 293) with delta (0, 0)
Screenshot: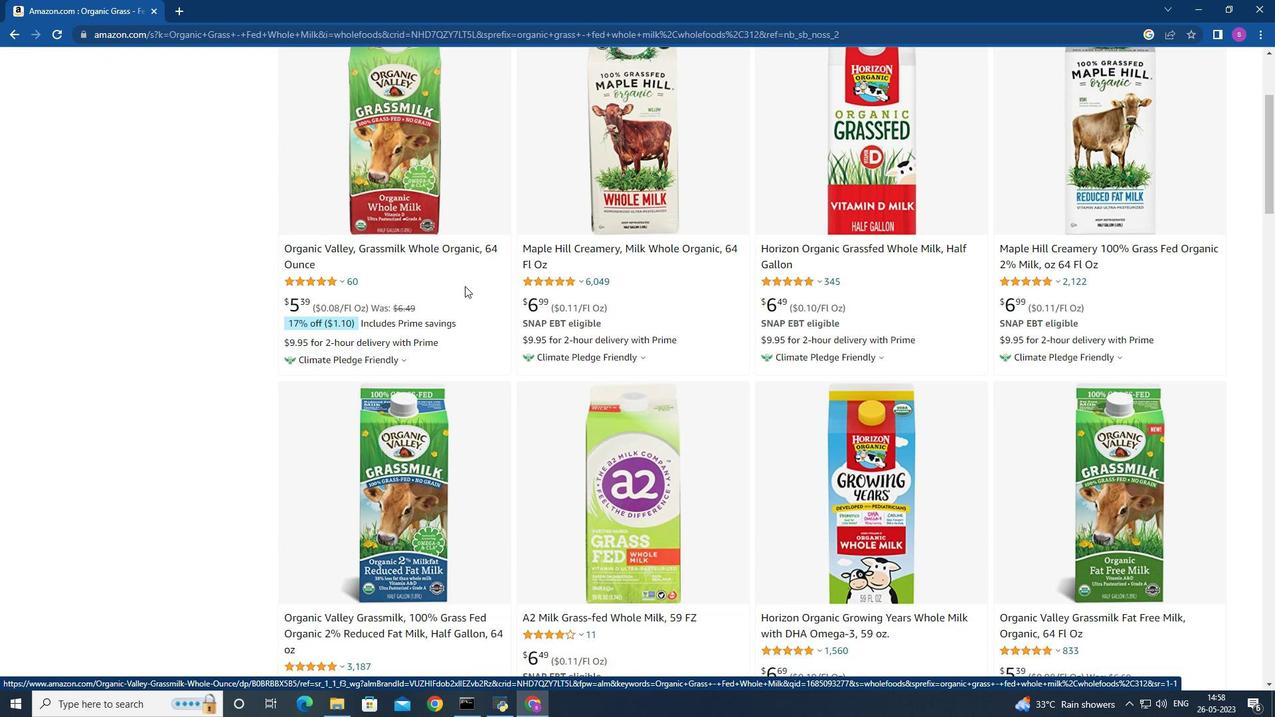 
Action: Mouse scrolled (465, 293) with delta (0, 0)
Screenshot: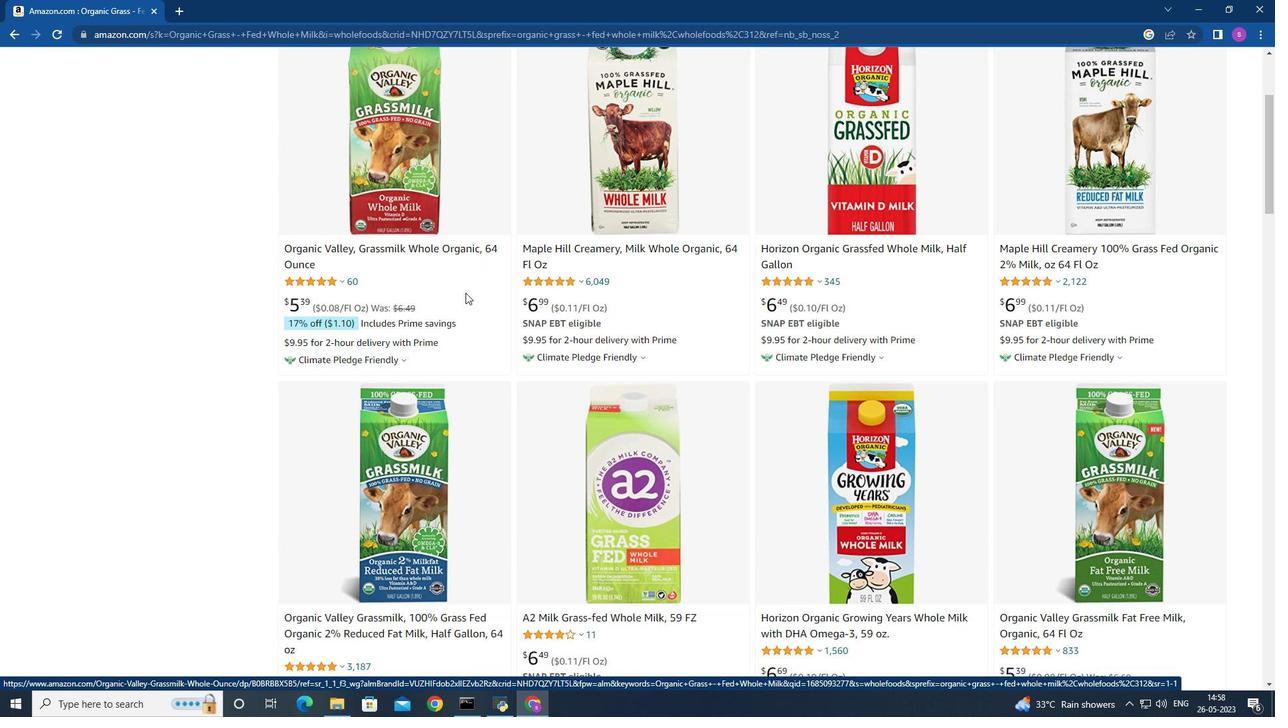 
Action: Mouse moved to (466, 292)
Screenshot: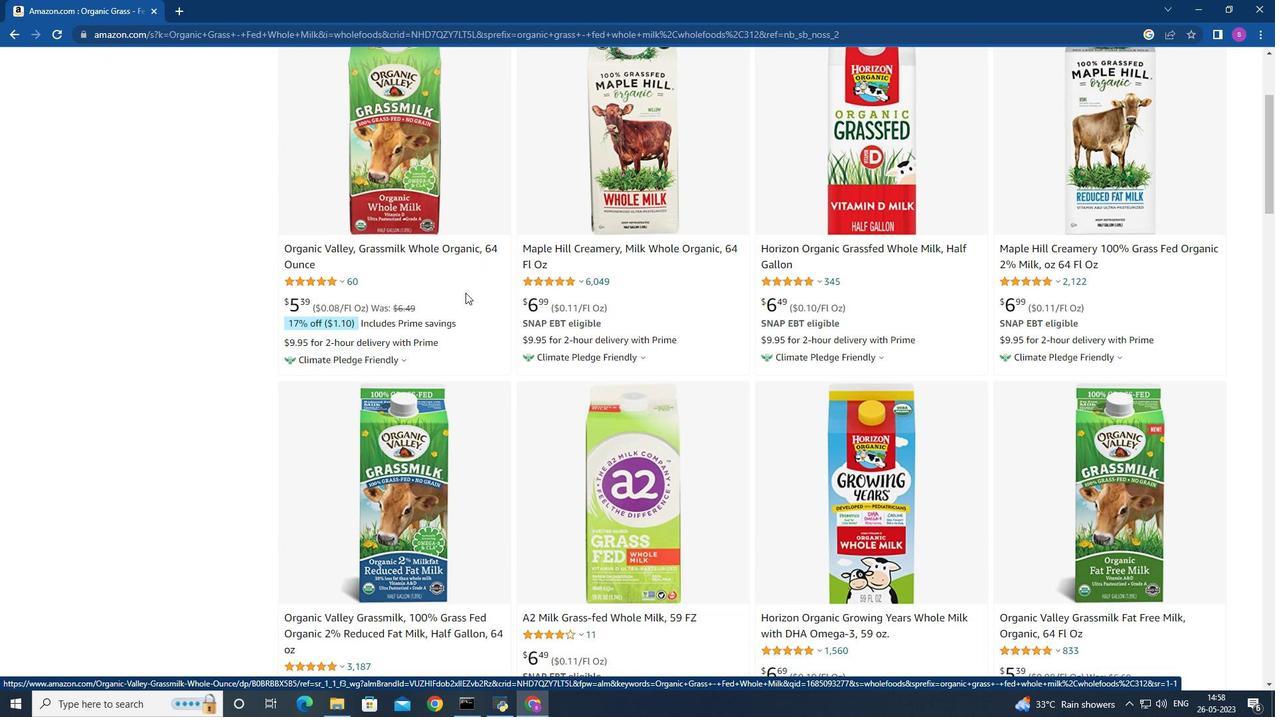 
Action: Mouse scrolled (466, 293) with delta (0, 0)
Screenshot: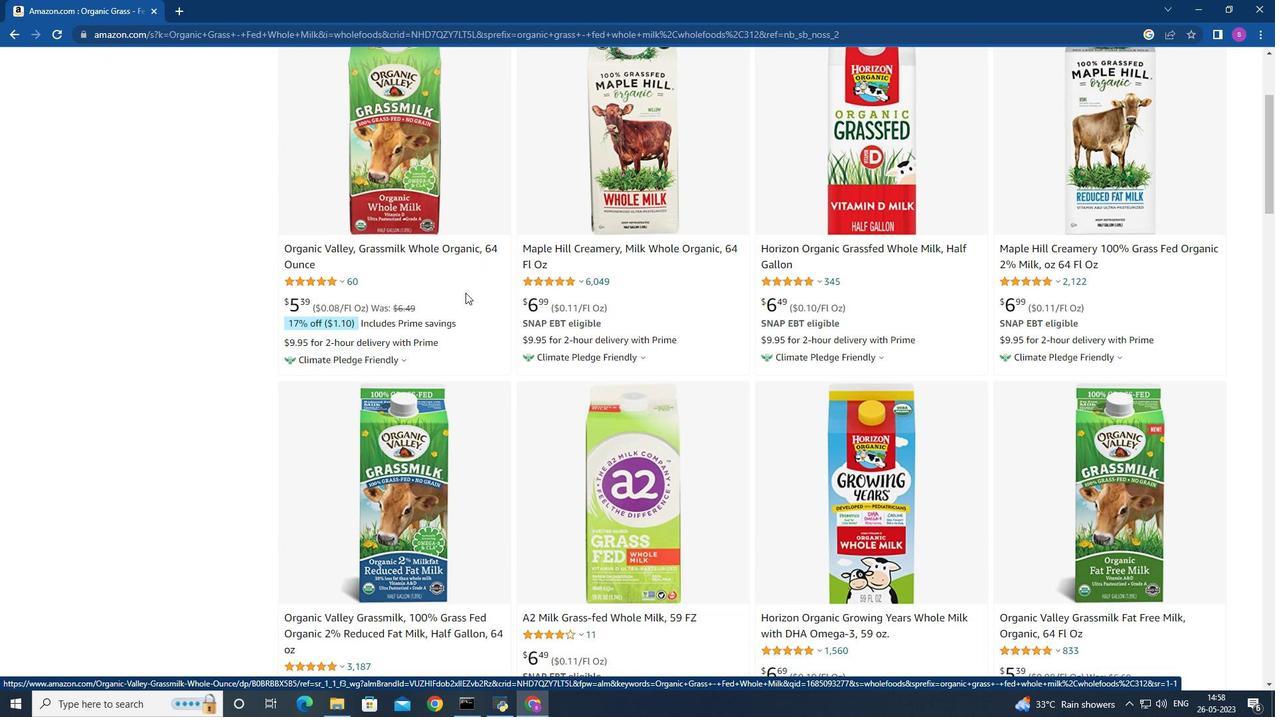 
Action: Mouse moved to (393, 342)
Screenshot: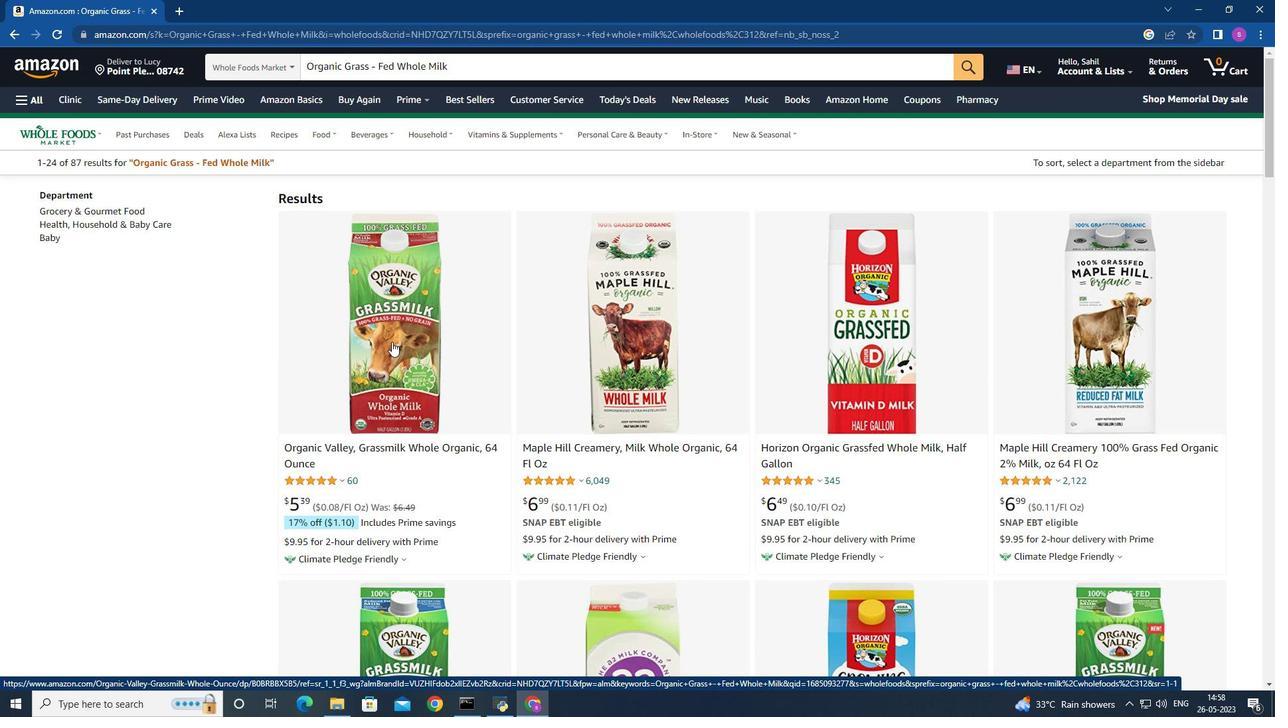 
Action: Mouse pressed left at (393, 342)
Screenshot: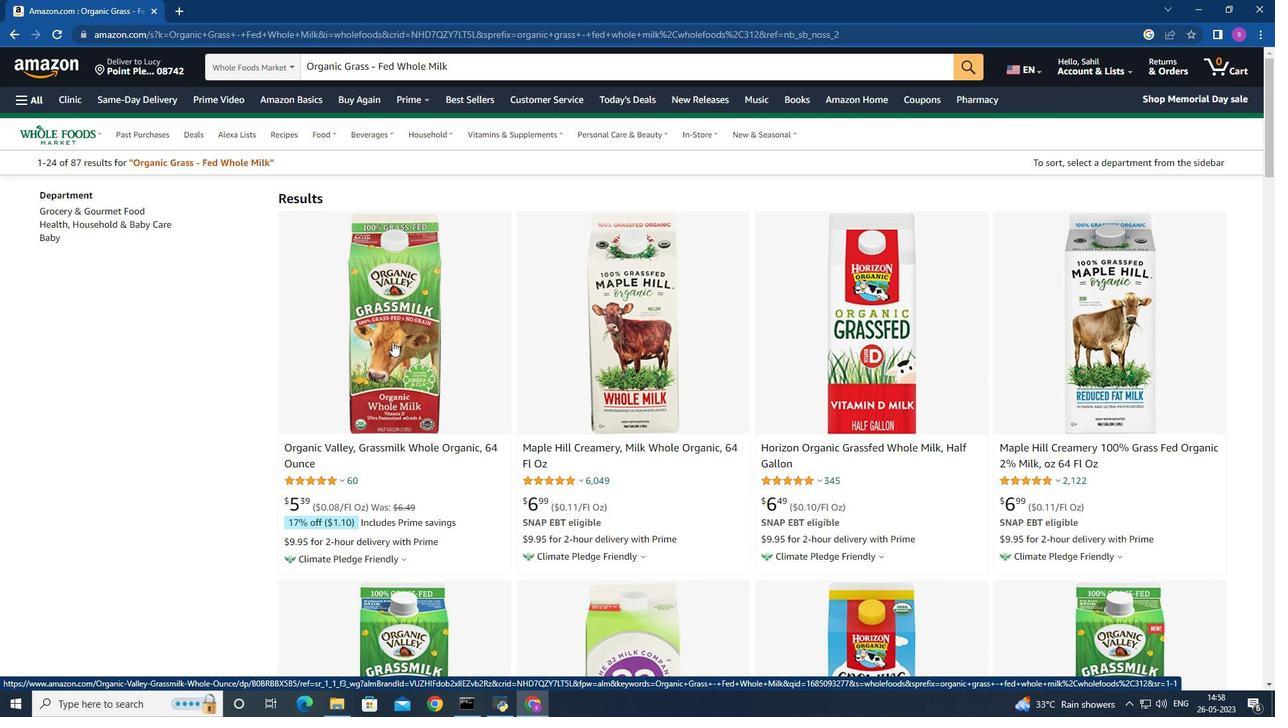 
Action: Mouse moved to (12, 35)
Screenshot: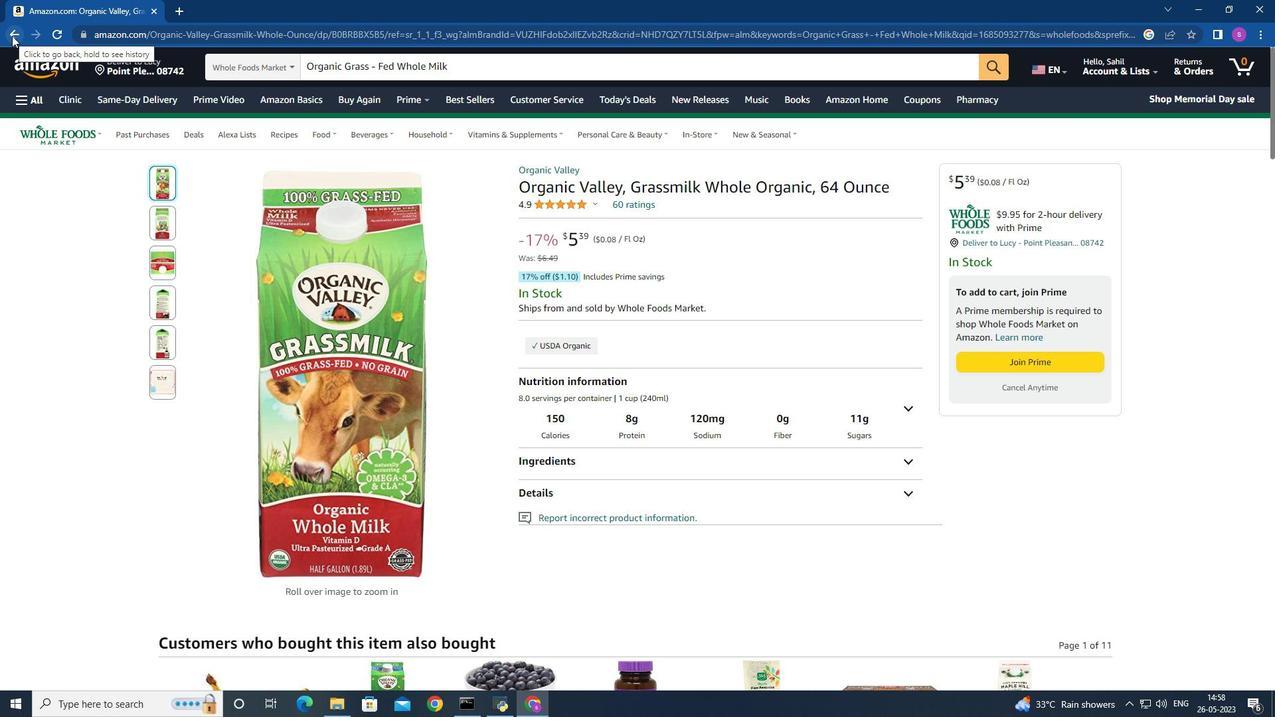 
Action: Mouse pressed left at (12, 35)
Screenshot: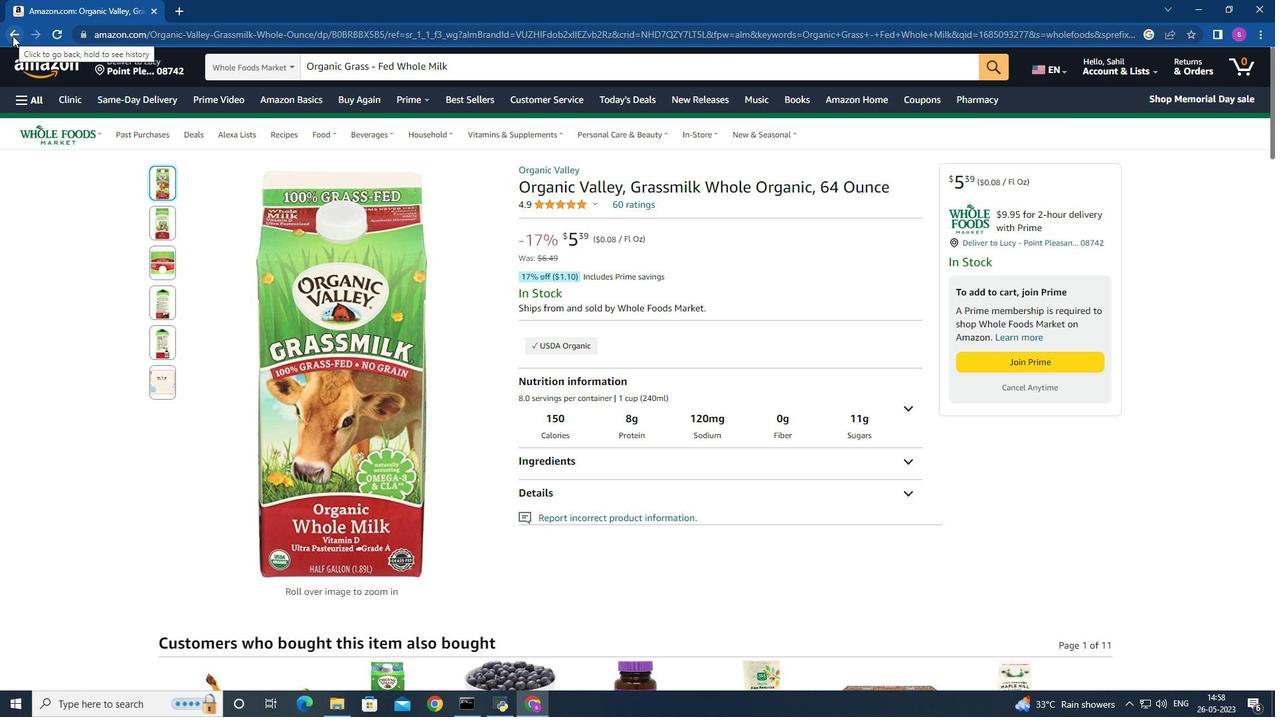 
Action: Mouse moved to (385, 322)
Screenshot: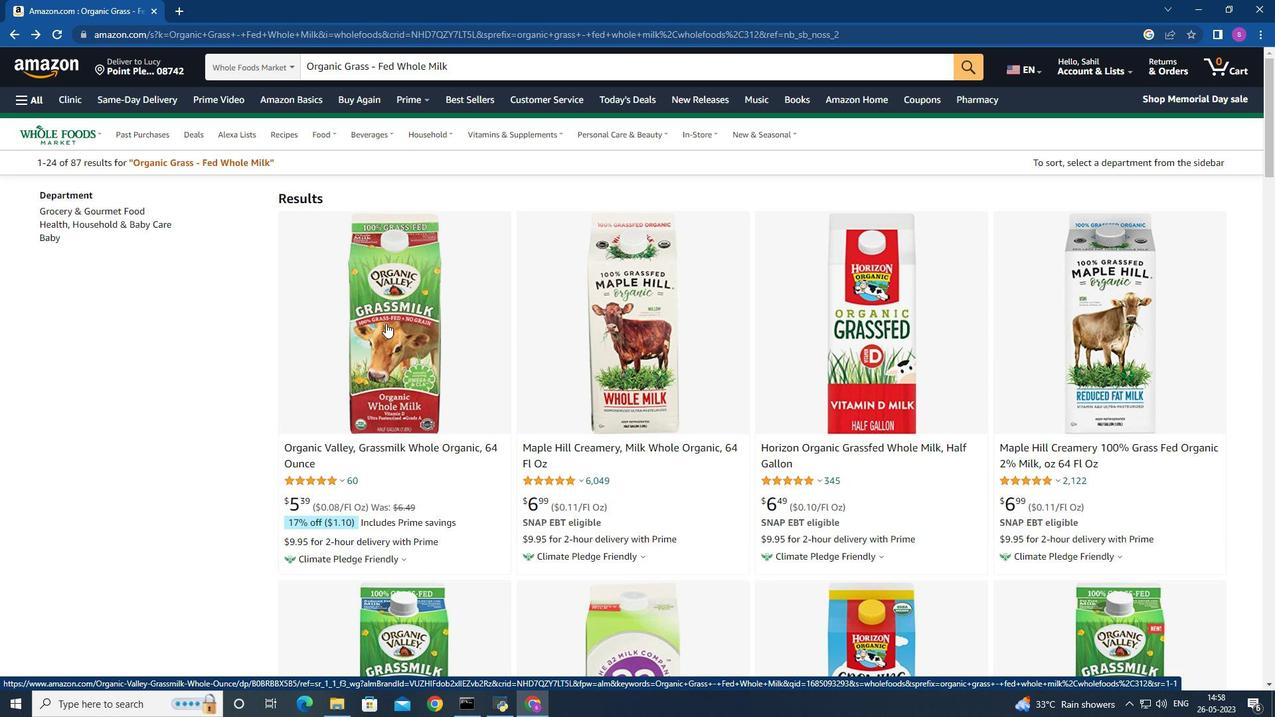 
Action: Mouse pressed left at (385, 322)
Screenshot: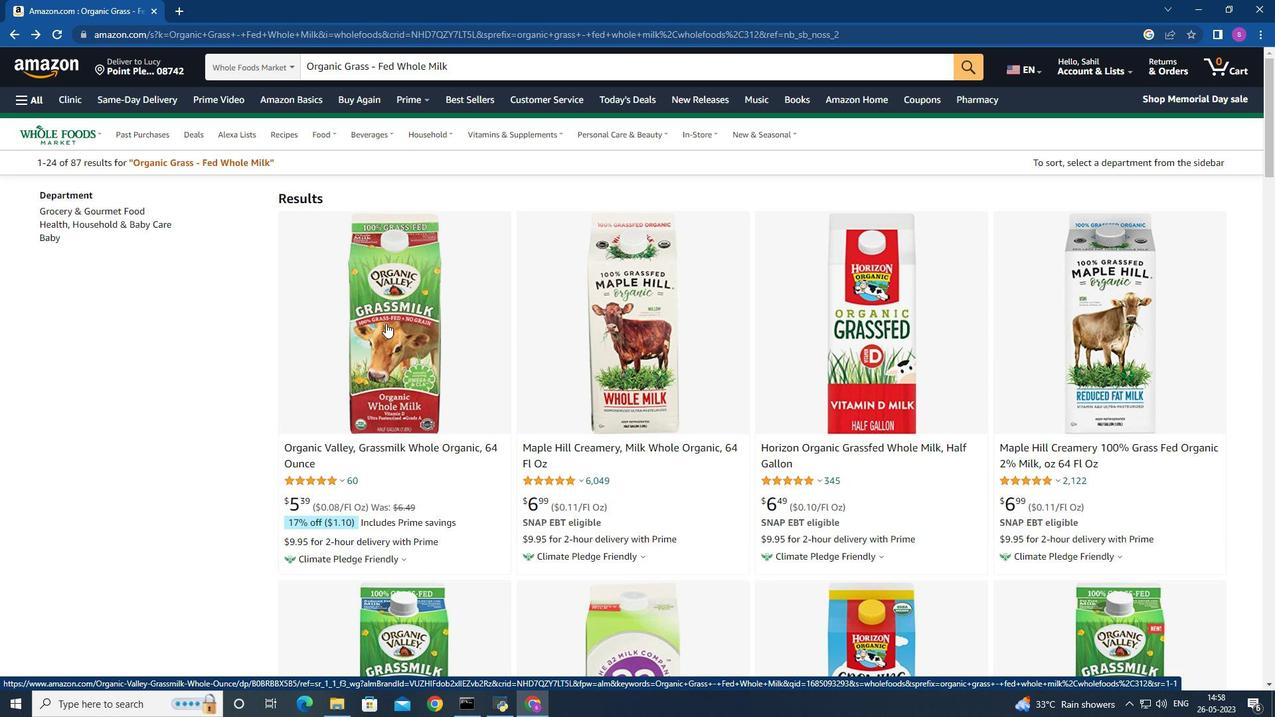 
Action: Mouse moved to (892, 289)
Screenshot: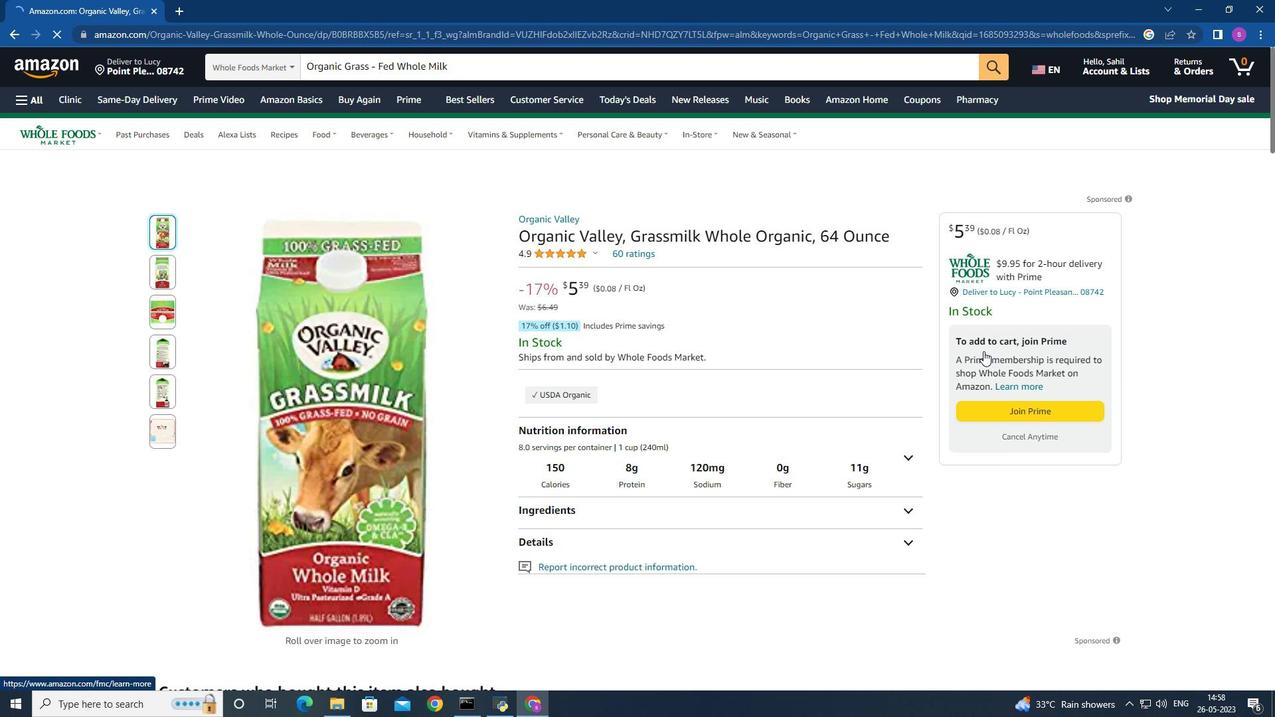
Action: Mouse scrolled (892, 288) with delta (0, 0)
Screenshot: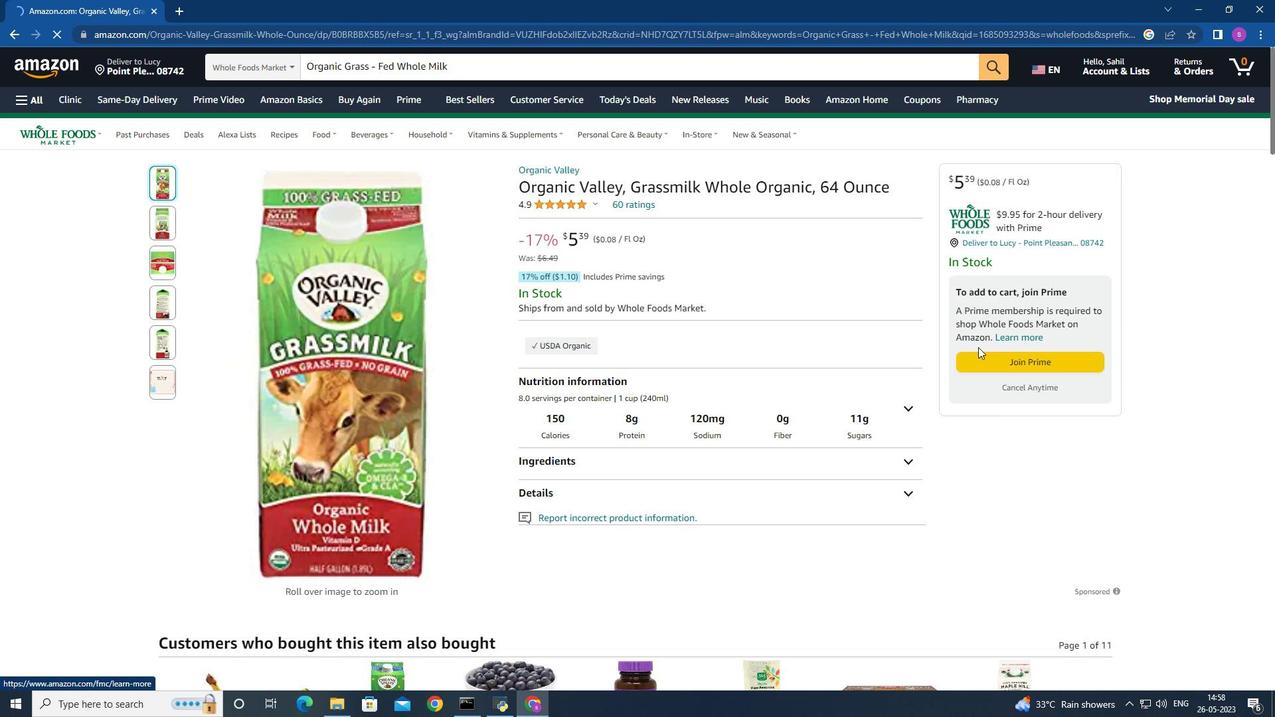 
Action: Mouse scrolled (892, 288) with delta (0, 0)
Screenshot: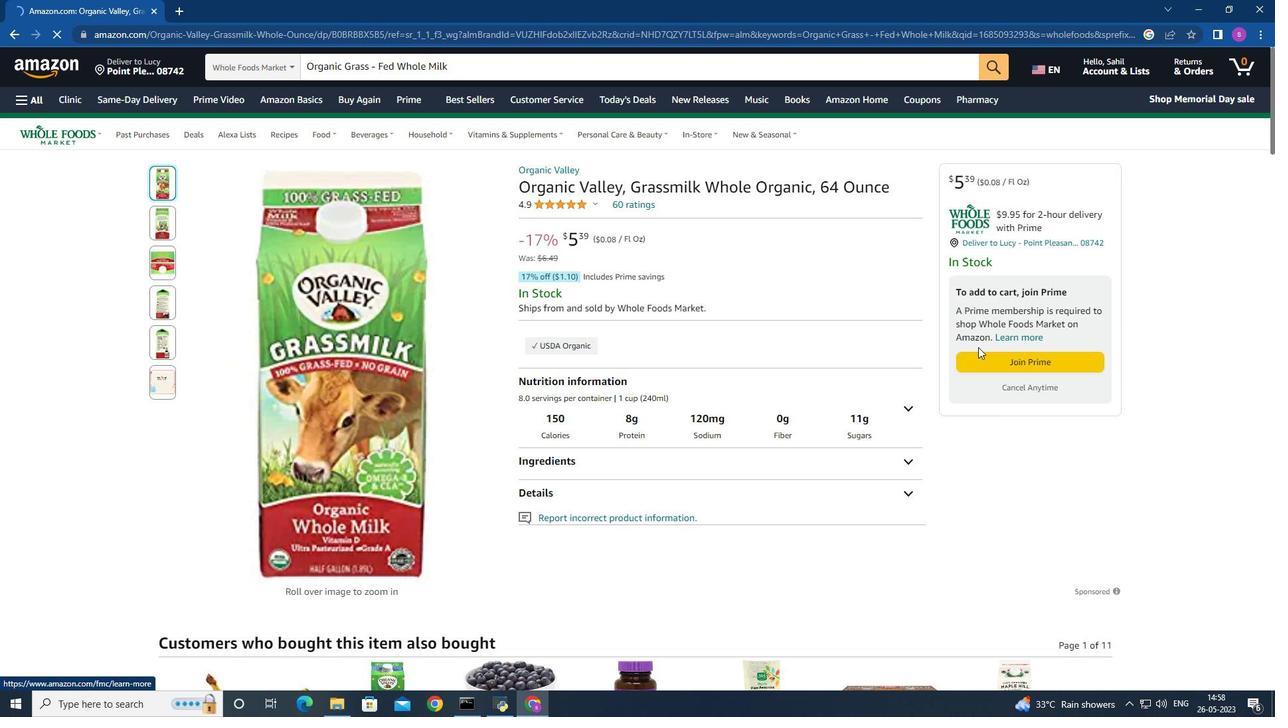 
Action: Mouse moved to (908, 342)
Screenshot: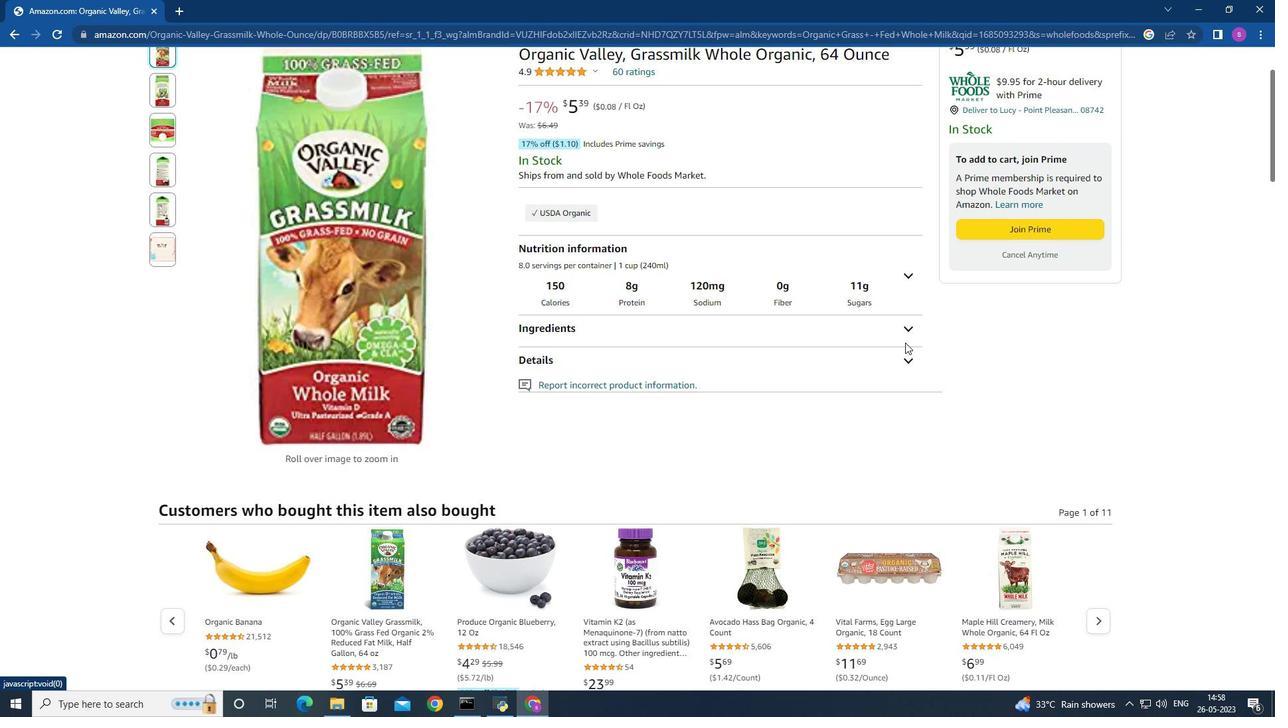 
Action: Mouse scrolled (908, 341) with delta (0, 0)
Screenshot: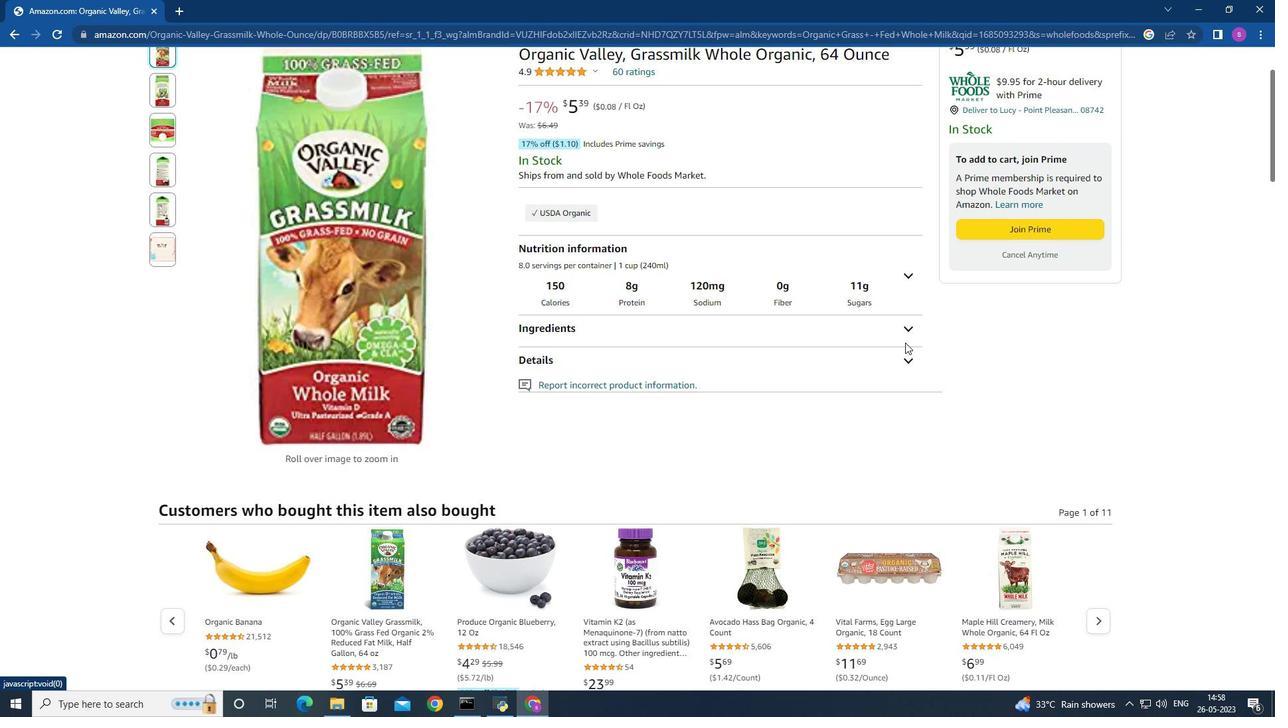 
Action: Mouse scrolled (908, 341) with delta (0, 0)
Screenshot: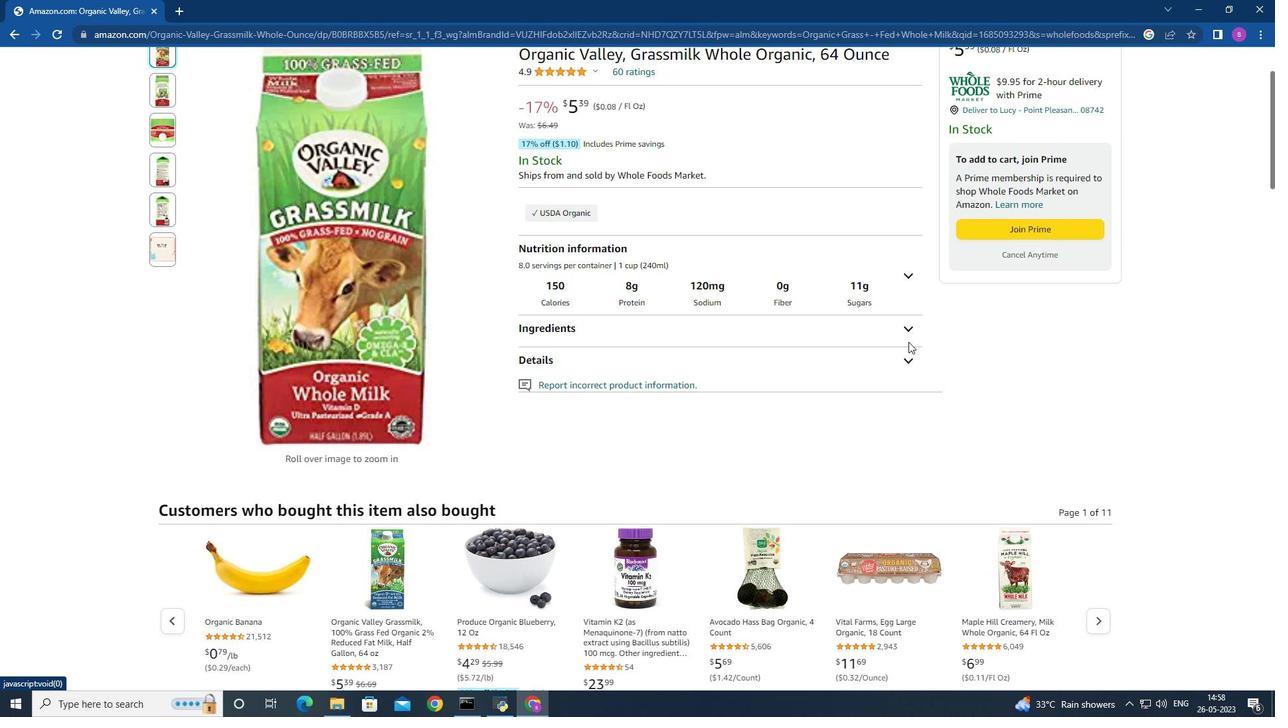 
Action: Mouse scrolled (908, 341) with delta (0, 0)
Screenshot: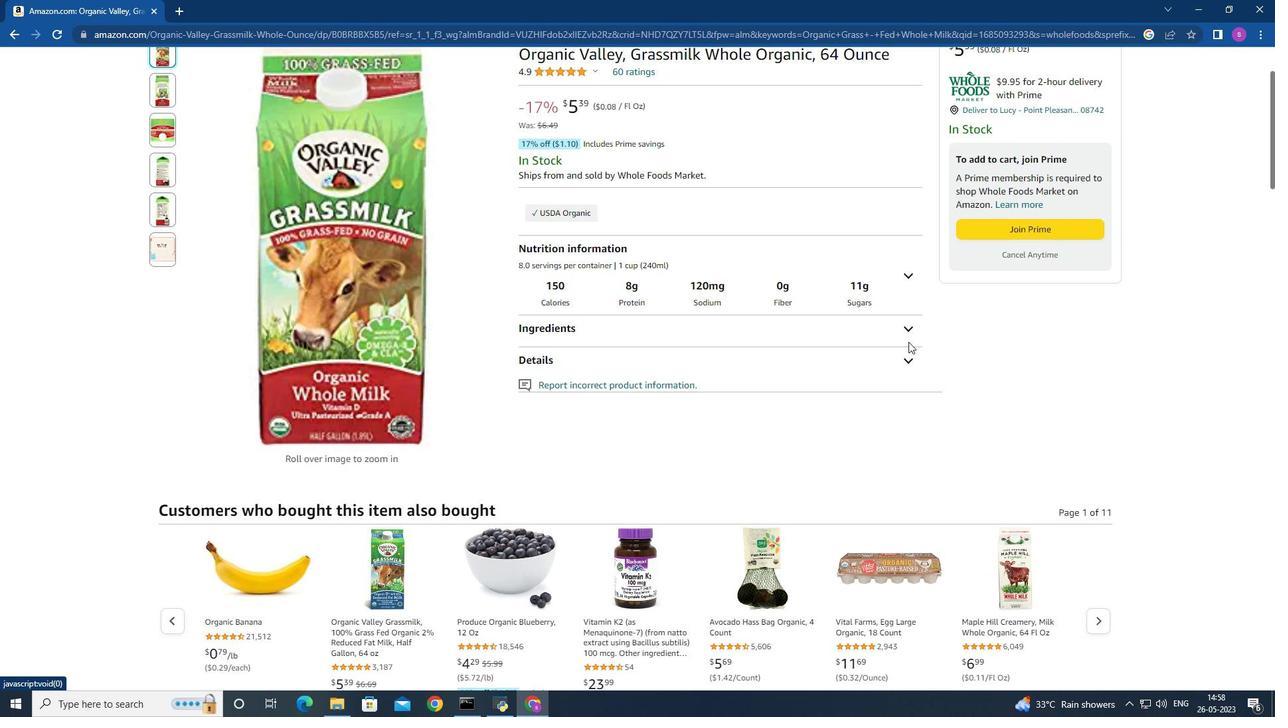 
Action: Mouse moved to (910, 340)
Screenshot: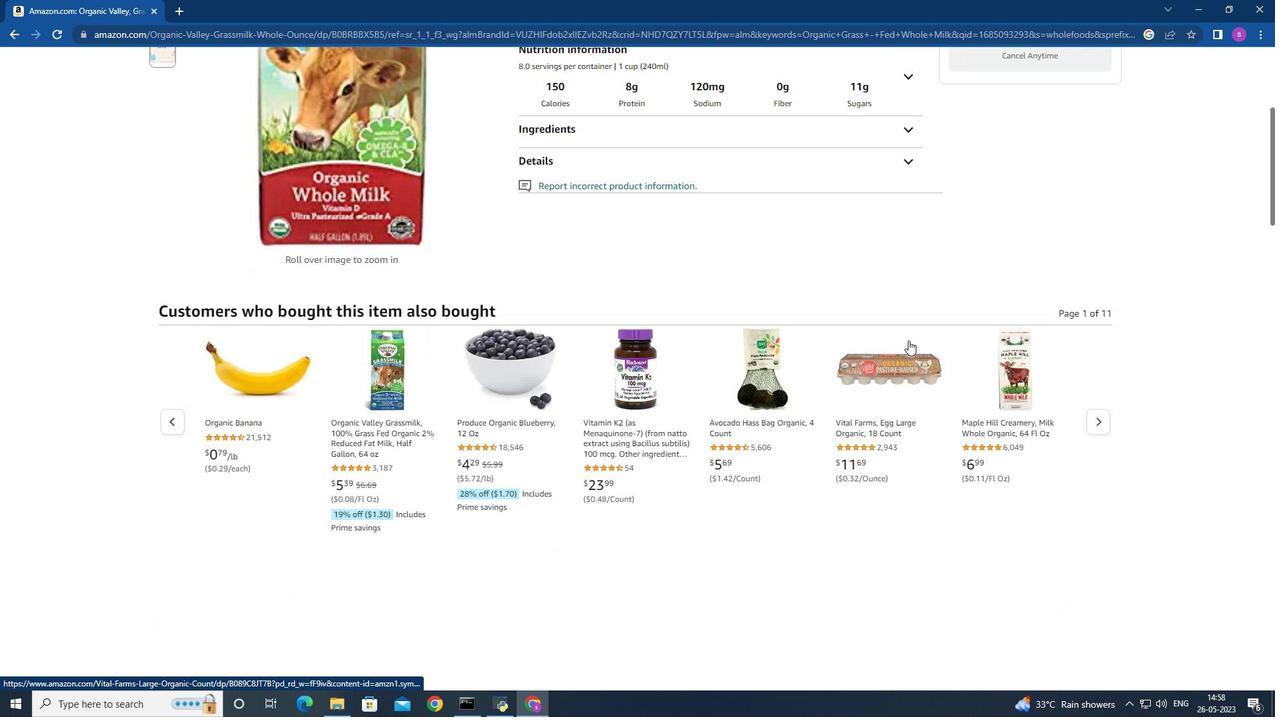 
Action: Mouse scrolled (910, 340) with delta (0, 0)
Screenshot: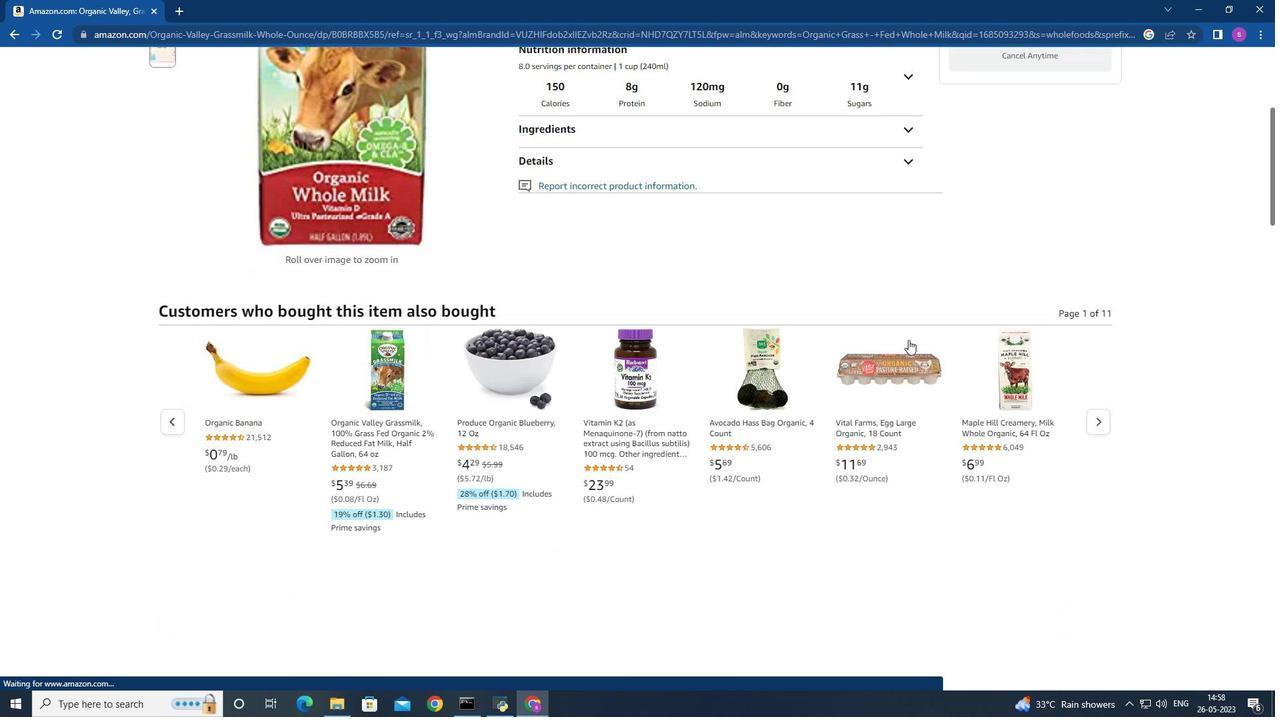 
Action: Mouse moved to (912, 340)
Screenshot: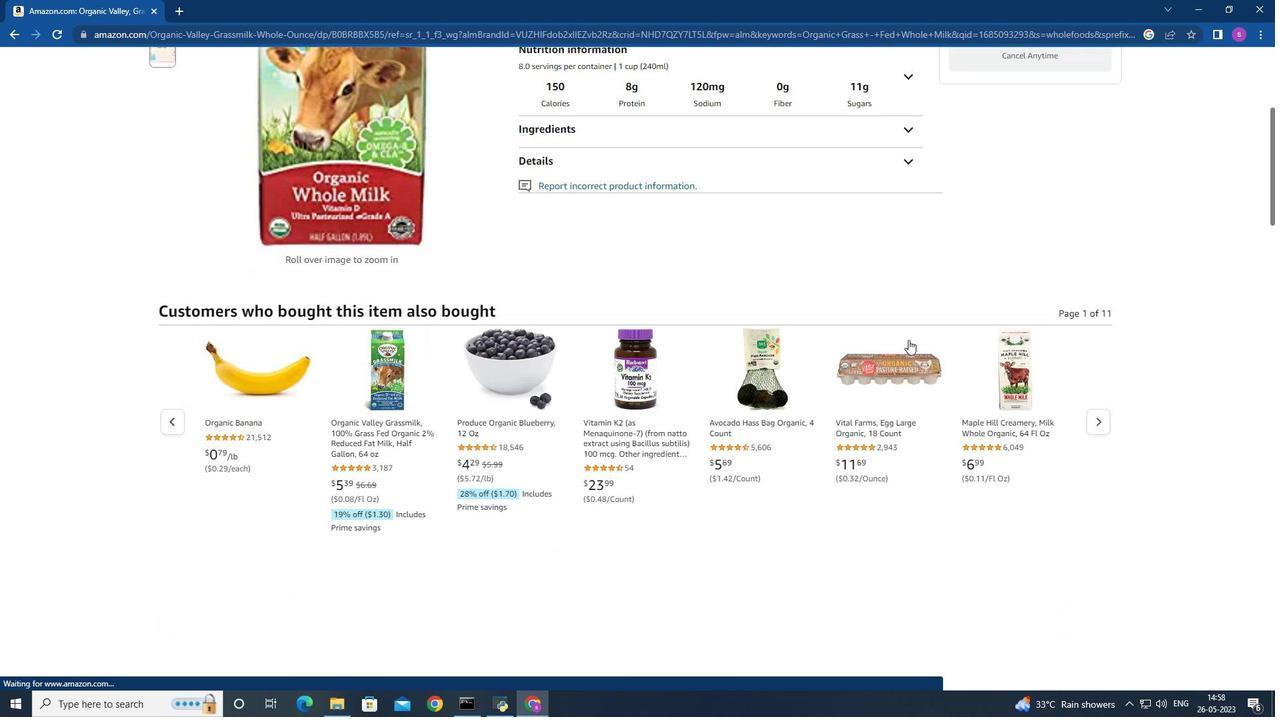 
Action: Mouse scrolled (912, 340) with delta (0, 0)
Screenshot: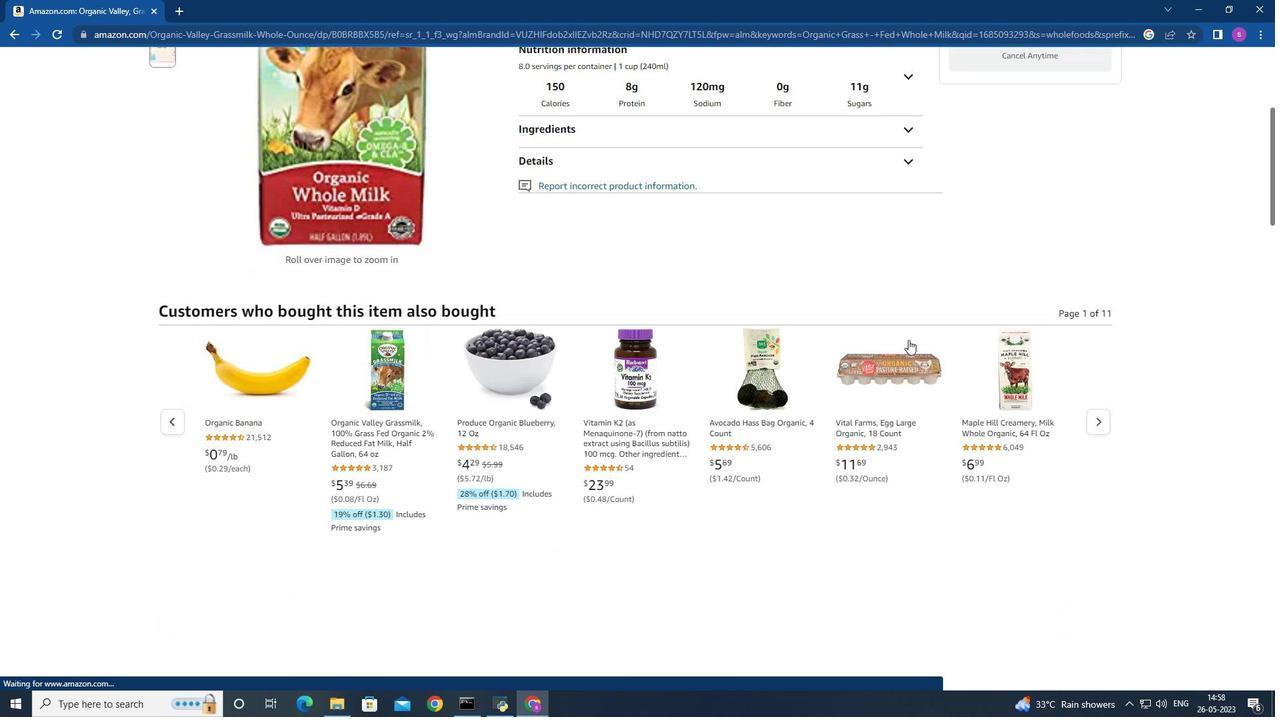 
Action: Mouse moved to (913, 340)
Screenshot: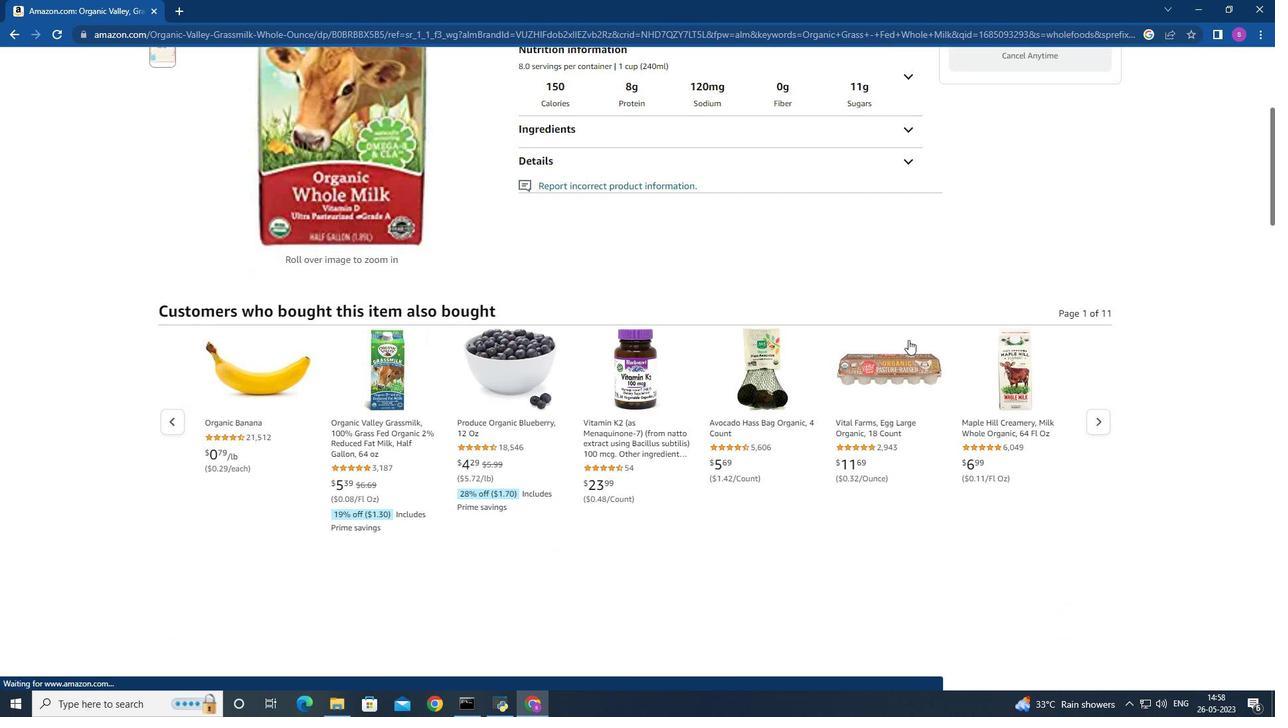 
Action: Mouse scrolled (913, 340) with delta (0, 0)
Screenshot: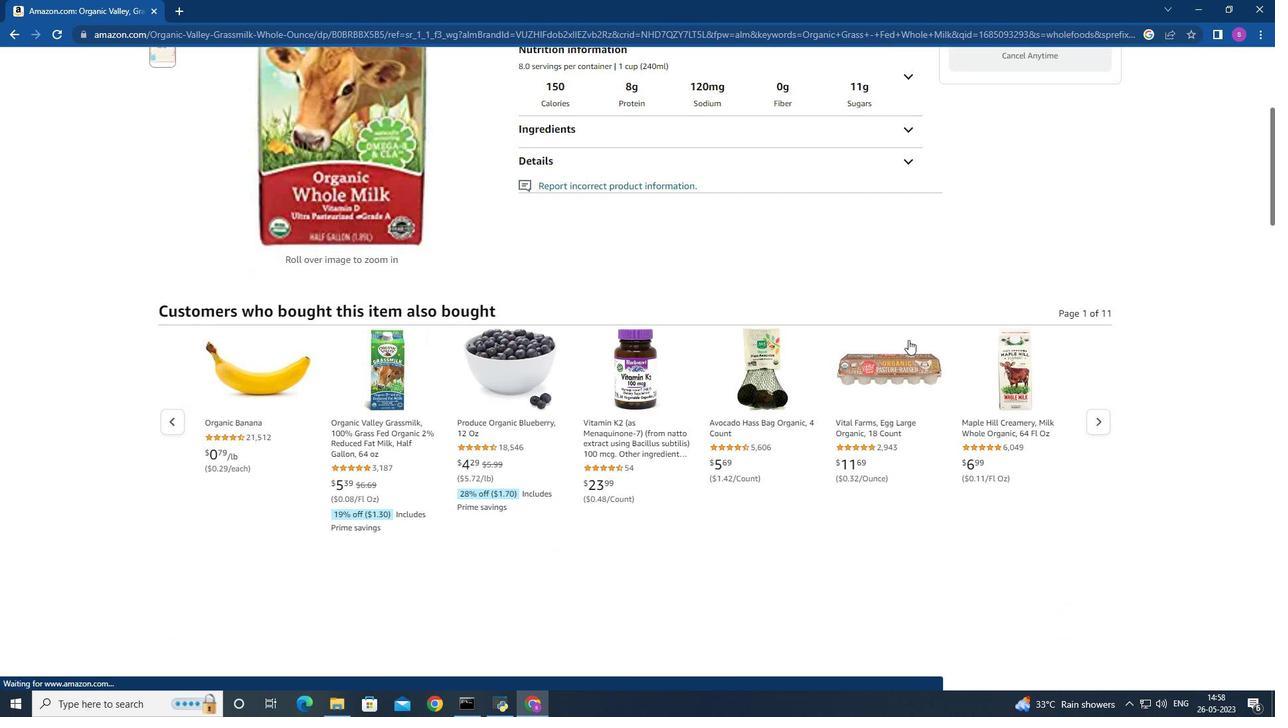 
Action: Mouse moved to (913, 340)
Screenshot: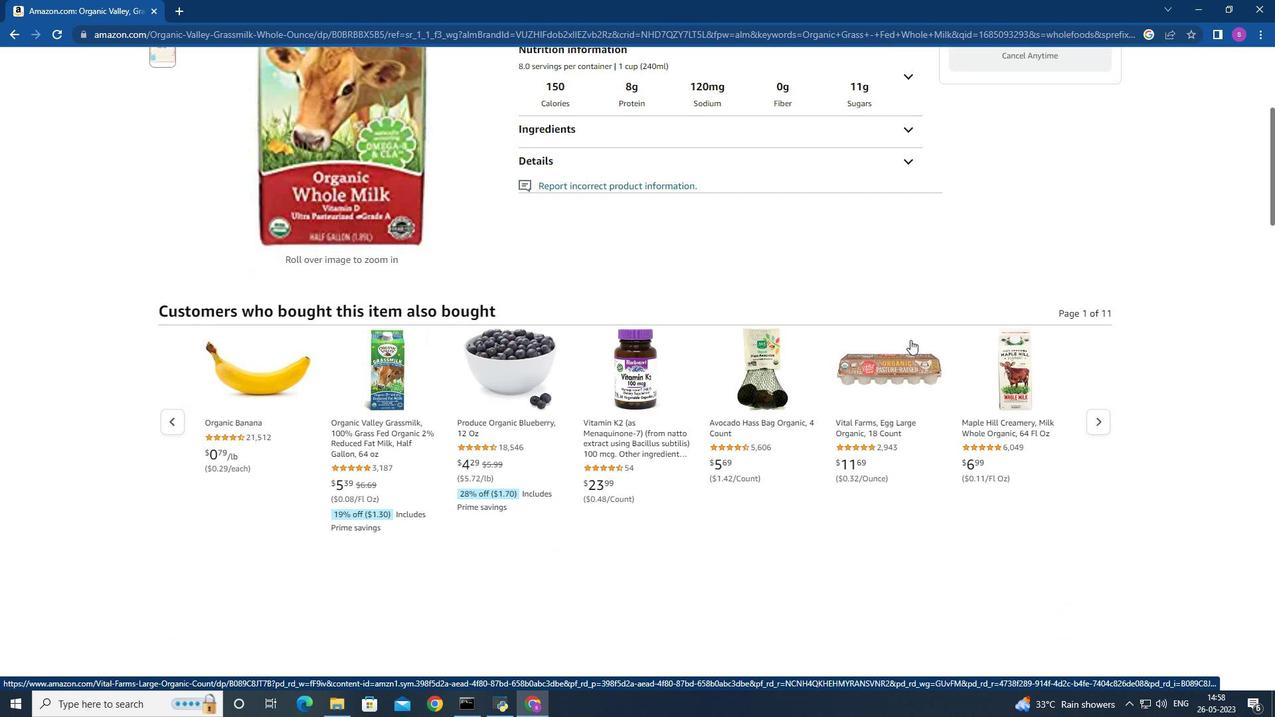 
Action: Mouse scrolled (913, 340) with delta (0, 0)
Screenshot: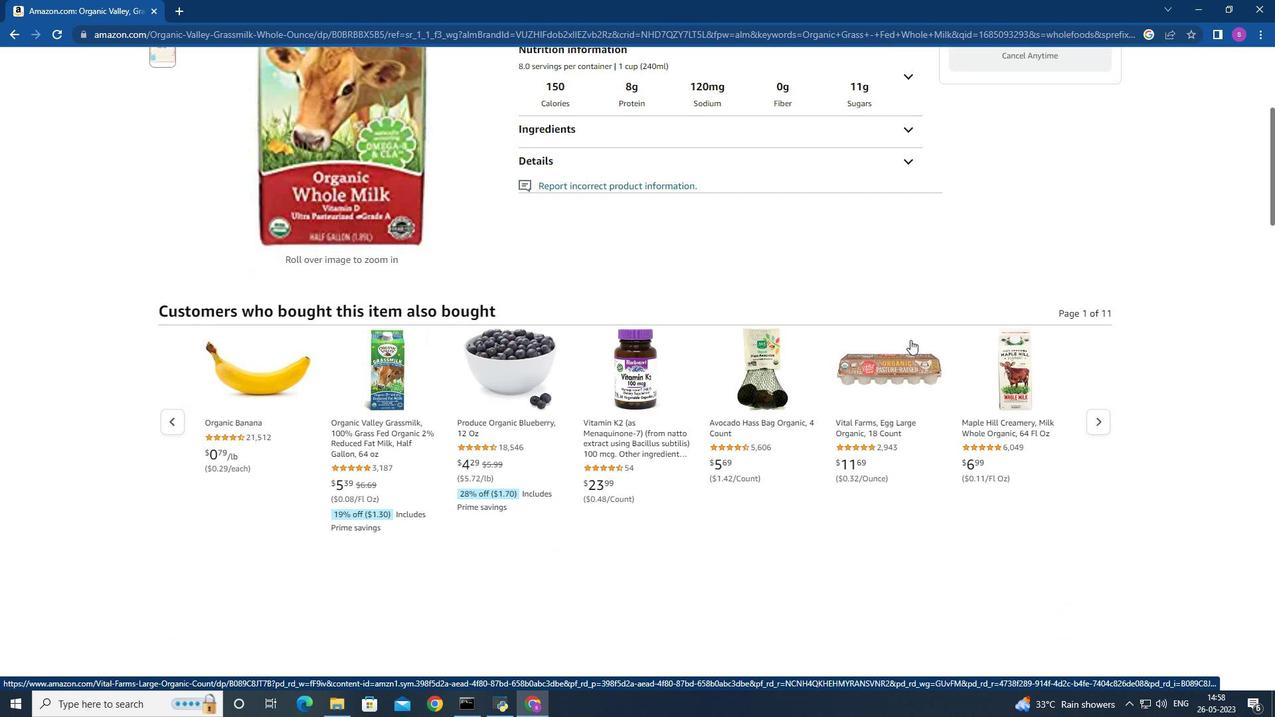 
Action: Mouse moved to (932, 340)
Screenshot: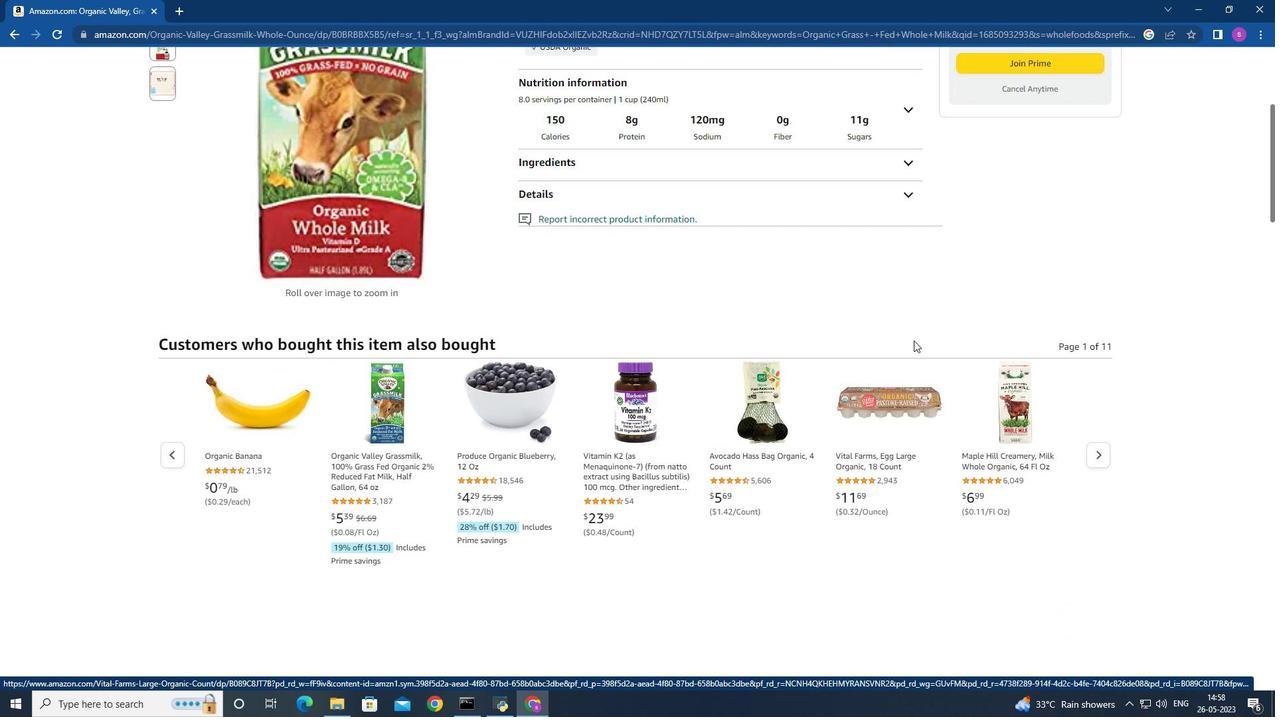 
Action: Mouse scrolled (914, 341) with delta (0, 0)
Screenshot: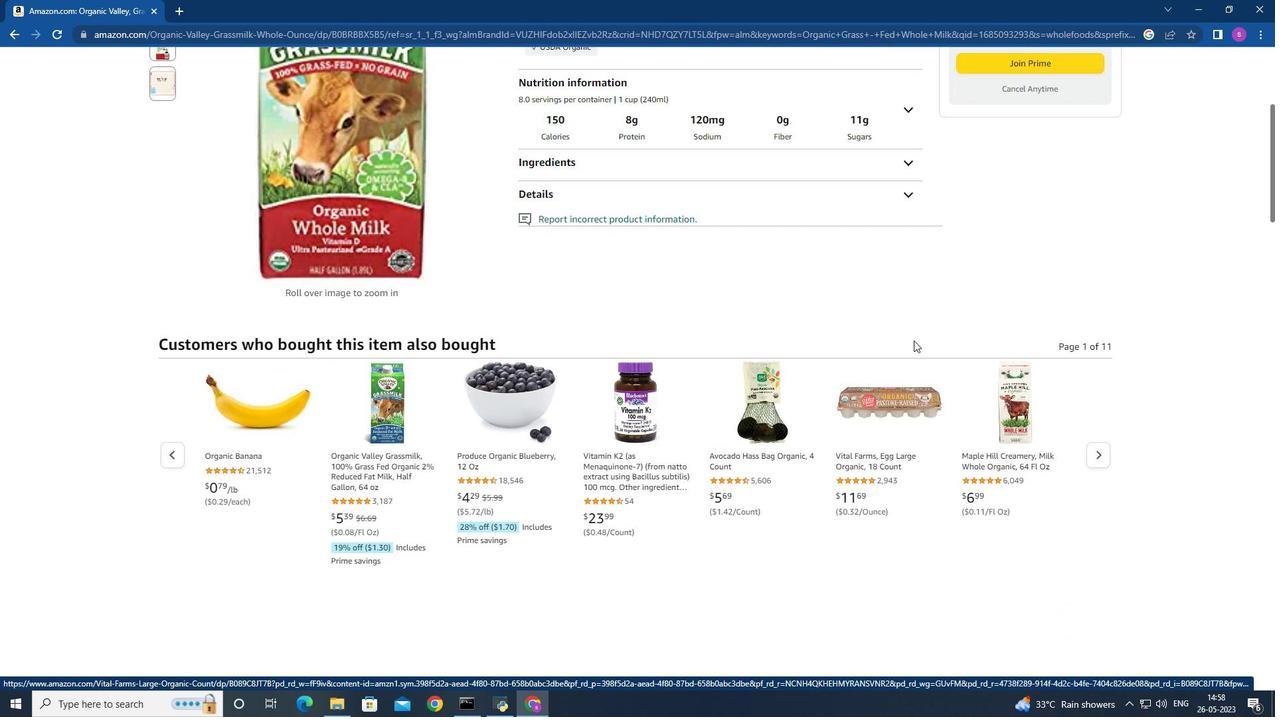 
Action: Mouse moved to (1044, 361)
Screenshot: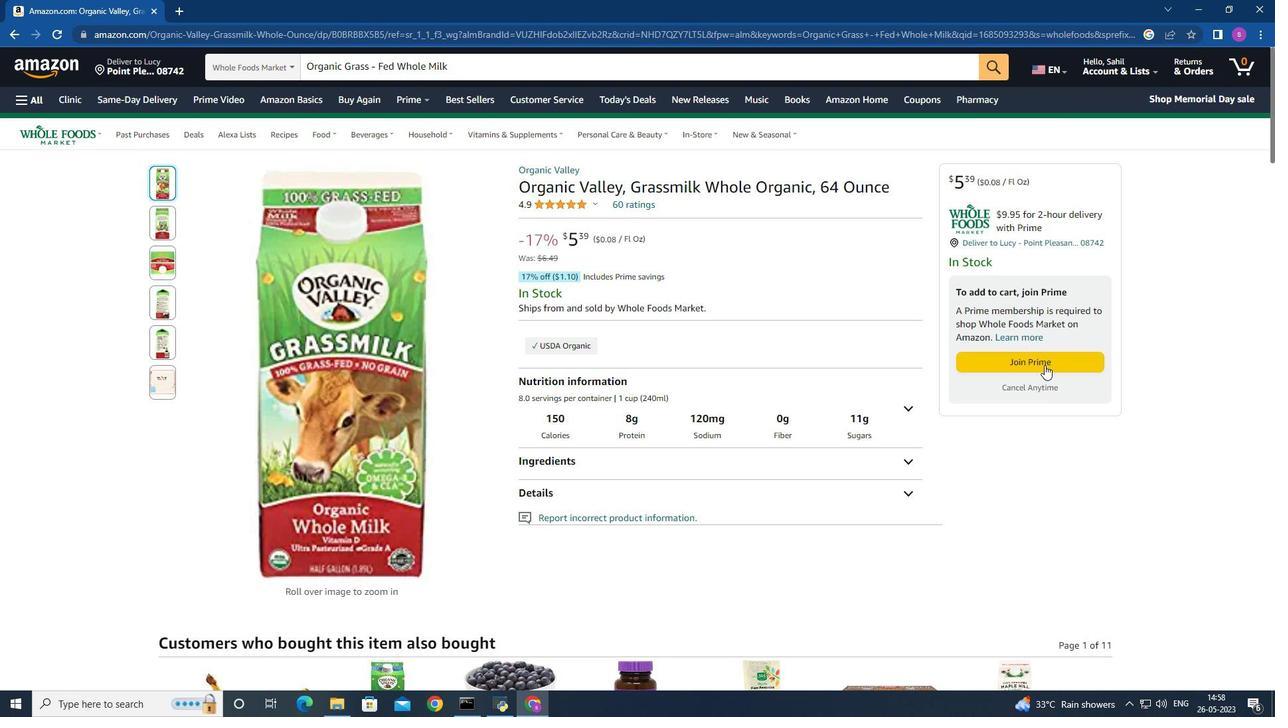 
Action: Mouse pressed left at (1044, 361)
Screenshot: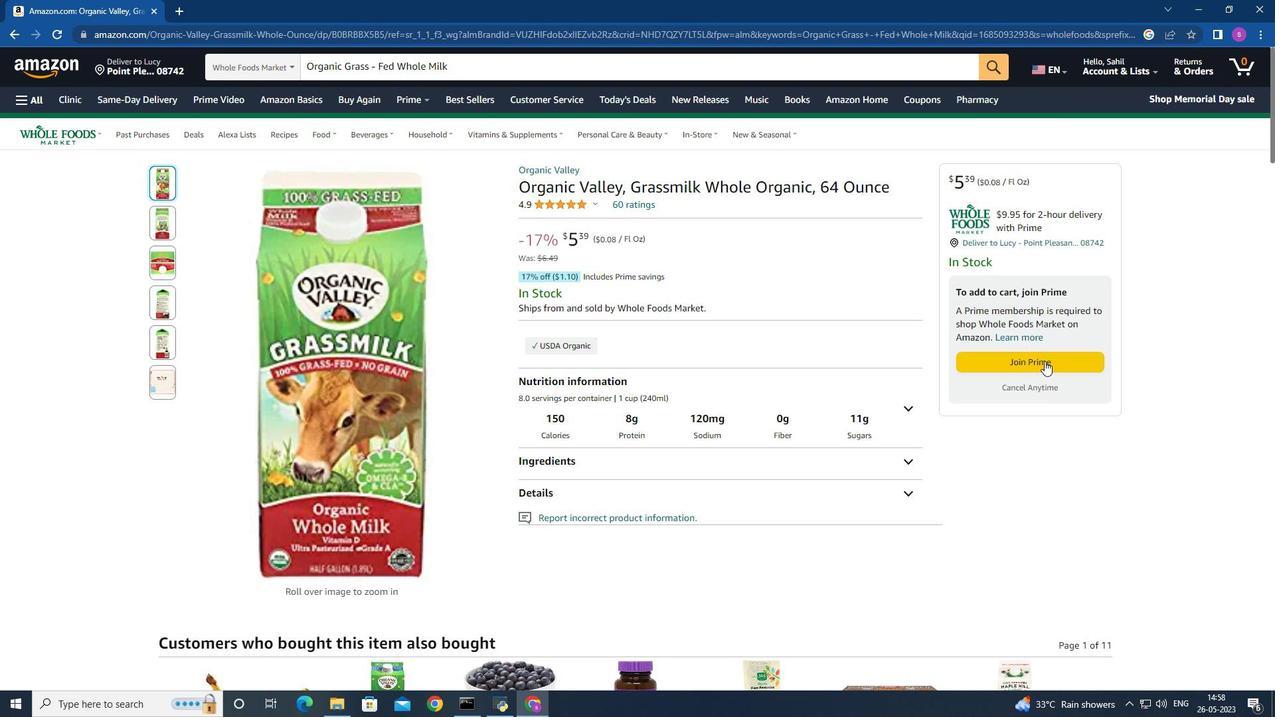 
Action: Mouse moved to (666, 363)
Screenshot: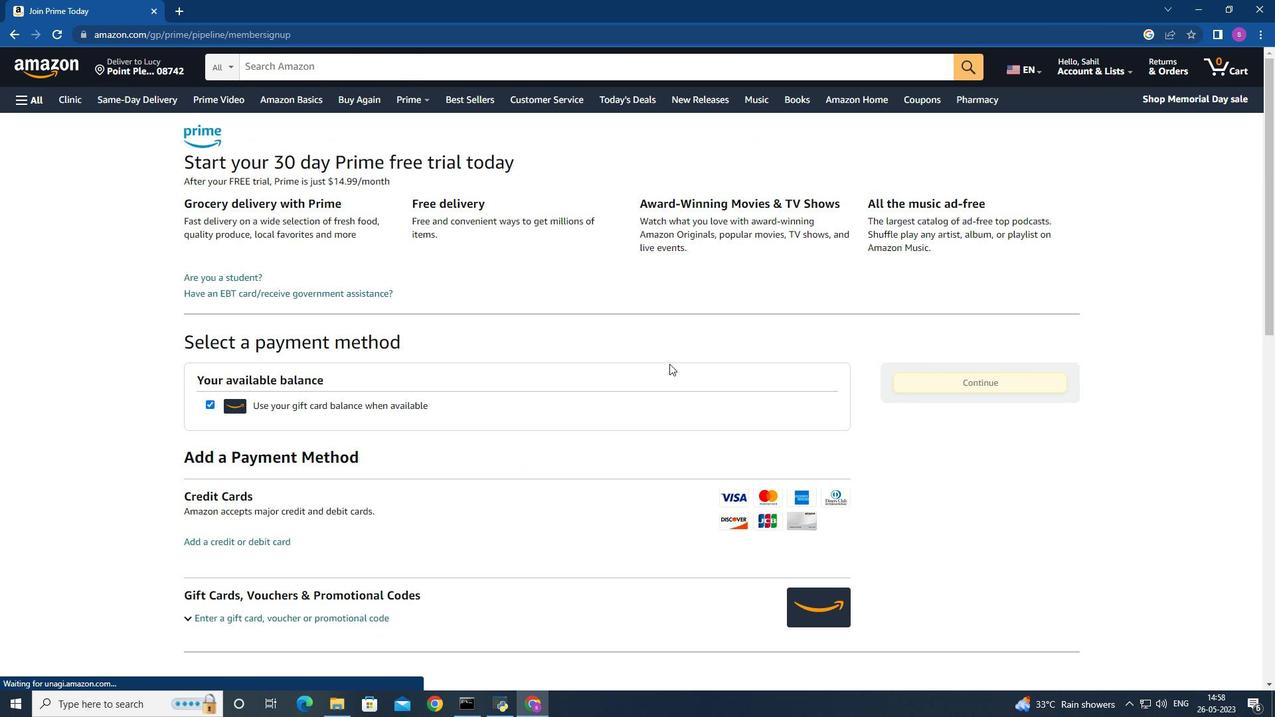 
Action: Mouse scrolled (666, 362) with delta (0, 0)
Screenshot: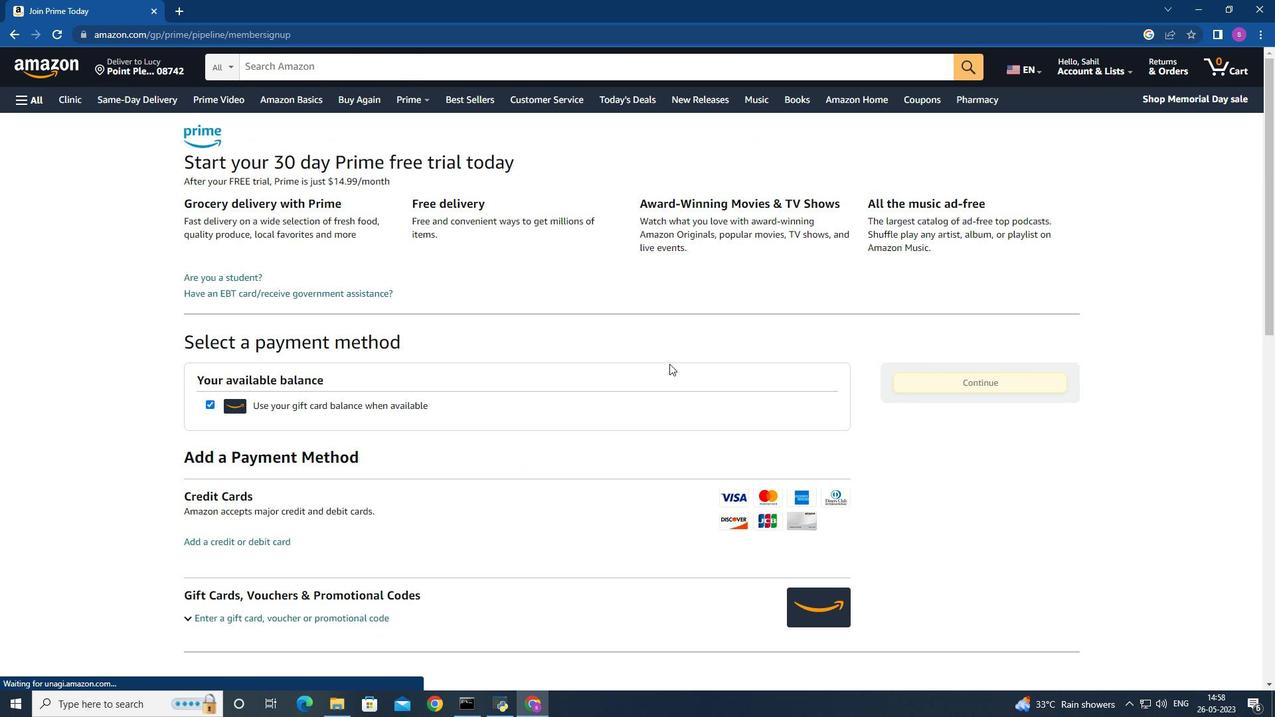 
Action: Mouse moved to (666, 363)
Screenshot: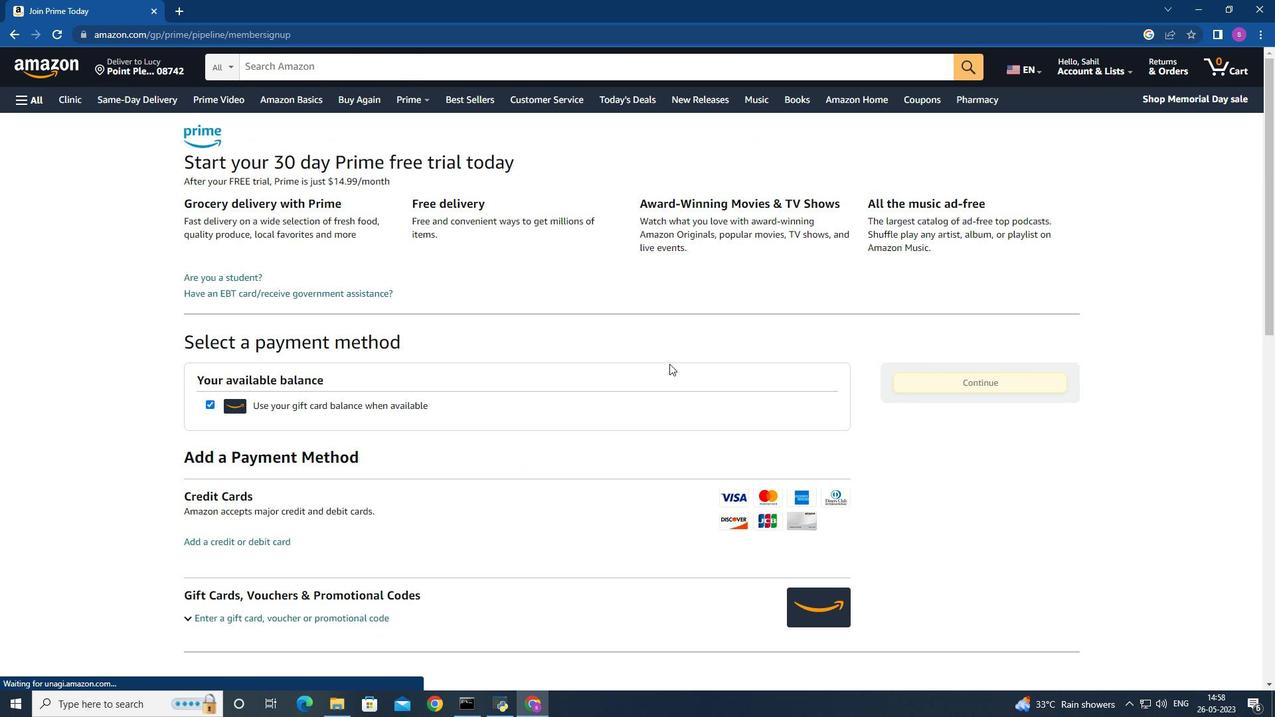 
Action: Mouse scrolled (666, 362) with delta (0, 0)
Screenshot: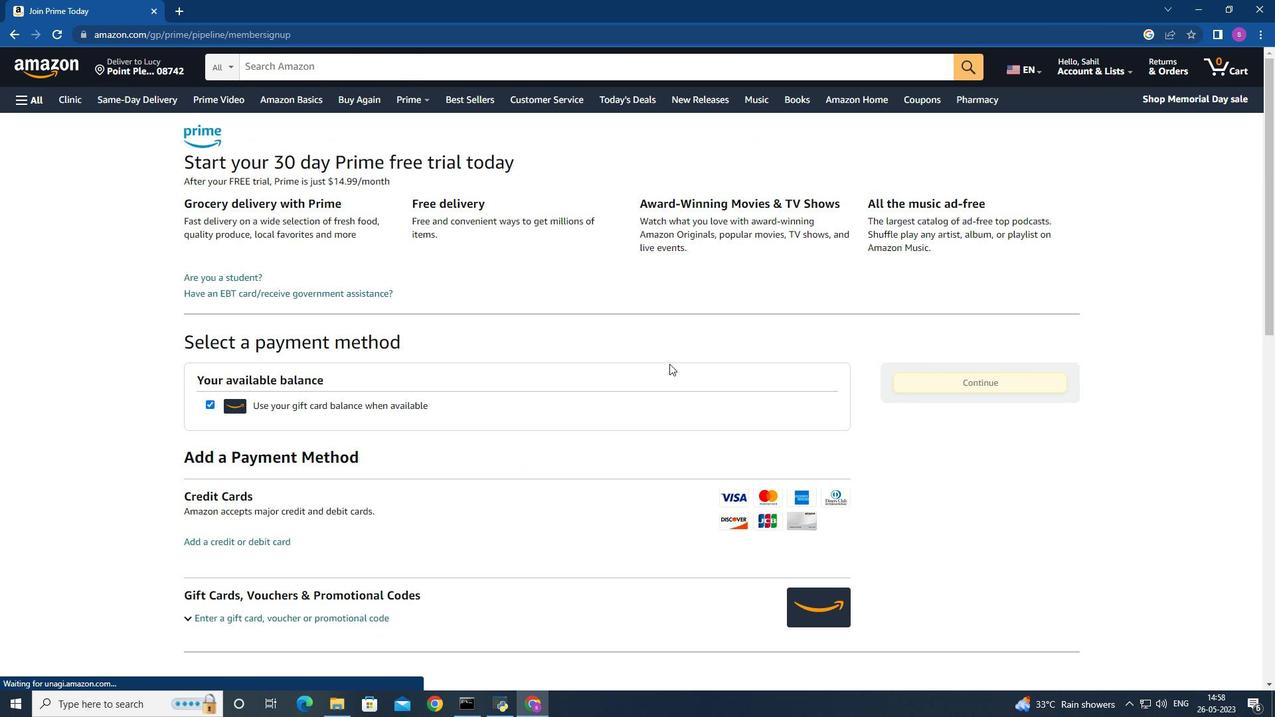 
Action: Mouse moved to (662, 358)
Screenshot: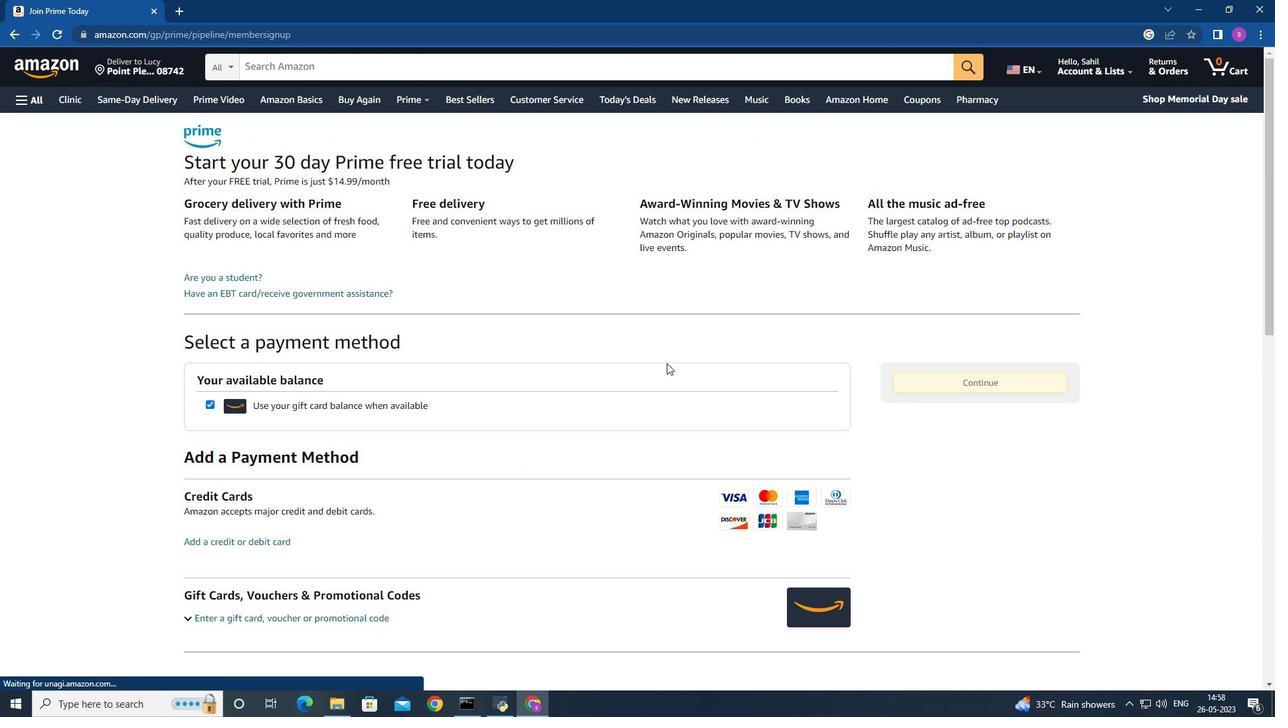 
Action: Mouse scrolled (662, 358) with delta (0, 0)
Screenshot: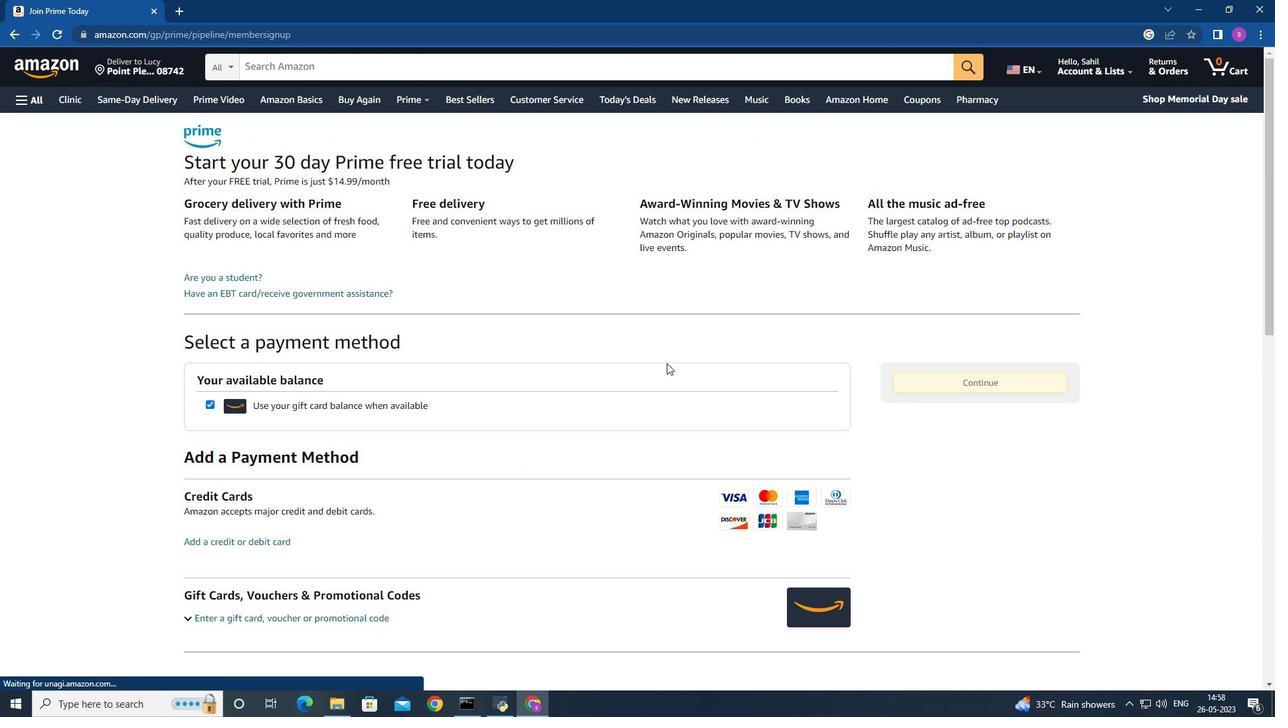 
Action: Mouse moved to (247, 344)
Screenshot: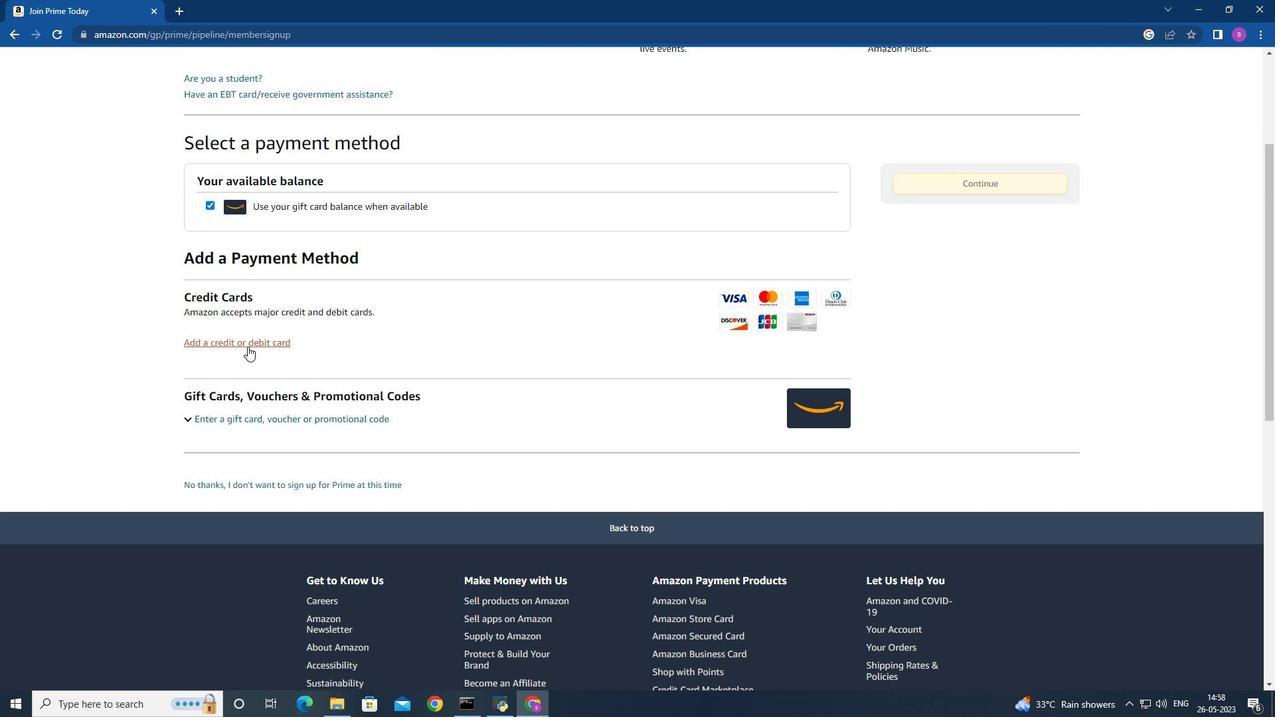 
Action: Mouse pressed left at (247, 344)
Screenshot: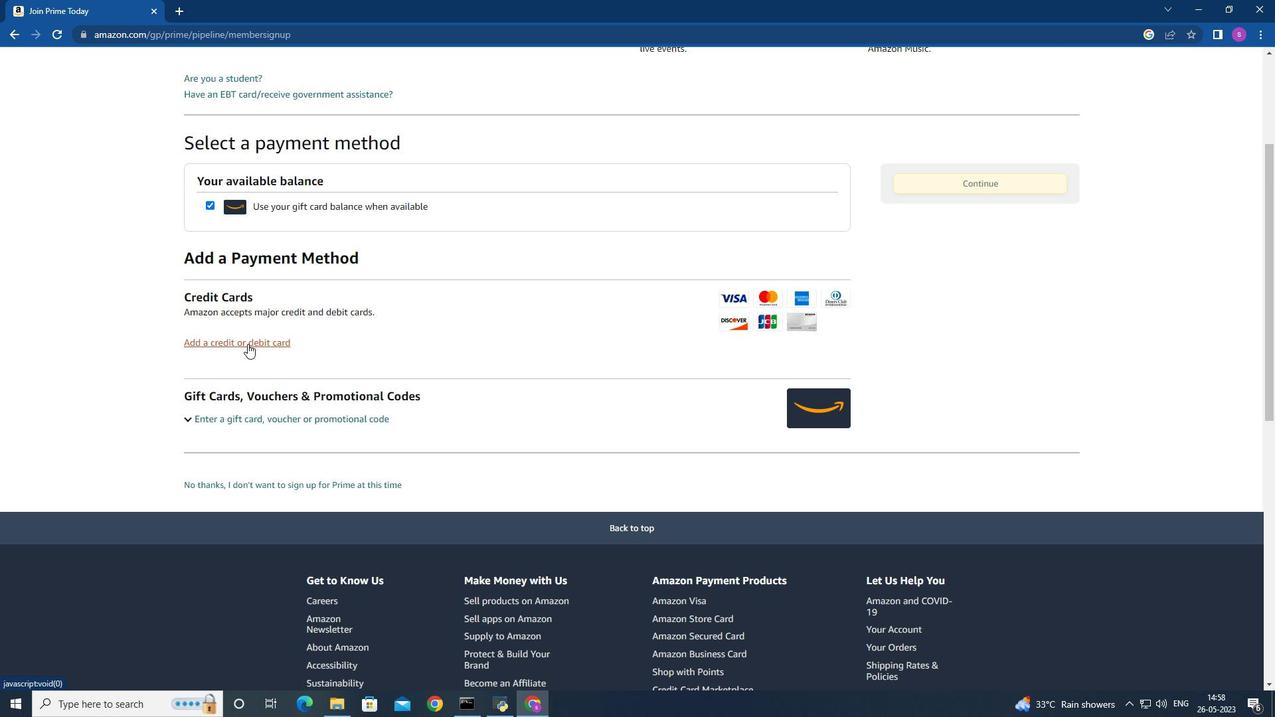 
Action: Mouse moved to (222, 407)
Screenshot: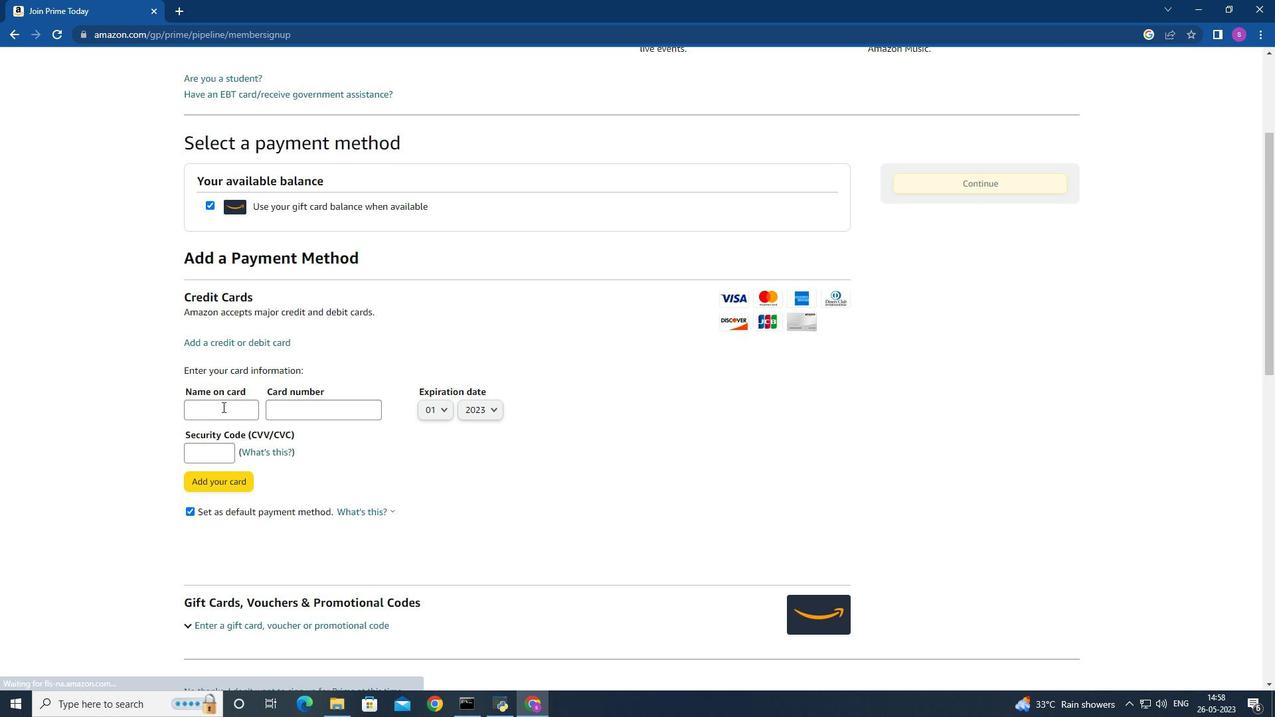 
Action: Mouse pressed left at (222, 407)
Screenshot: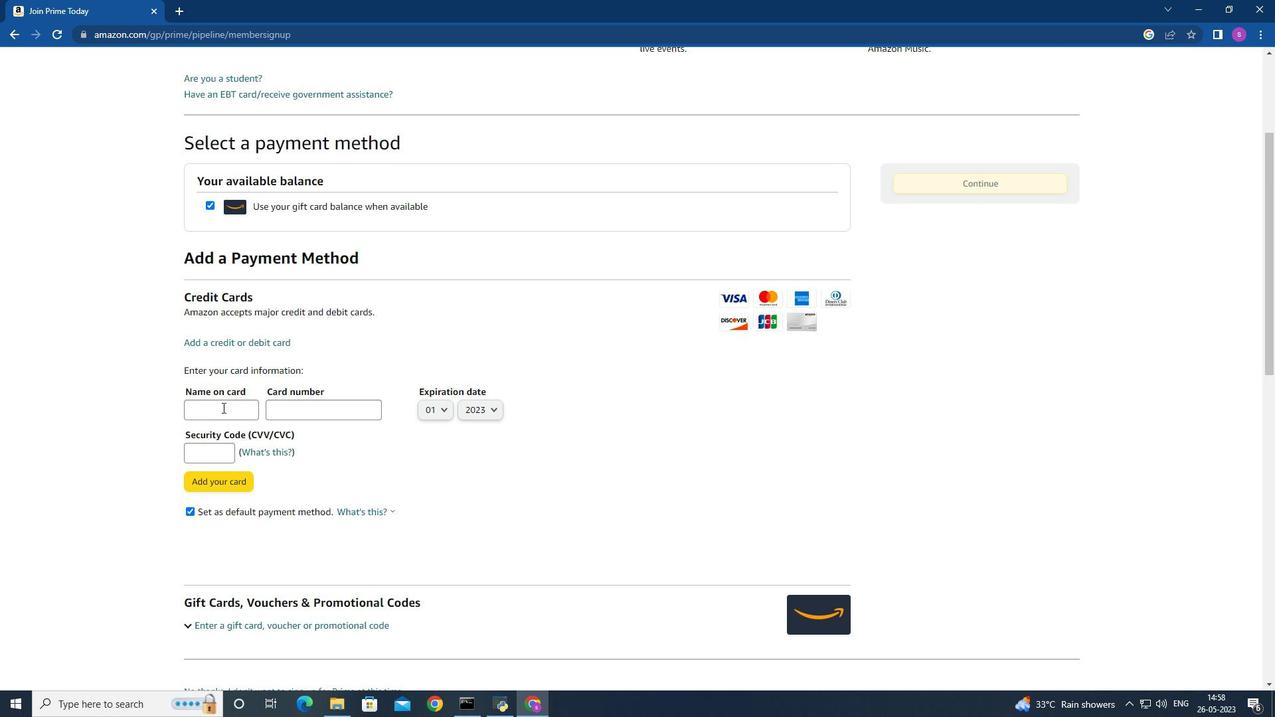 
Action: Mouse moved to (271, 443)
Screenshot: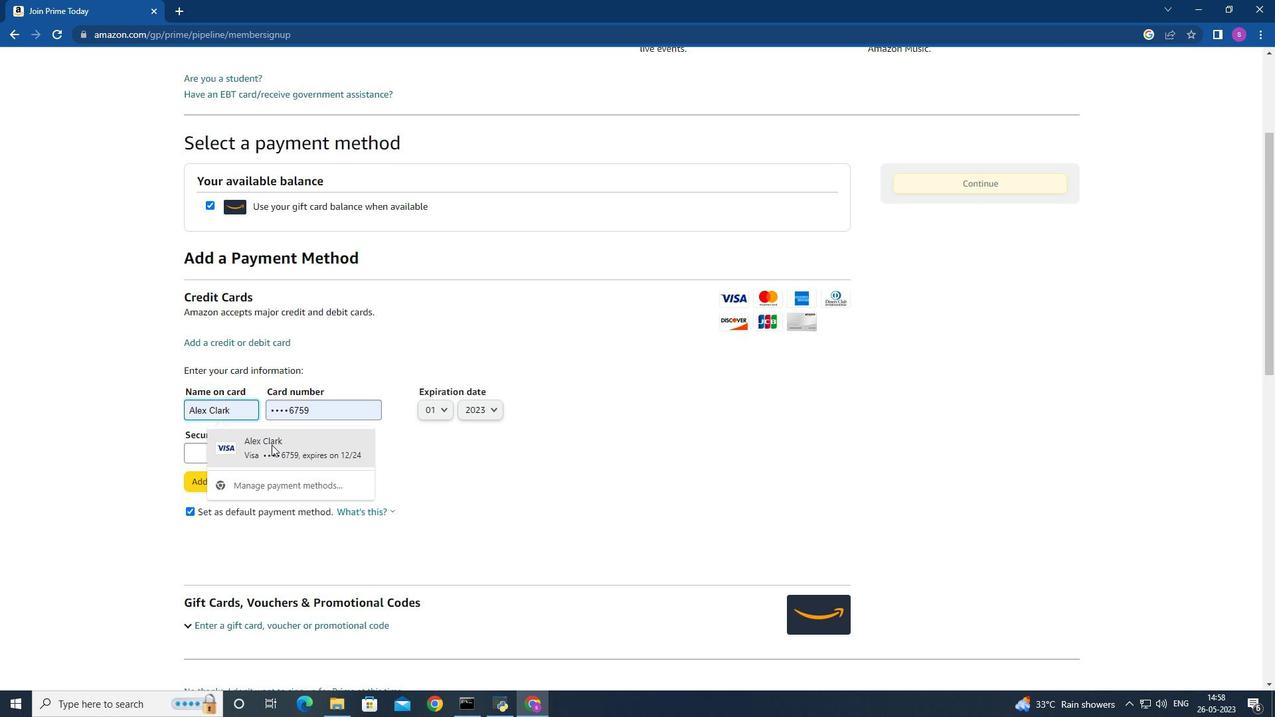 
Action: Mouse pressed left at (271, 443)
Screenshot: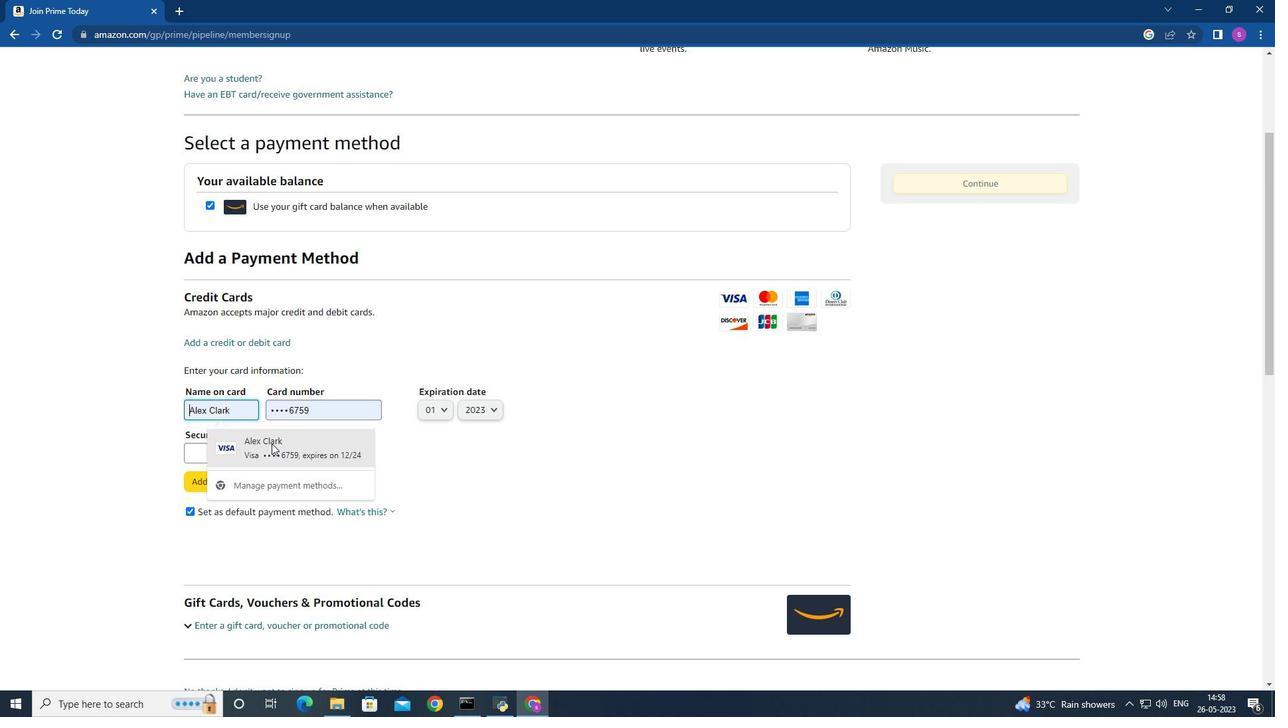 
Action: Mouse moved to (205, 454)
Screenshot: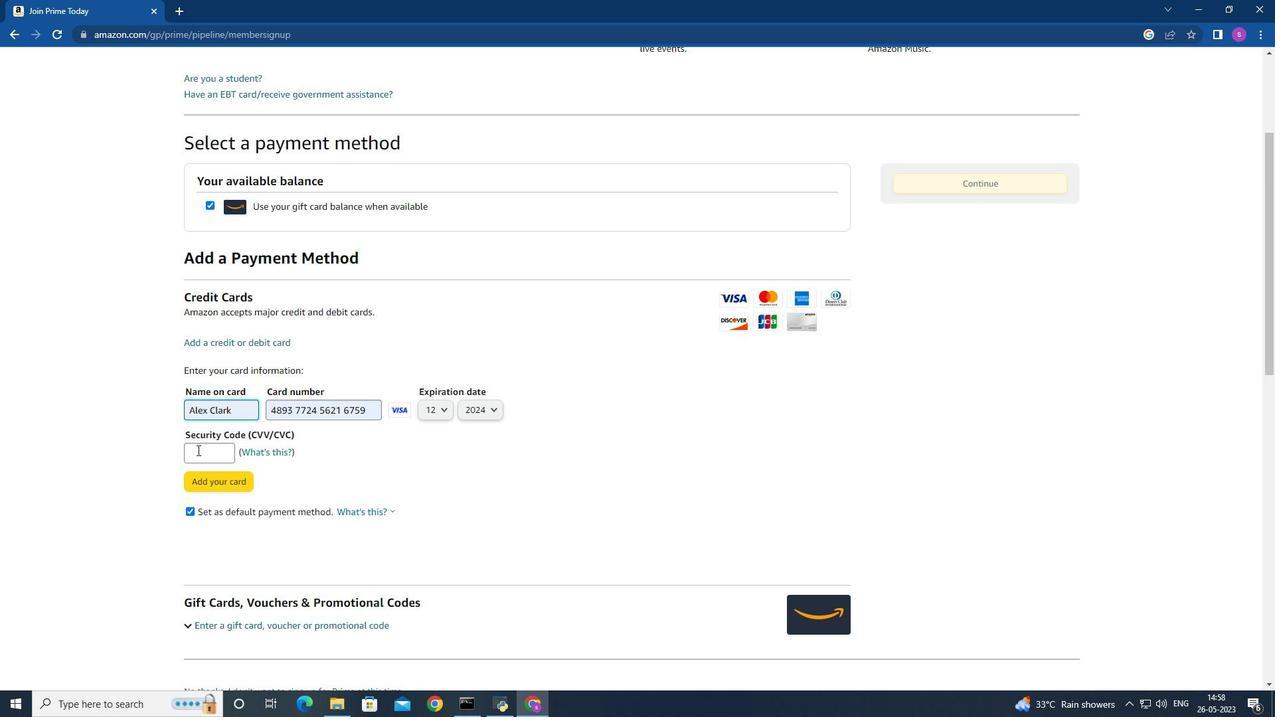 
Action: Mouse pressed left at (205, 454)
Screenshot: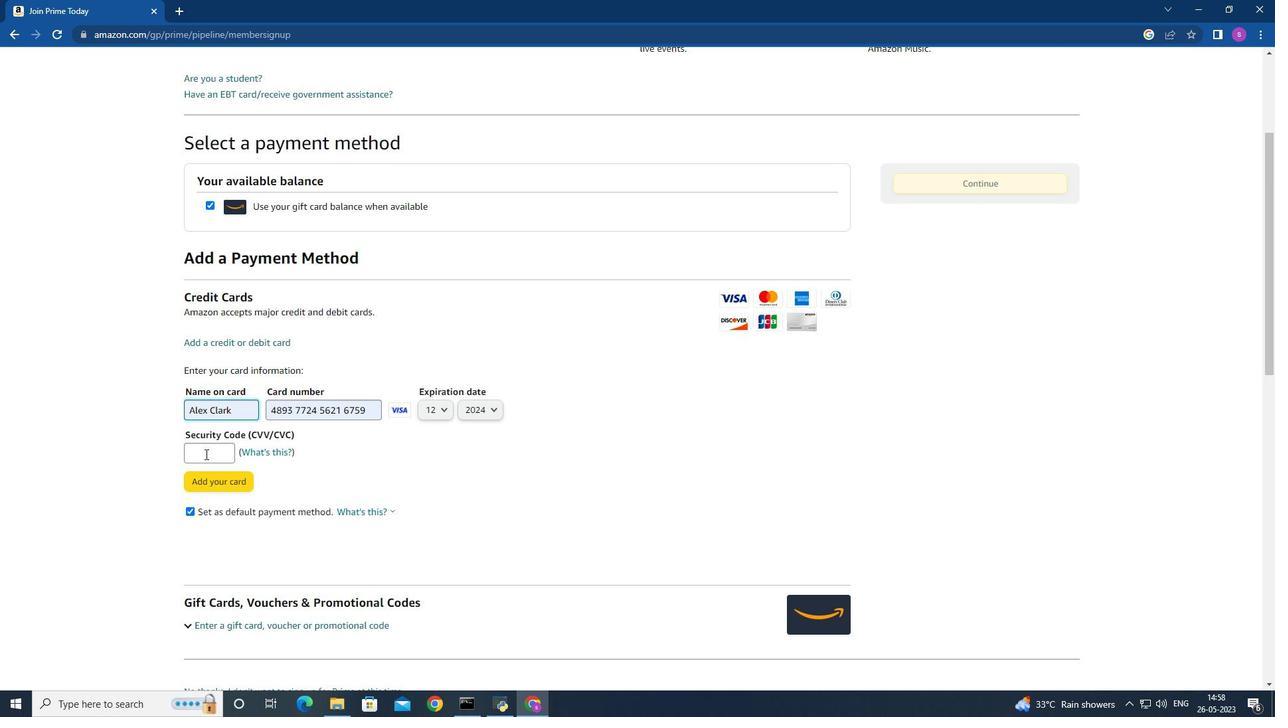 
Action: Mouse moved to (205, 452)
Screenshot: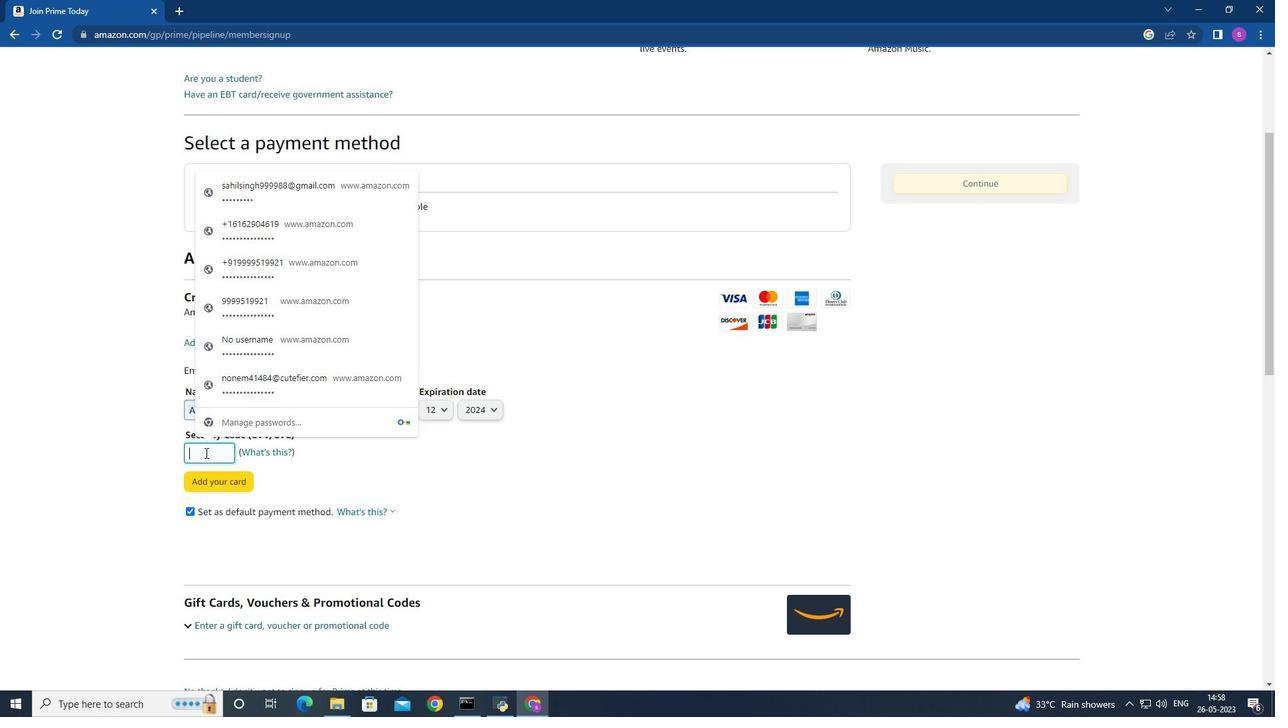 
Action: Key pressed 506
Screenshot: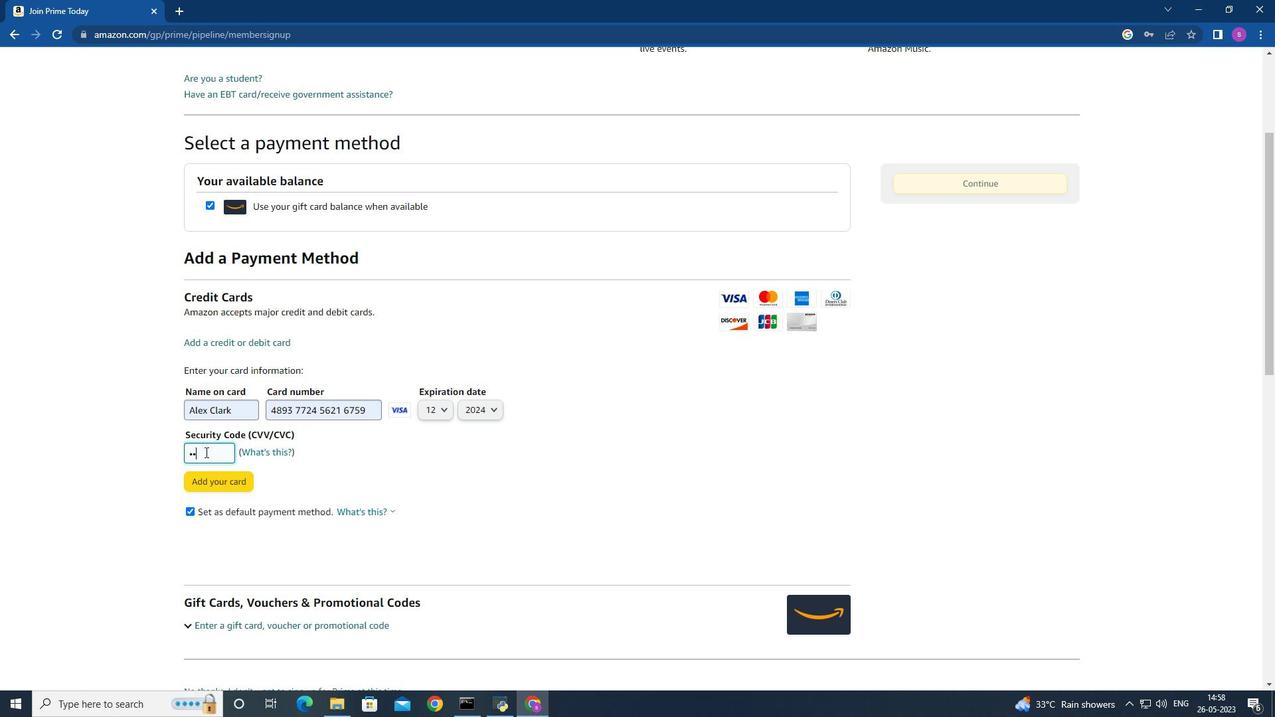 
Action: Mouse moved to (284, 462)
Screenshot: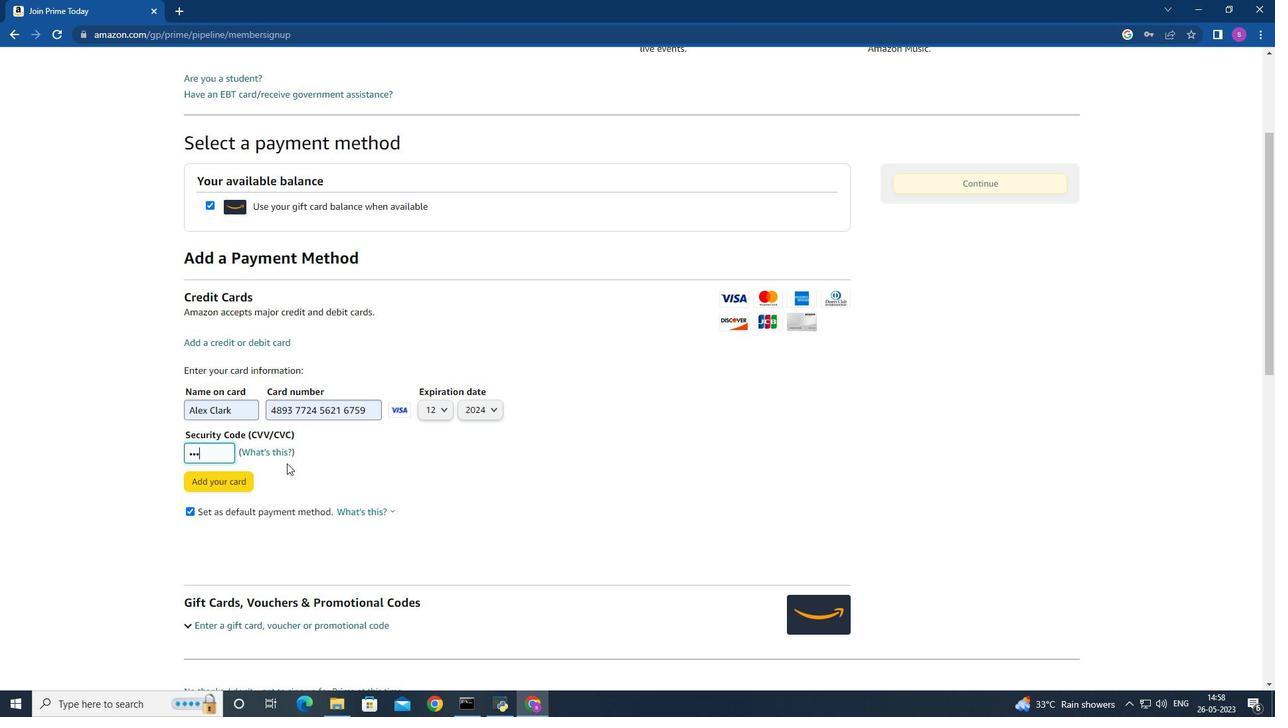 
